 Task: Find connections with filter location Dessau with filter topic #wellness with filter profile language Potuguese with filter current company Sapient with filter school Central Board of Secondary Education with filter industry Wholesale with filter service category Outsourcing with filter keywords title Accounting Director
Action: Mouse moved to (595, 74)
Screenshot: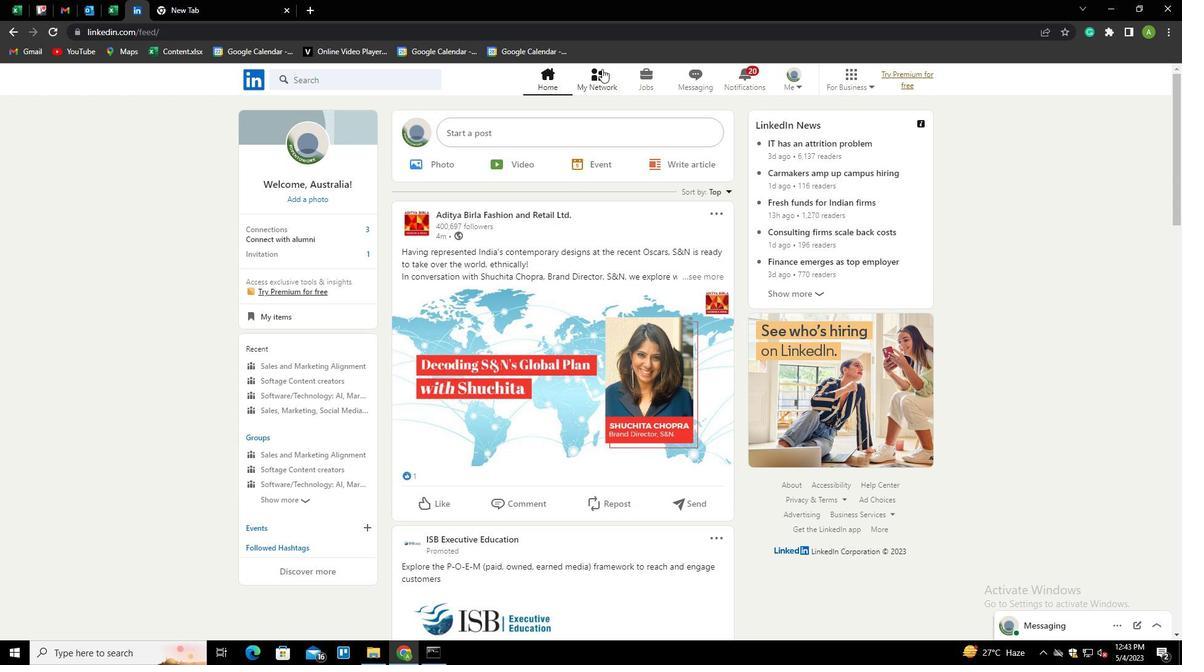 
Action: Mouse pressed left at (595, 74)
Screenshot: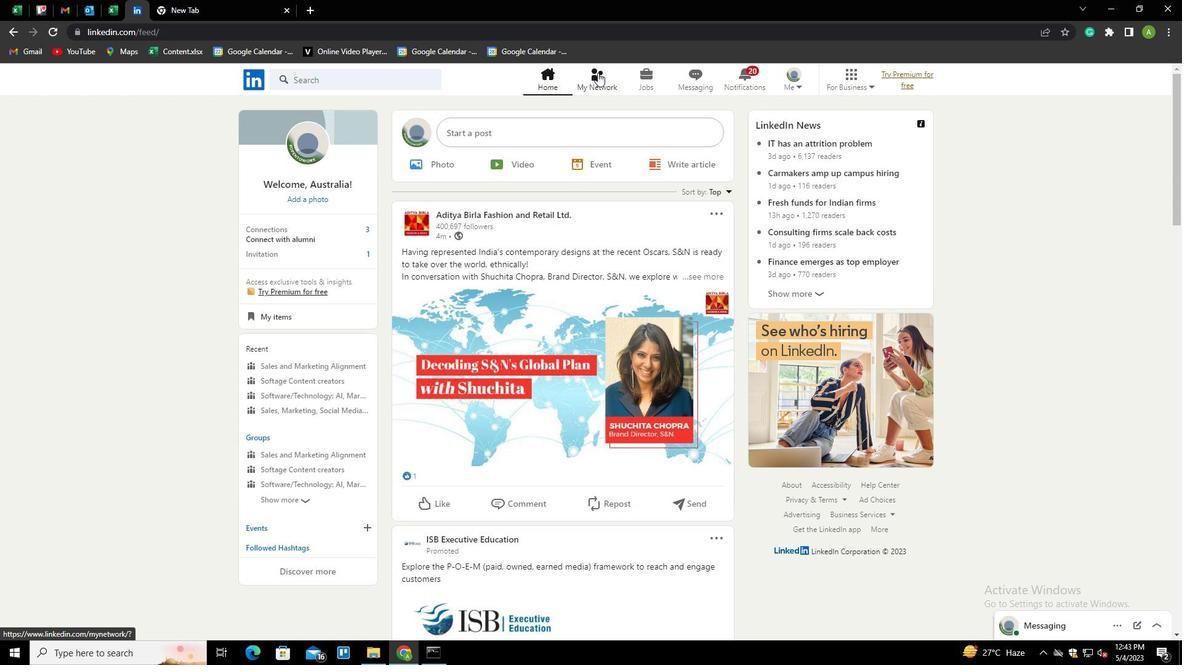 
Action: Mouse moved to (308, 144)
Screenshot: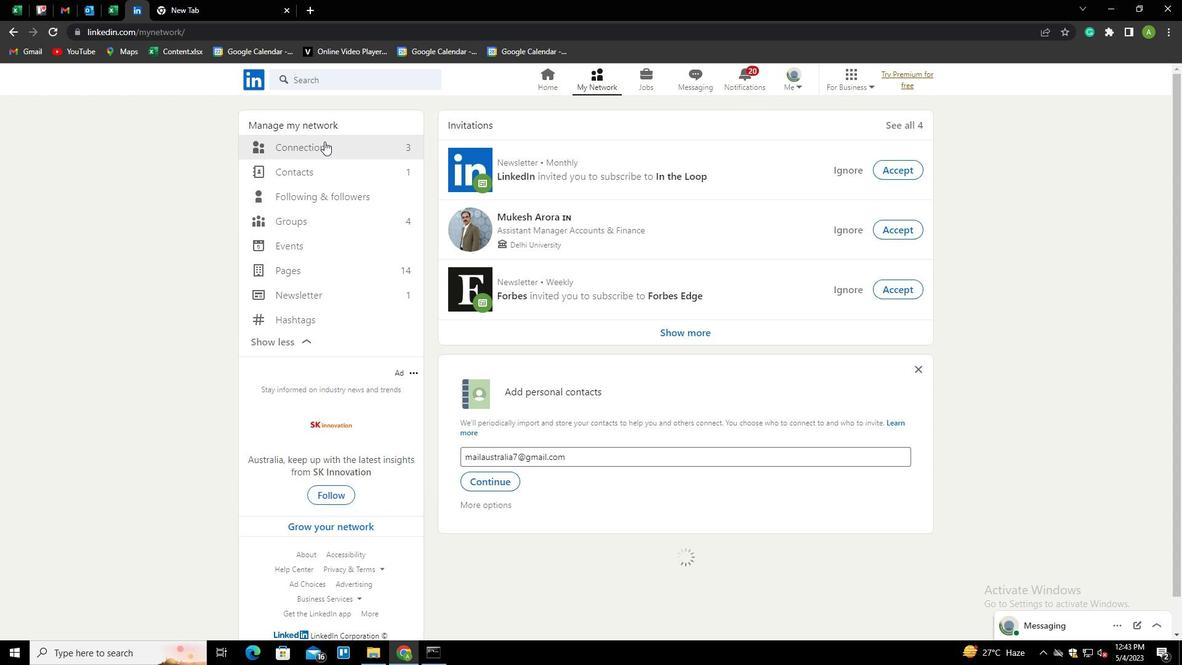 
Action: Mouse pressed left at (308, 144)
Screenshot: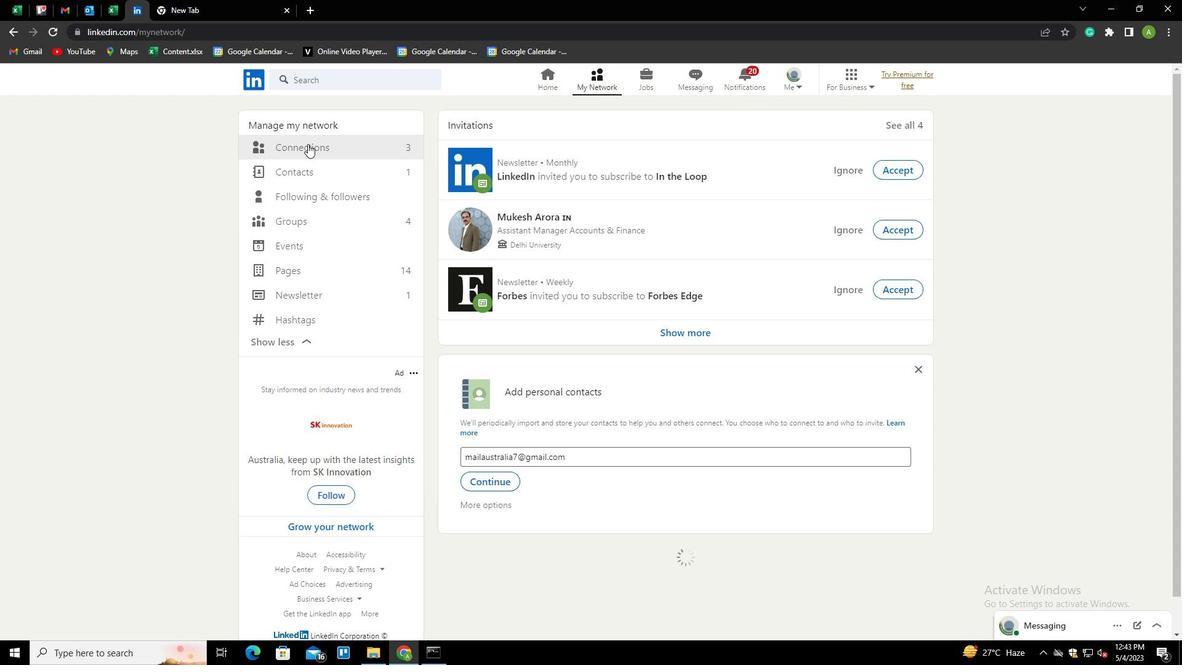 
Action: Mouse moved to (655, 150)
Screenshot: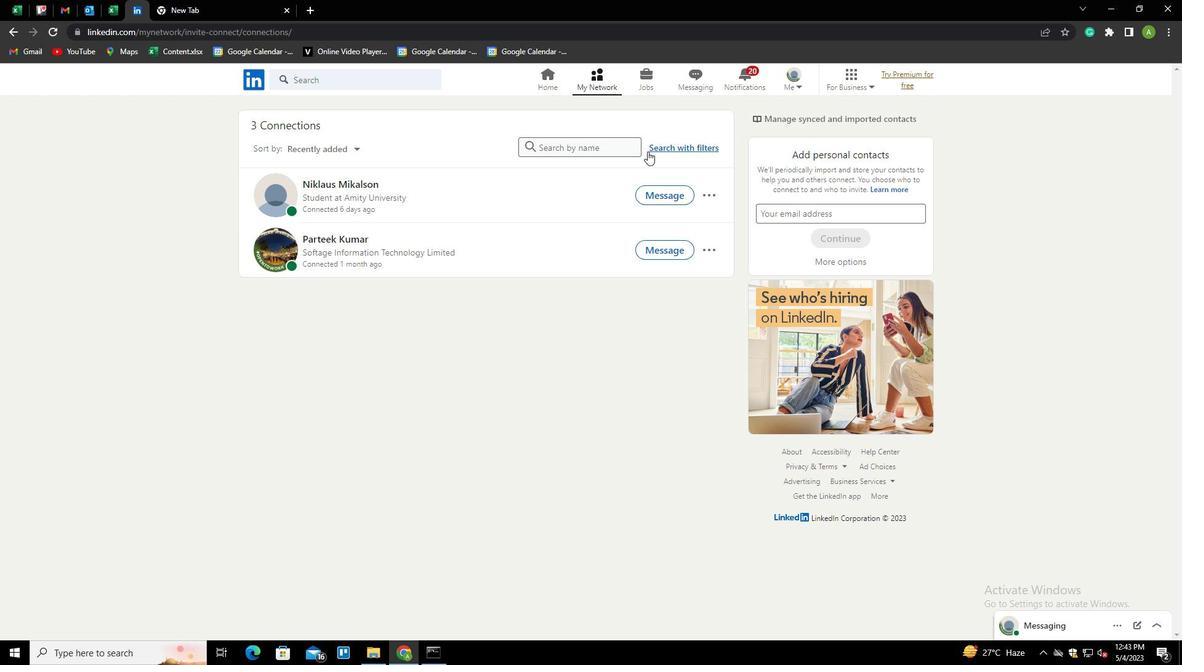 
Action: Mouse pressed left at (655, 150)
Screenshot: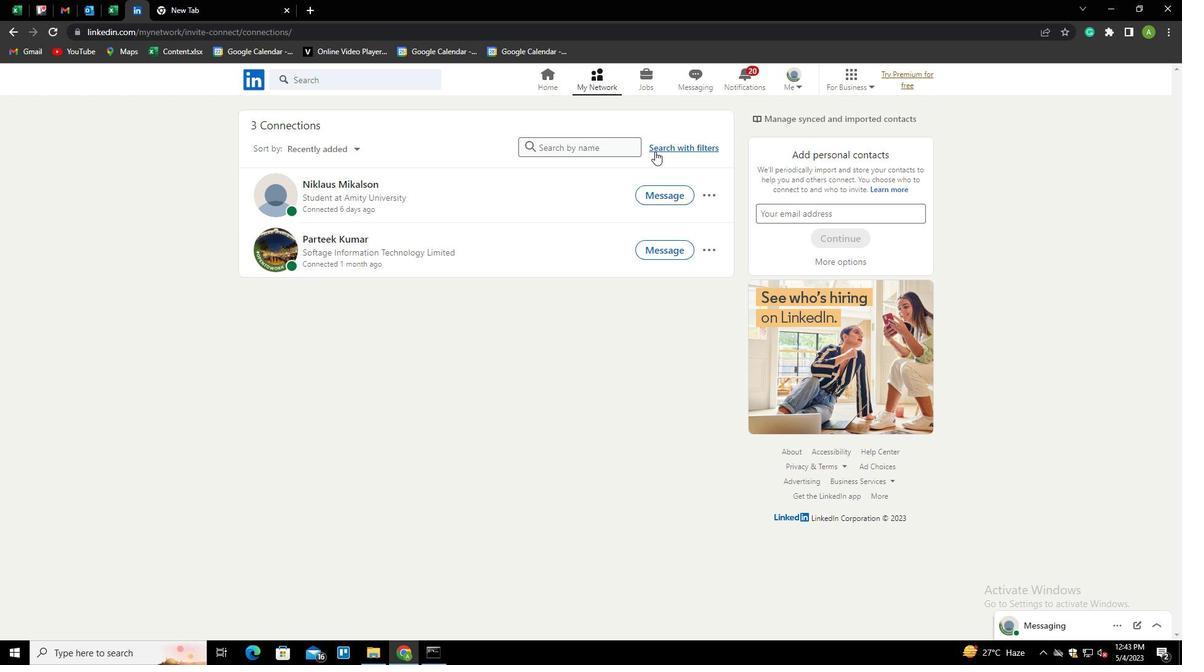
Action: Mouse moved to (632, 107)
Screenshot: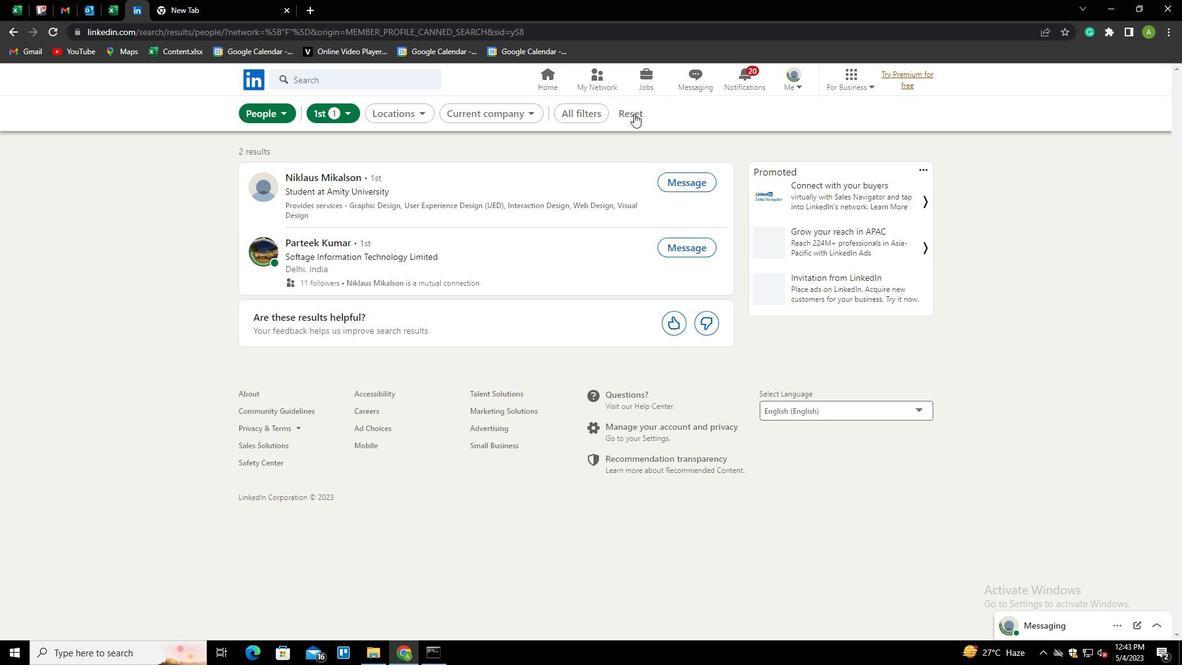 
Action: Mouse pressed left at (632, 107)
Screenshot: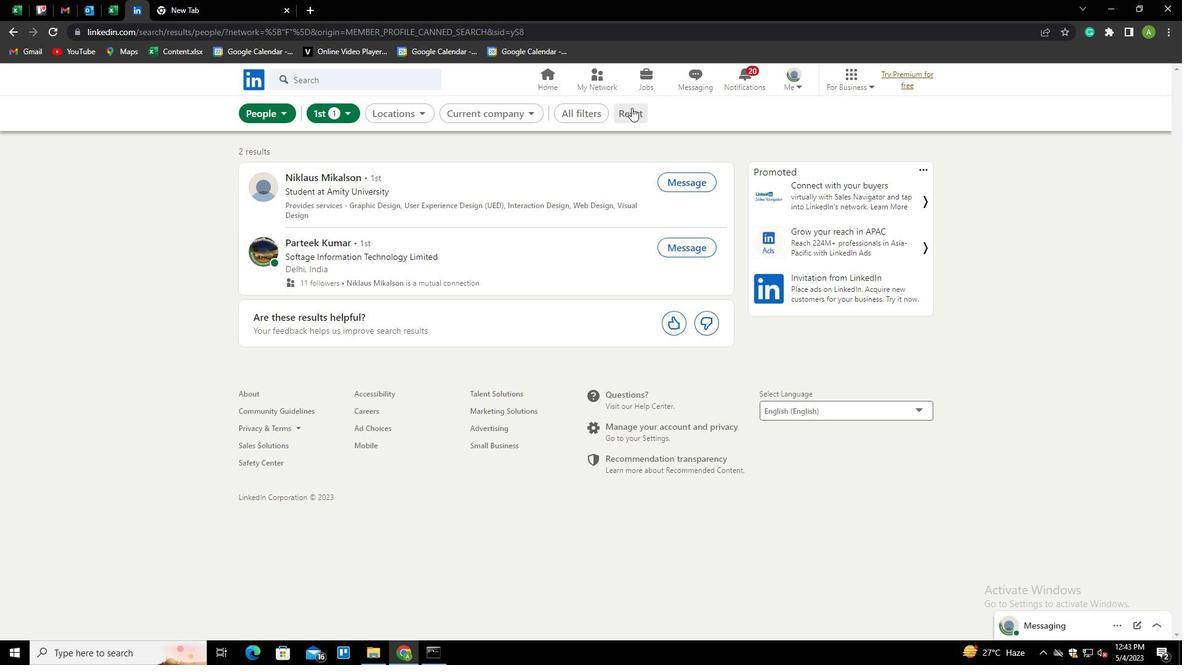 
Action: Mouse moved to (616, 111)
Screenshot: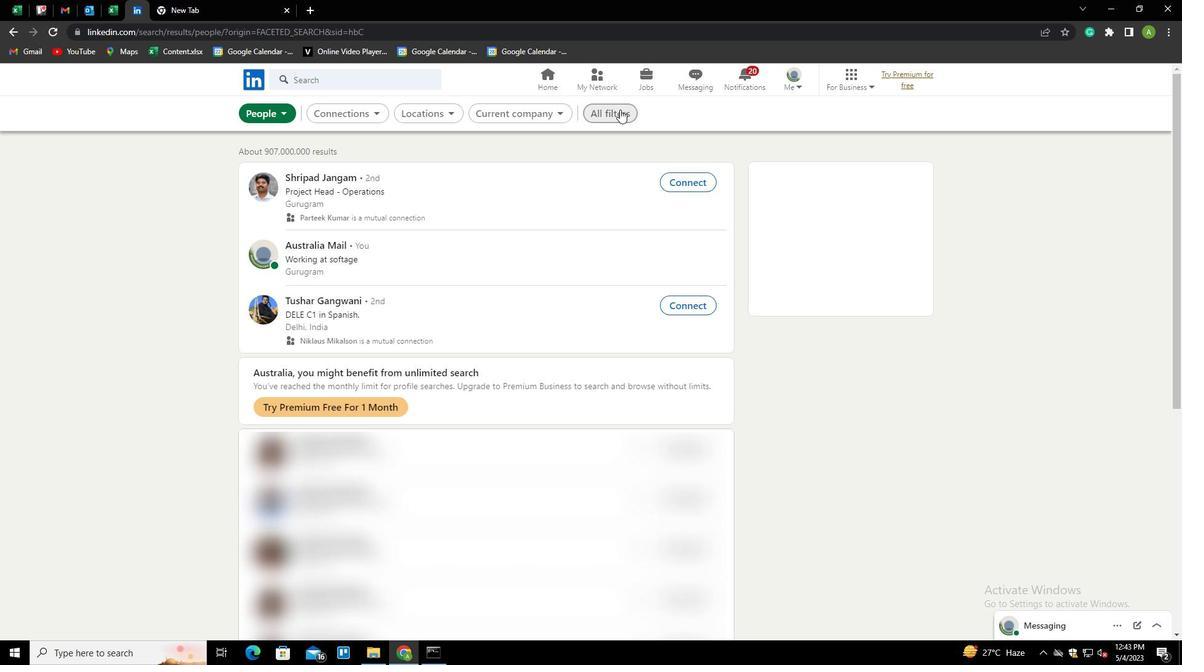 
Action: Mouse pressed left at (616, 111)
Screenshot: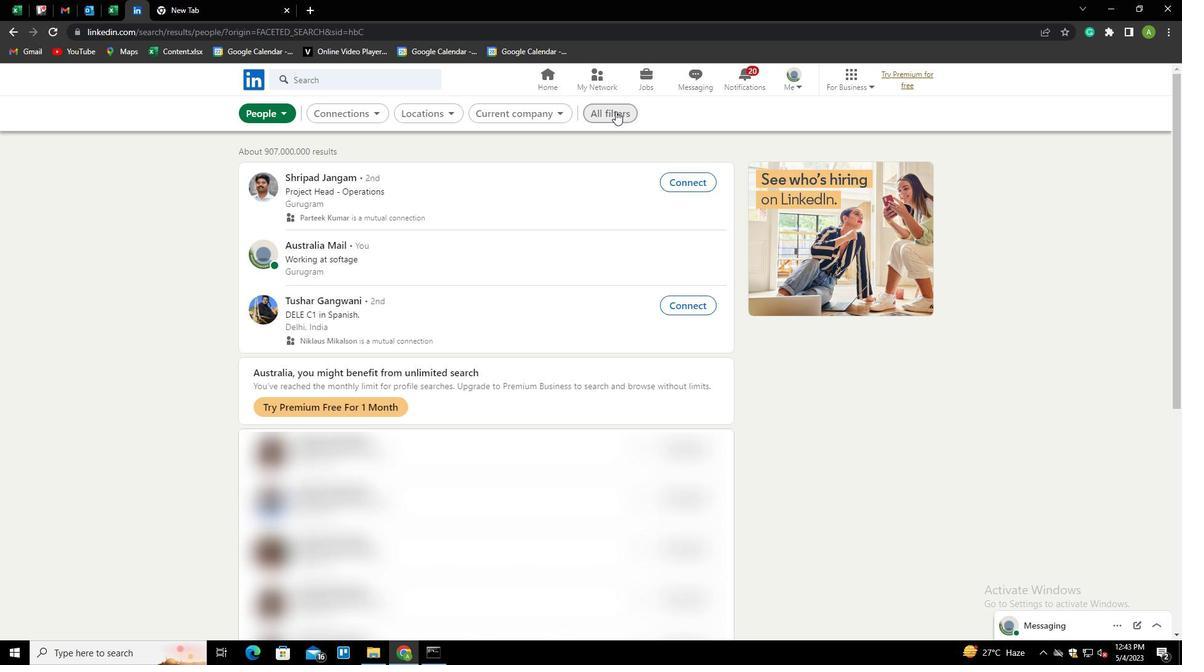 
Action: Mouse moved to (964, 314)
Screenshot: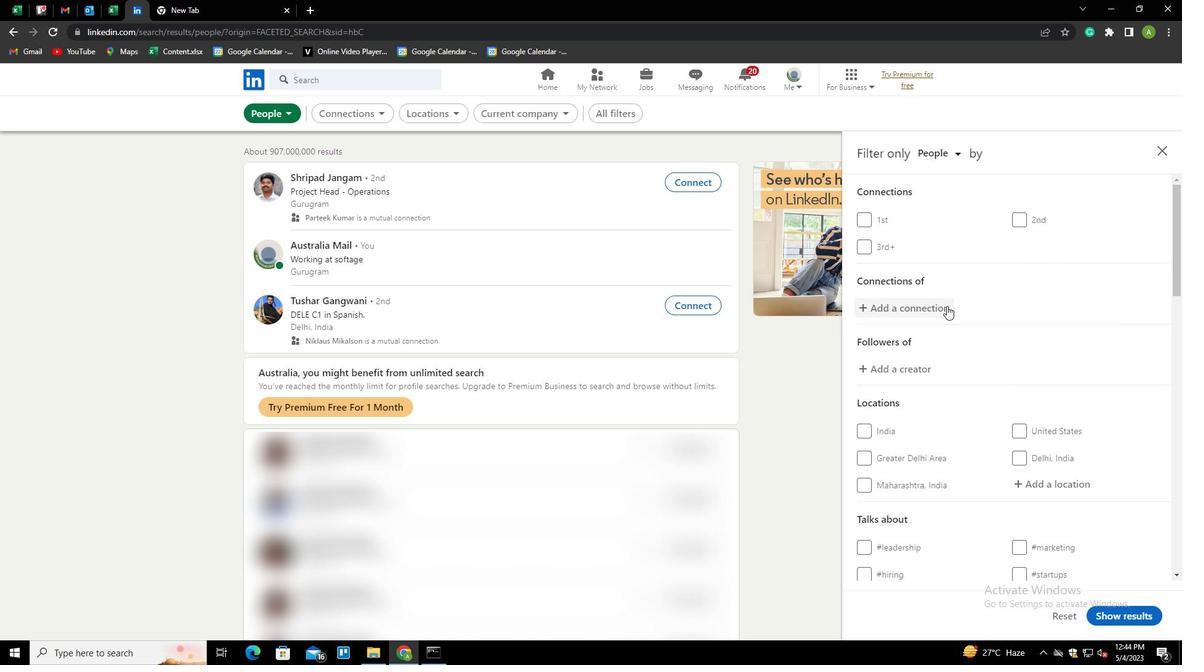 
Action: Mouse scrolled (964, 314) with delta (0, 0)
Screenshot: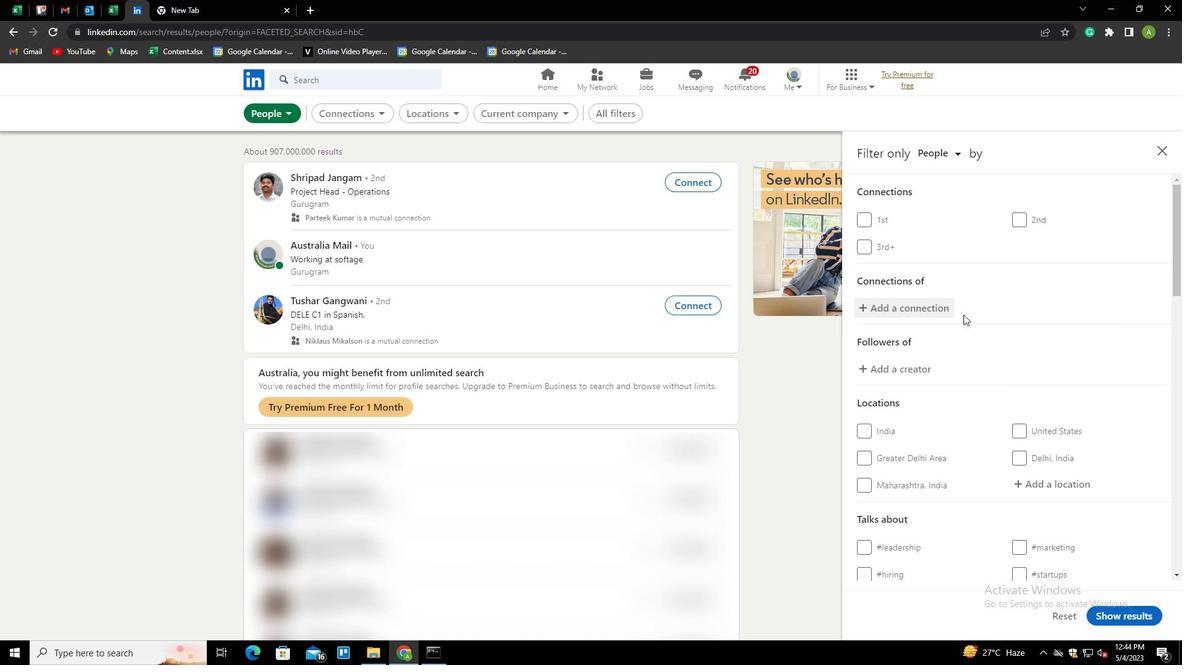 
Action: Mouse scrolled (964, 314) with delta (0, 0)
Screenshot: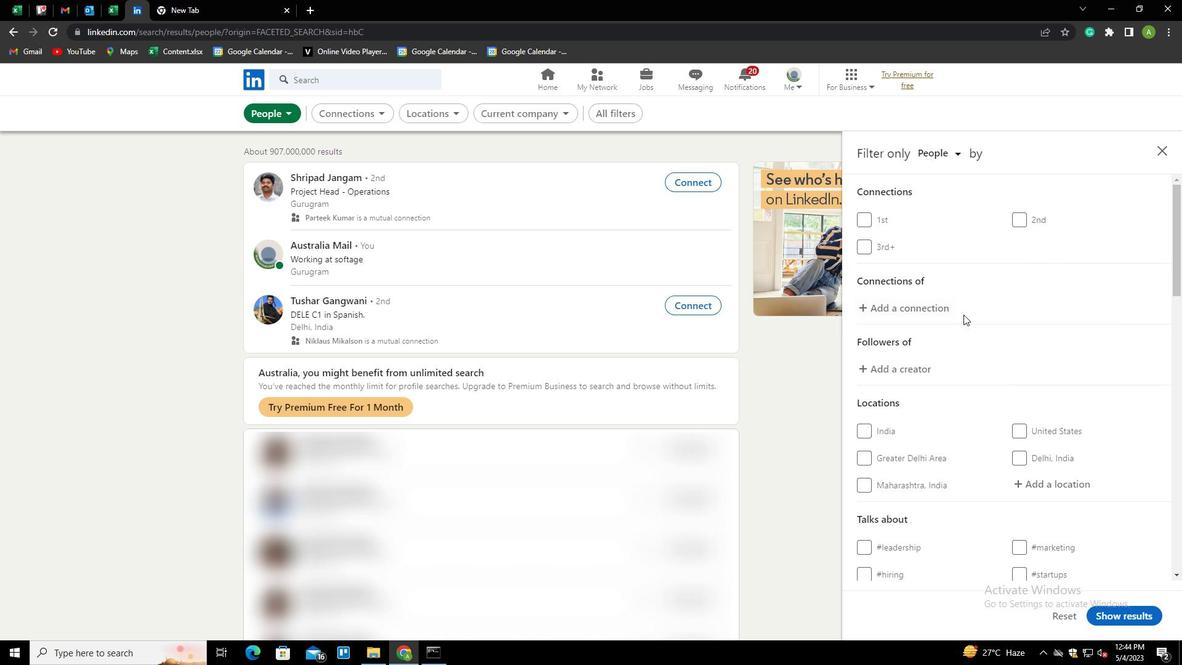 
Action: Mouse moved to (1035, 362)
Screenshot: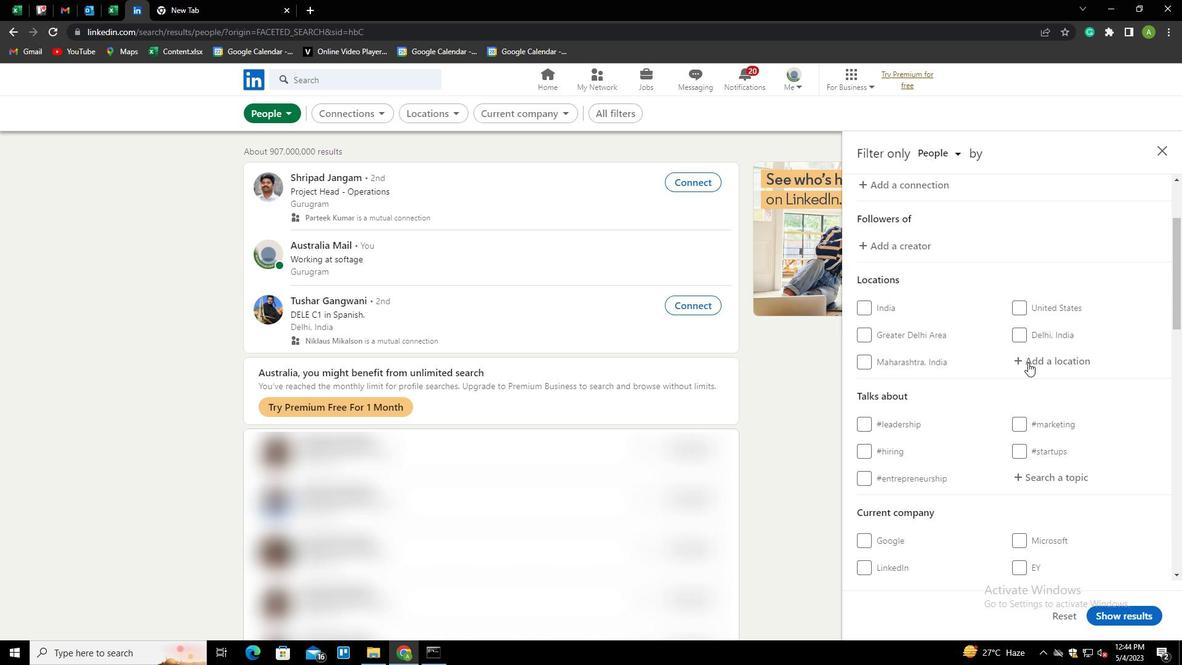 
Action: Mouse pressed left at (1035, 362)
Screenshot: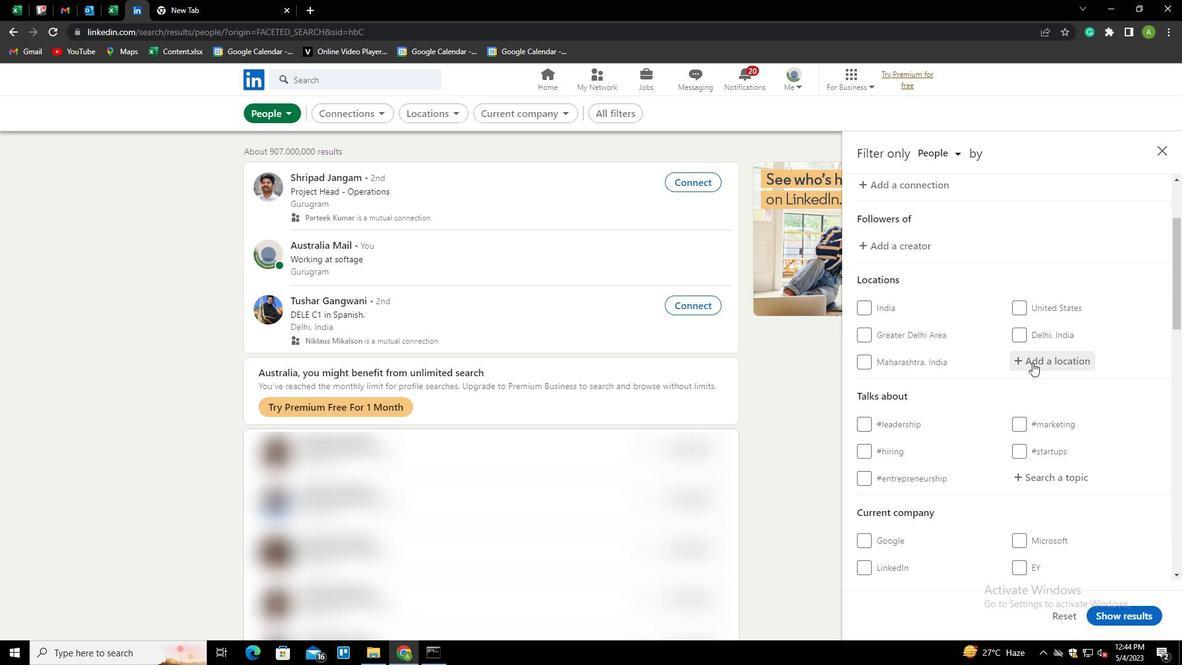 
Action: Mouse moved to (994, 330)
Screenshot: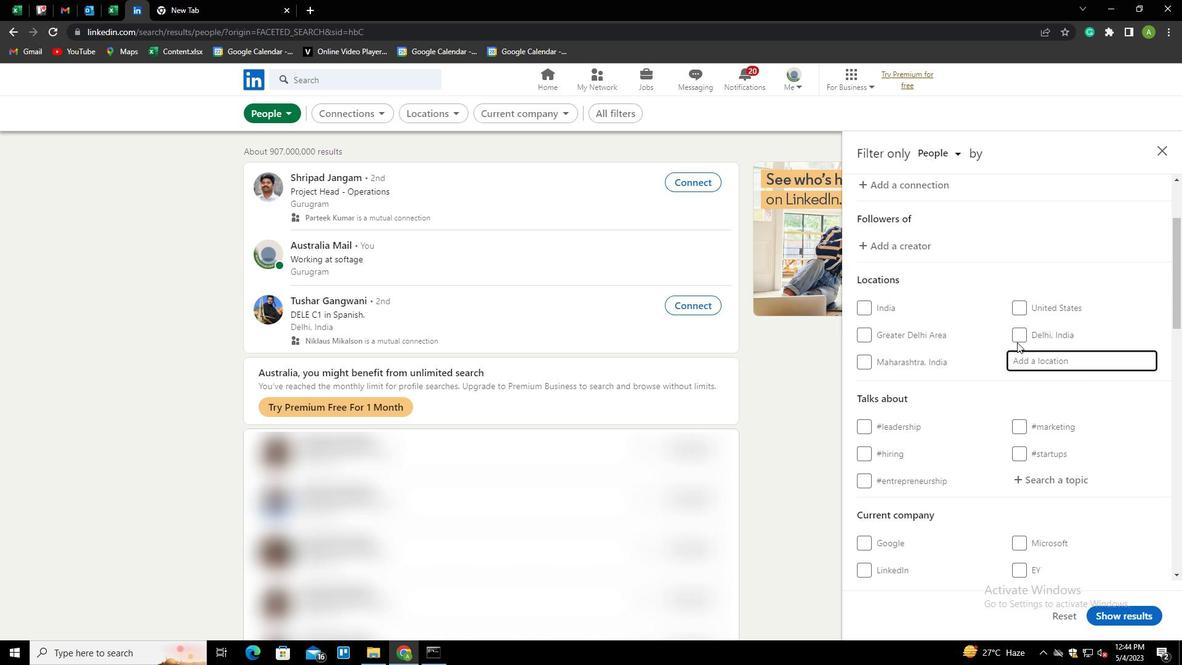 
Action: Key pressed <Key.shift>DESSAU<Key.down><Key.enter>
Screenshot: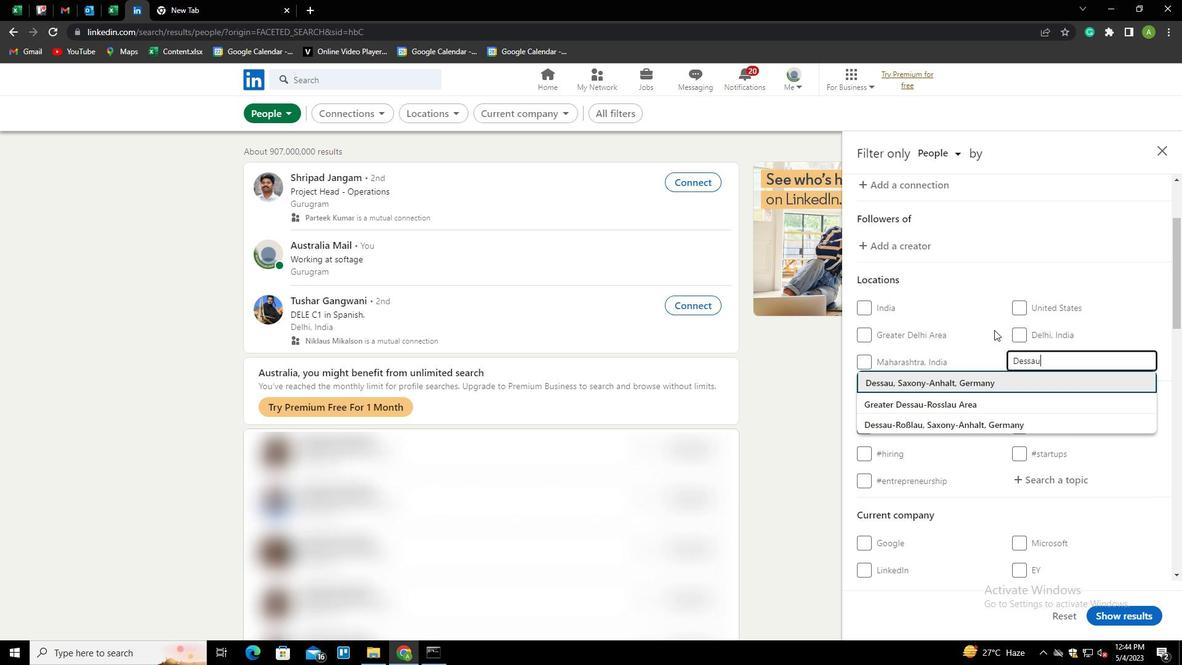 
Action: Mouse scrolled (994, 329) with delta (0, 0)
Screenshot: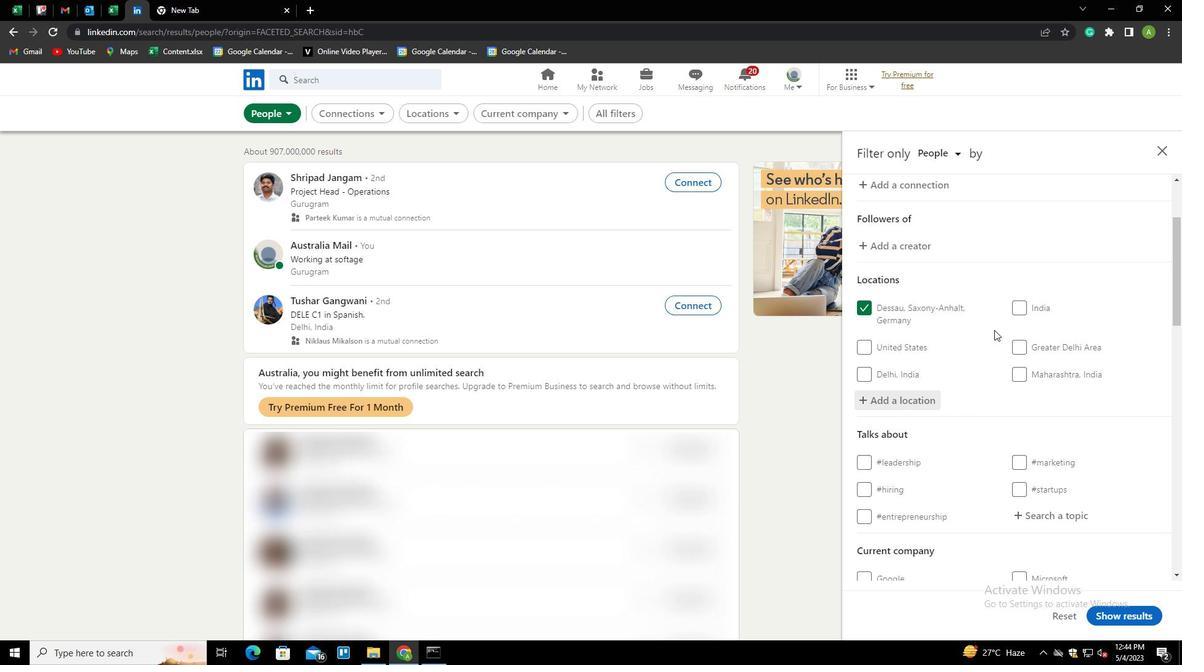
Action: Mouse scrolled (994, 329) with delta (0, 0)
Screenshot: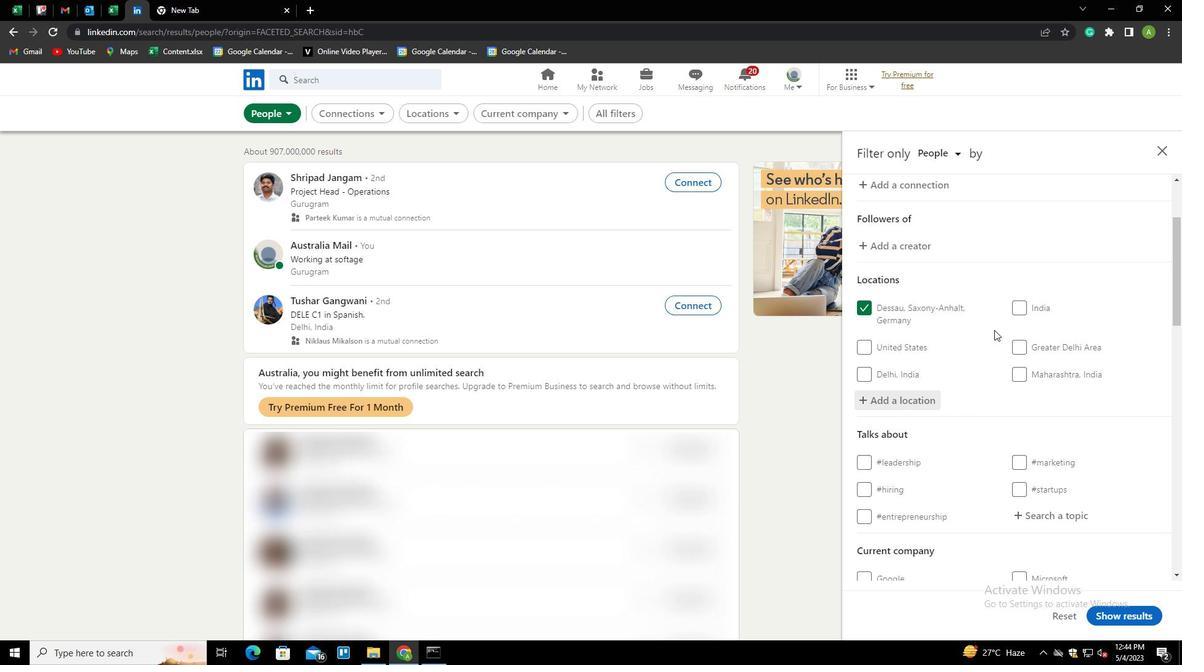 
Action: Mouse scrolled (994, 329) with delta (0, 0)
Screenshot: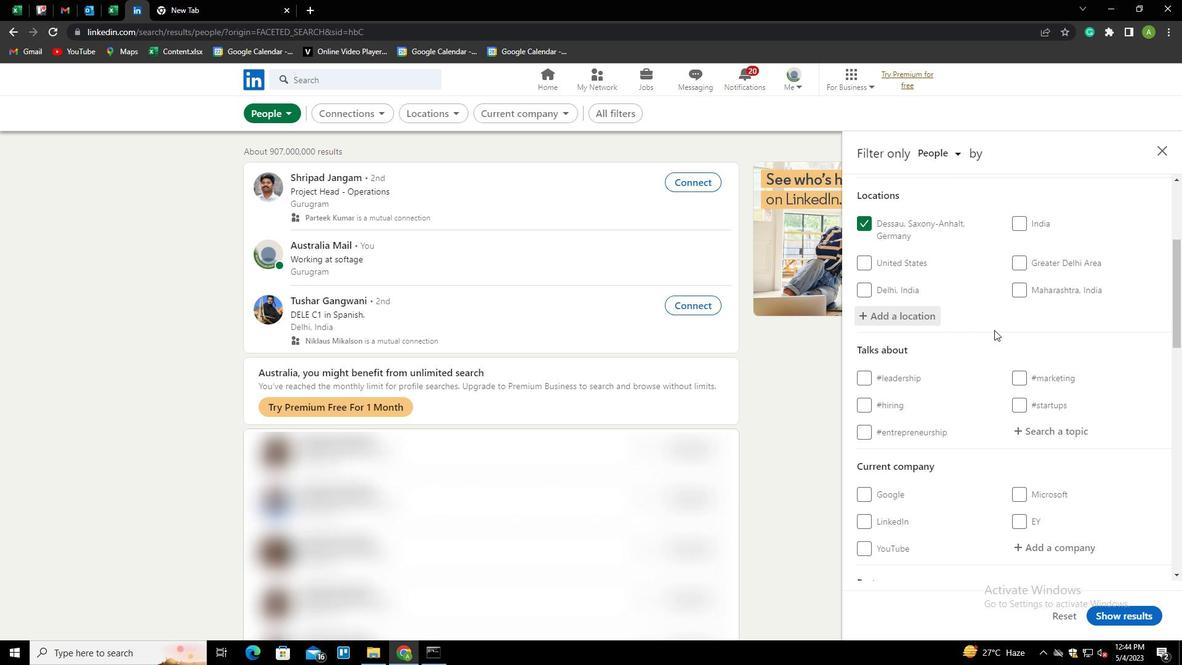 
Action: Mouse moved to (1037, 327)
Screenshot: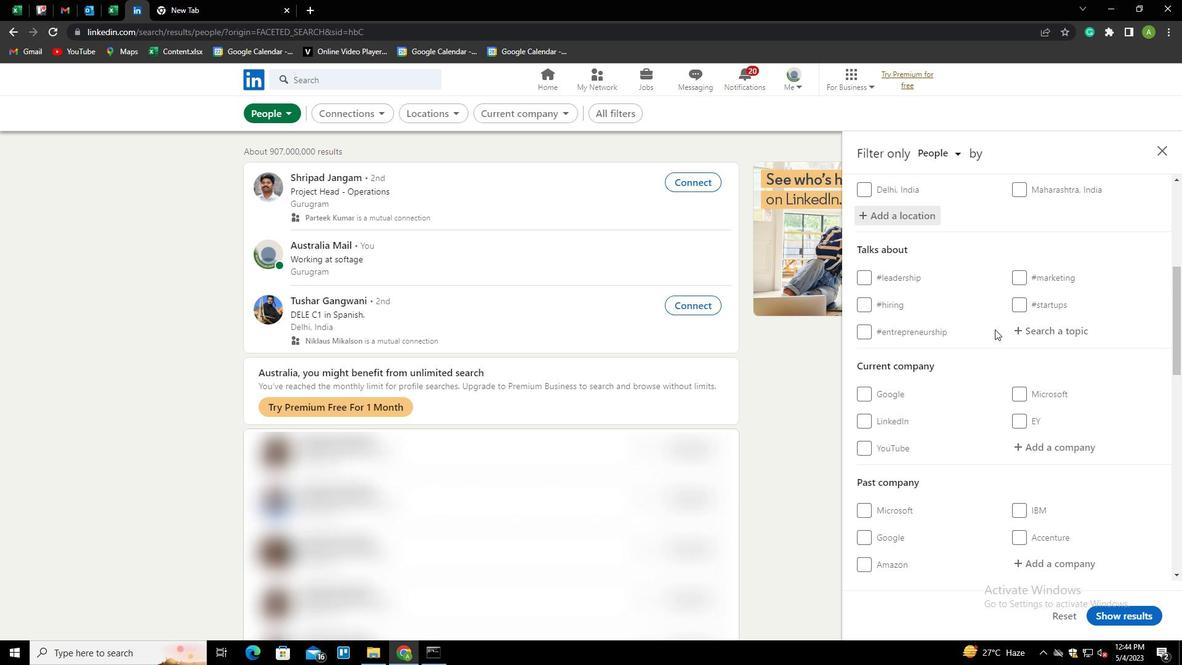 
Action: Mouse pressed left at (1037, 327)
Screenshot: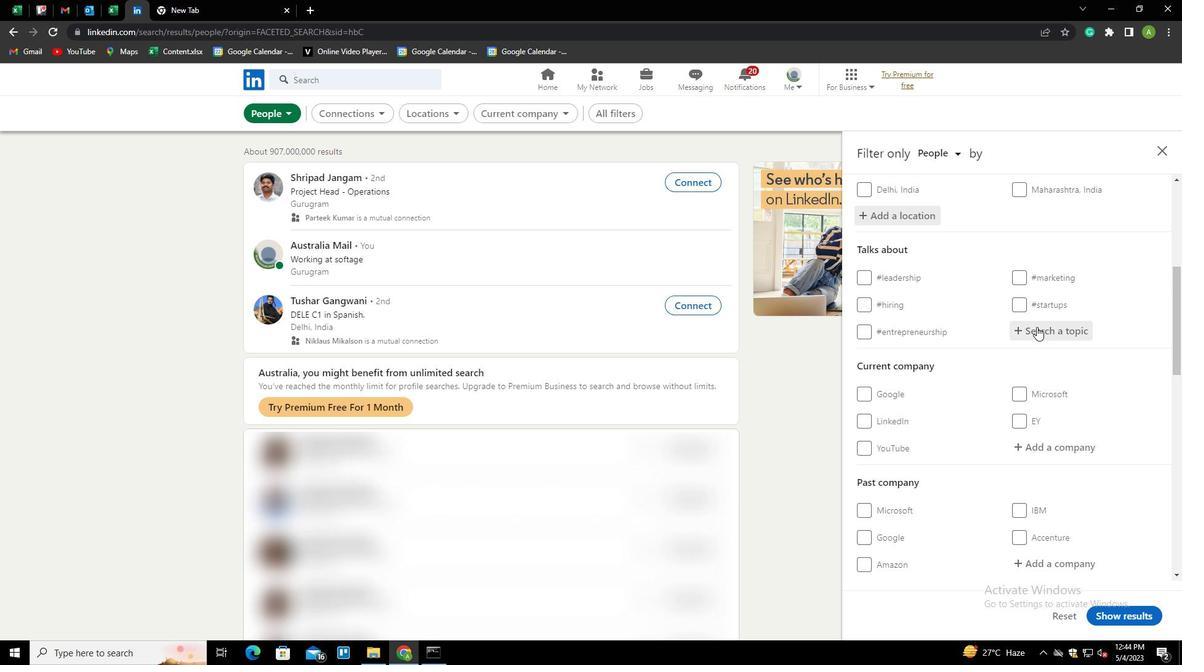 
Action: Mouse moved to (1014, 308)
Screenshot: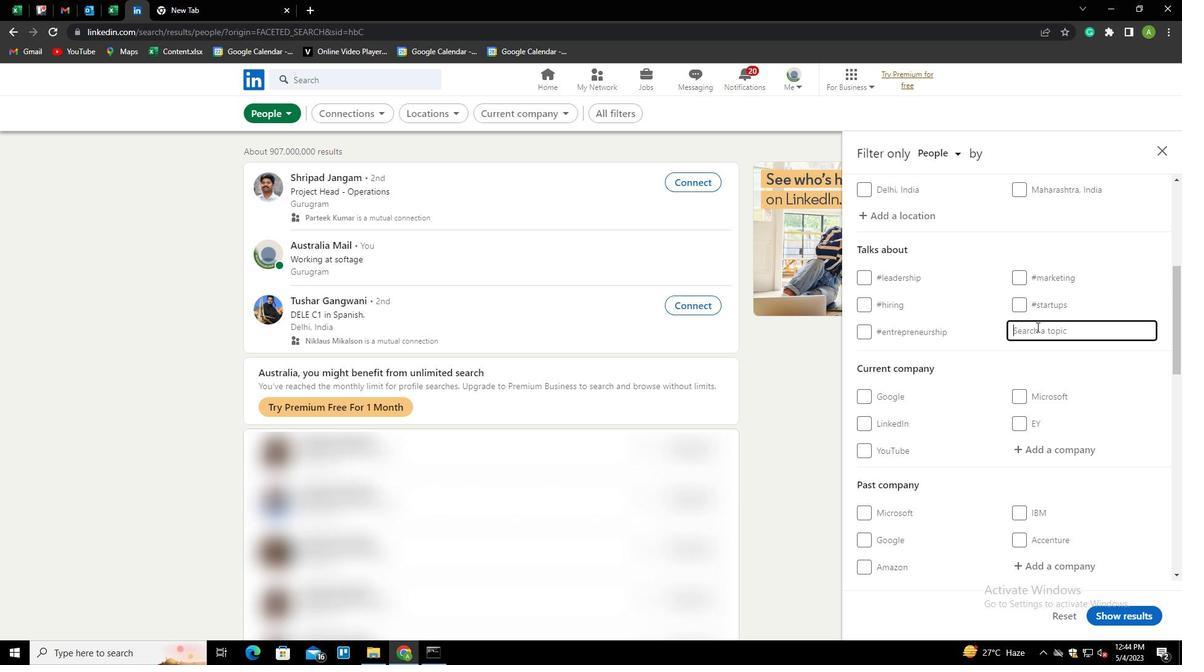 
Action: Key pressed WELLNESS<Key.down><Key.enter>
Screenshot: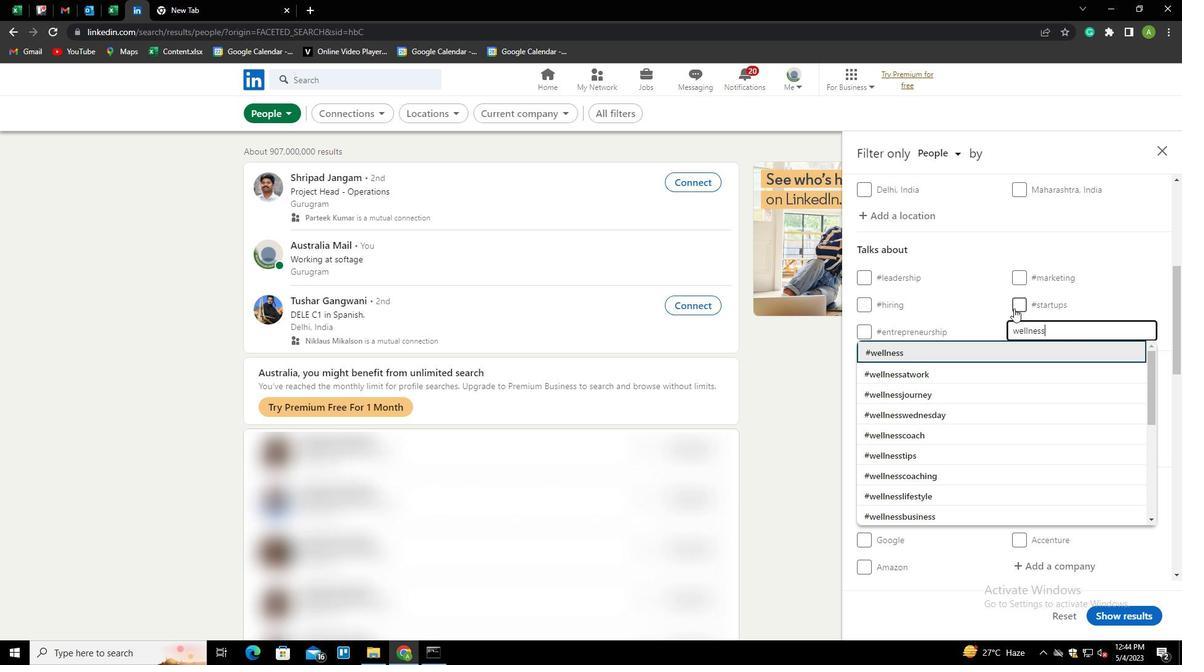 
Action: Mouse scrolled (1014, 308) with delta (0, 0)
Screenshot: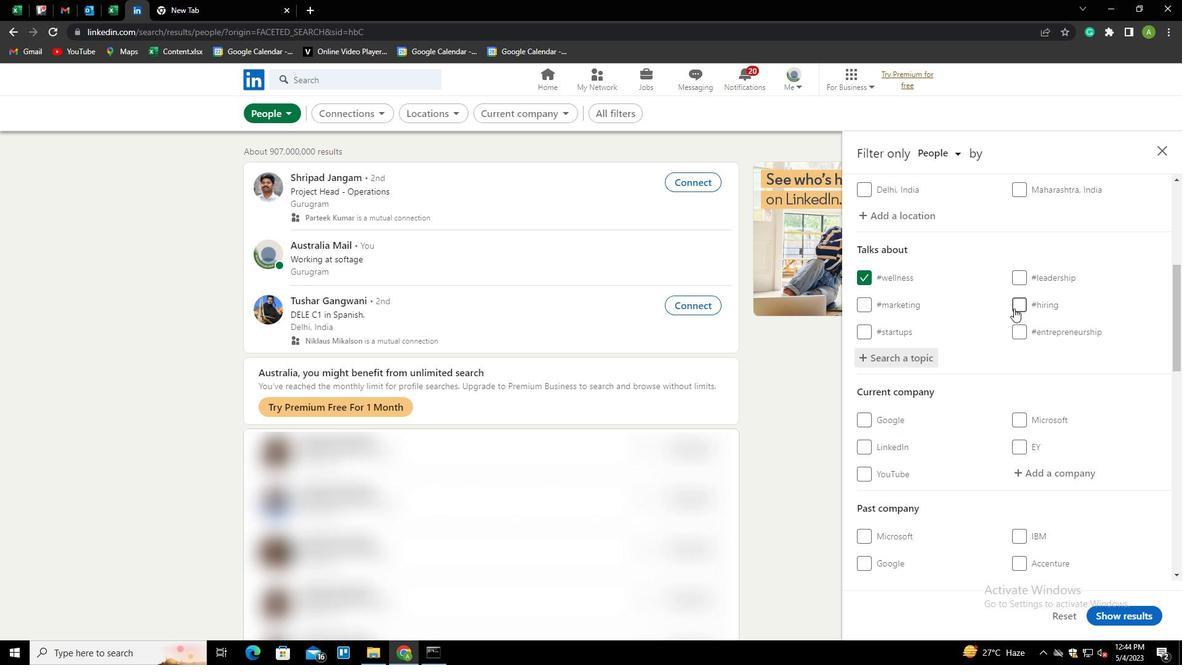 
Action: Mouse scrolled (1014, 308) with delta (0, 0)
Screenshot: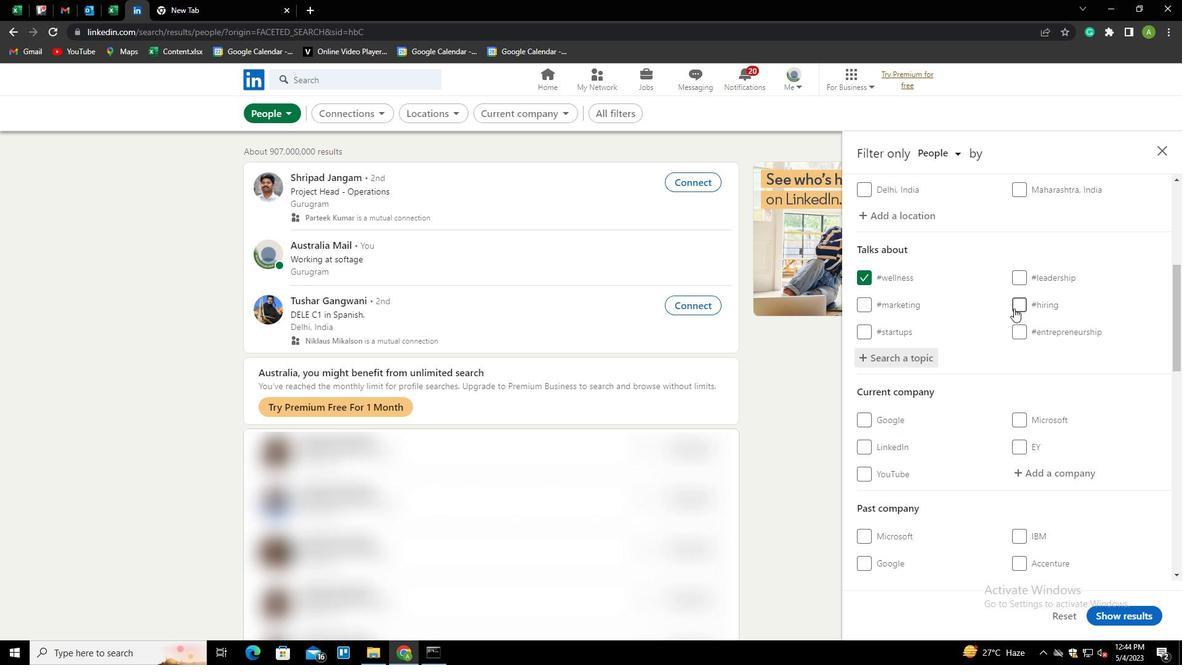 
Action: Mouse scrolled (1014, 308) with delta (0, 0)
Screenshot: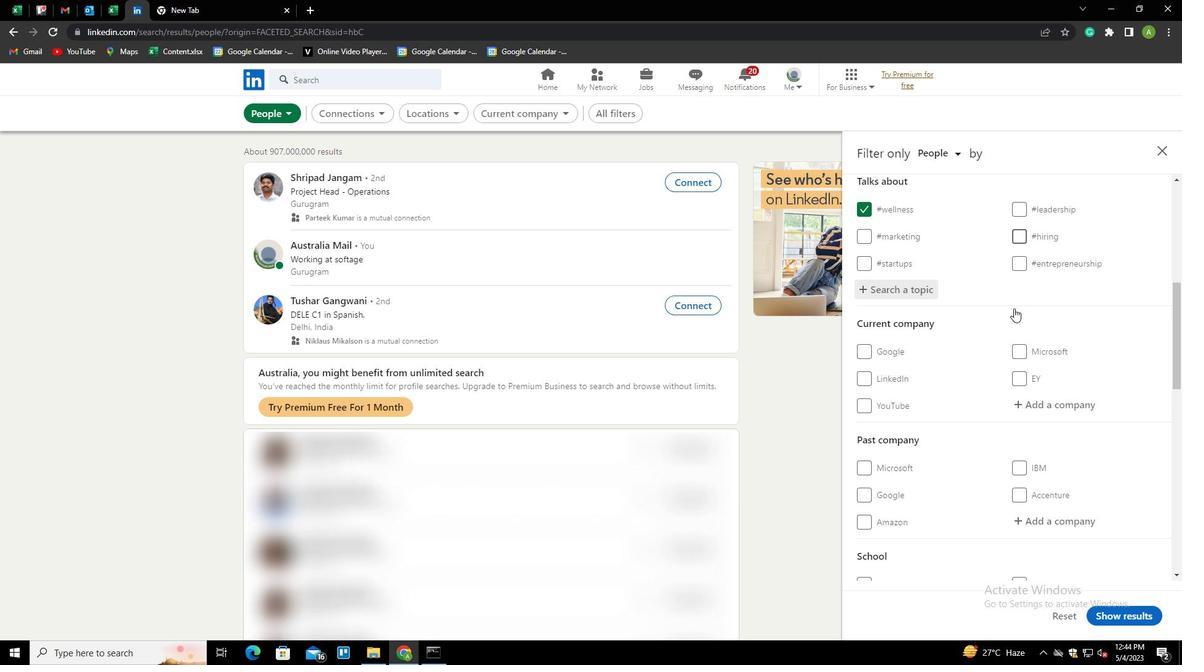 
Action: Mouse scrolled (1014, 308) with delta (0, 0)
Screenshot: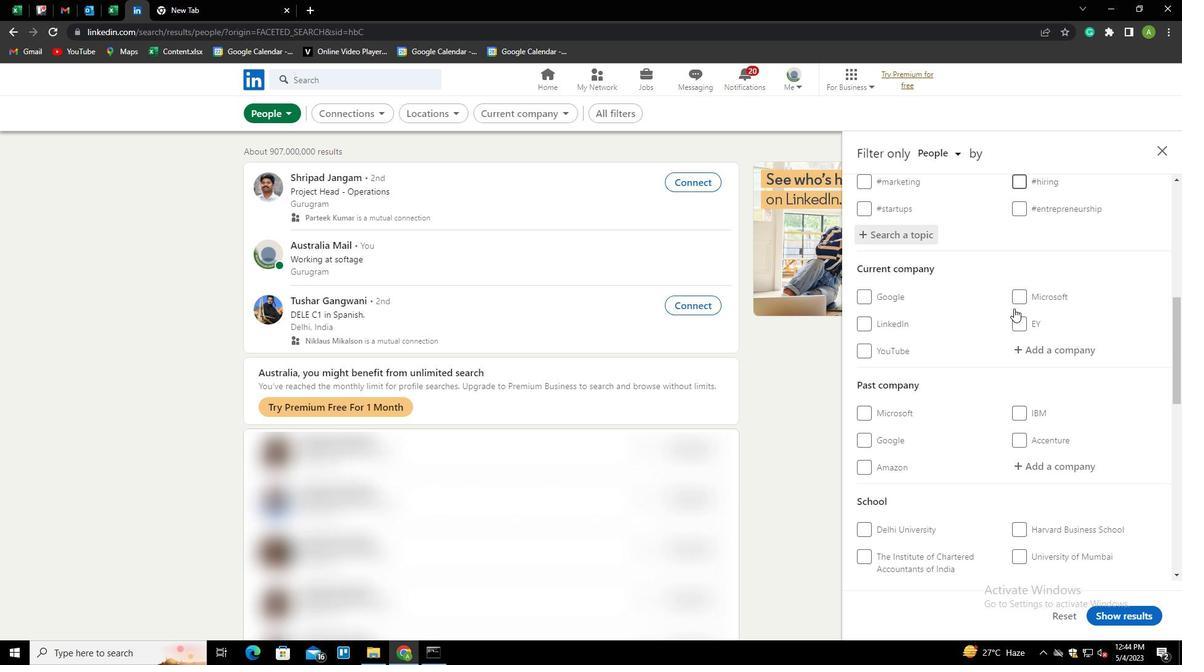 
Action: Mouse scrolled (1014, 308) with delta (0, 0)
Screenshot: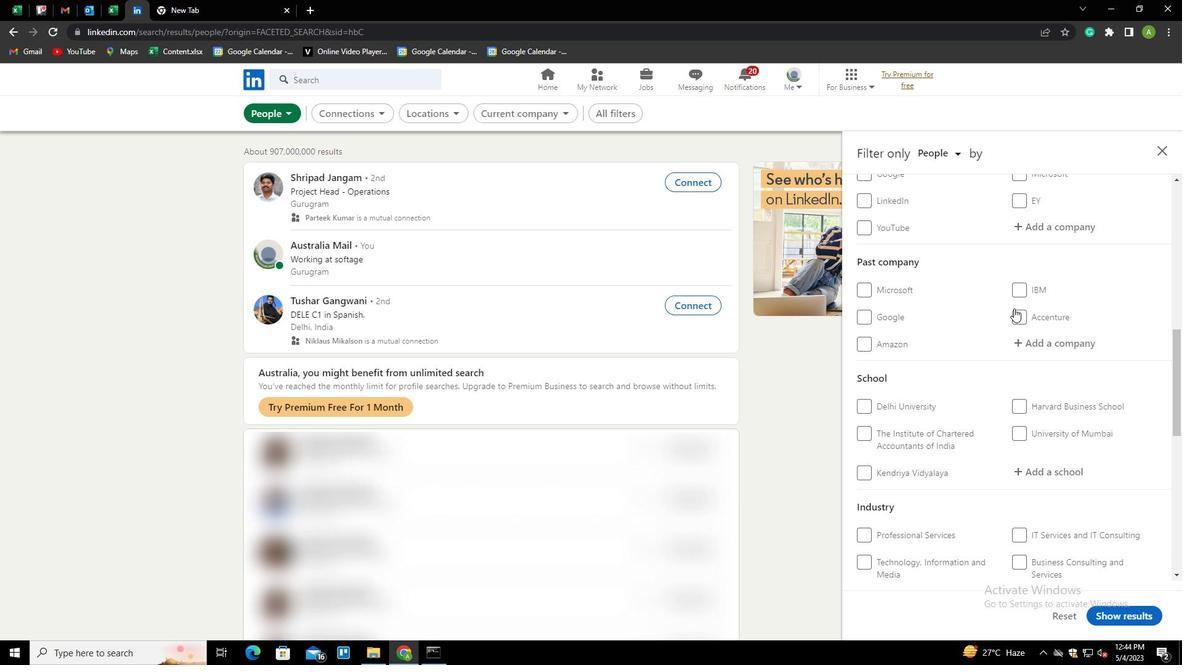 
Action: Mouse scrolled (1014, 308) with delta (0, 0)
Screenshot: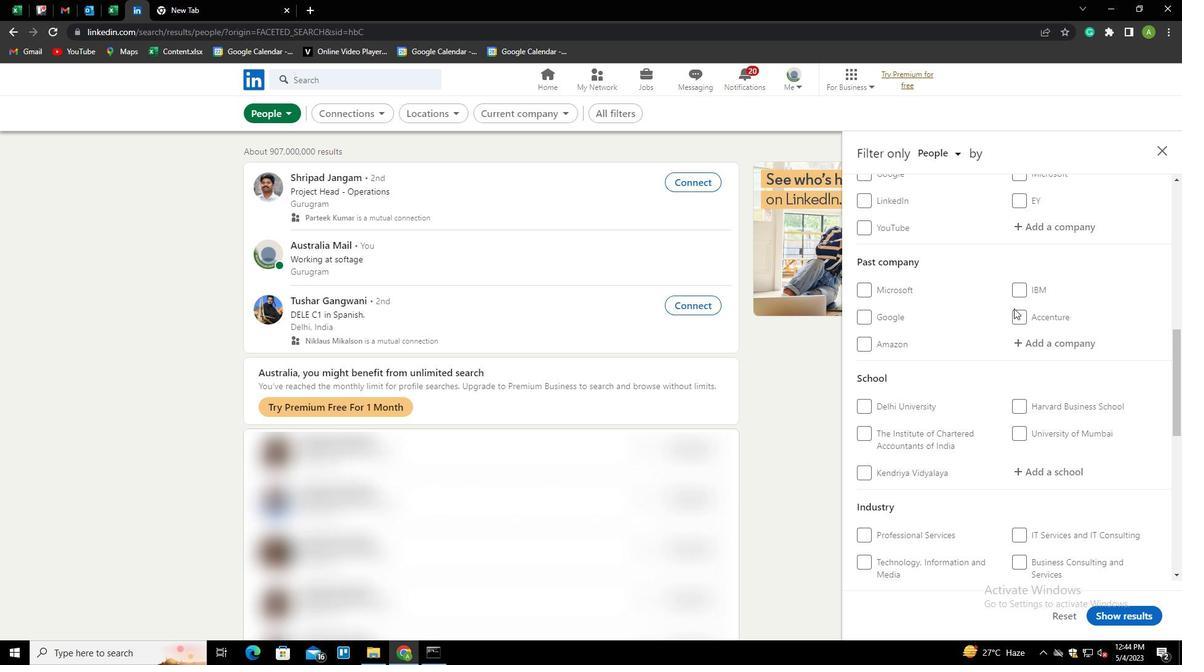 
Action: Mouse scrolled (1014, 308) with delta (0, 0)
Screenshot: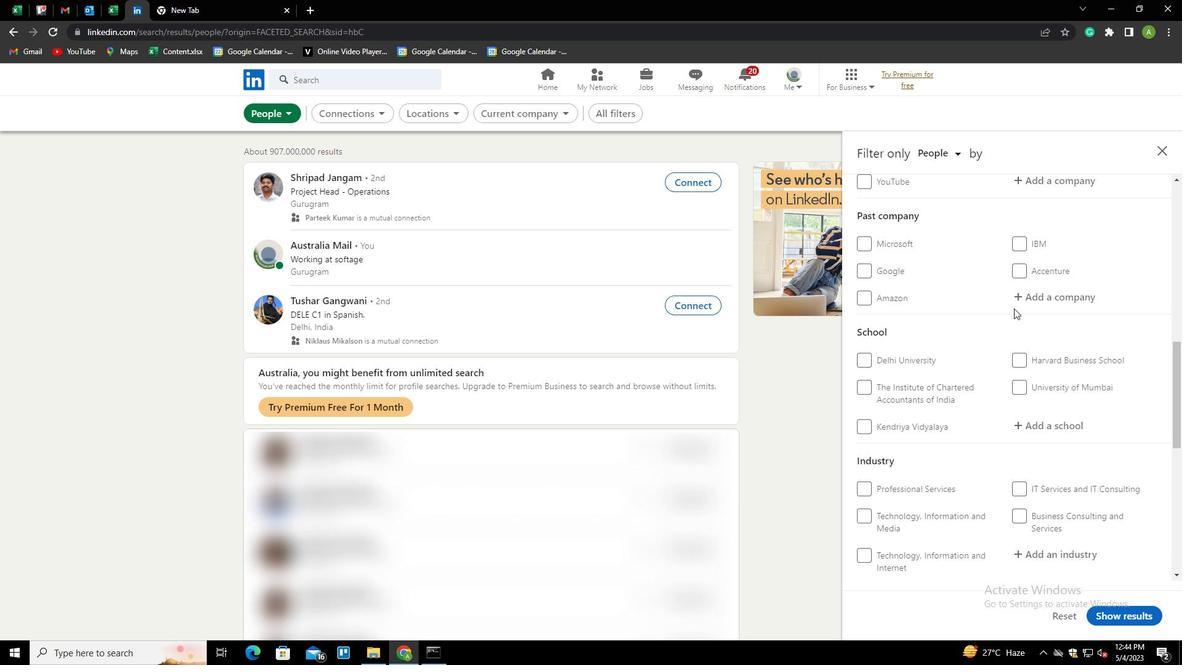 
Action: Mouse scrolled (1014, 308) with delta (0, 0)
Screenshot: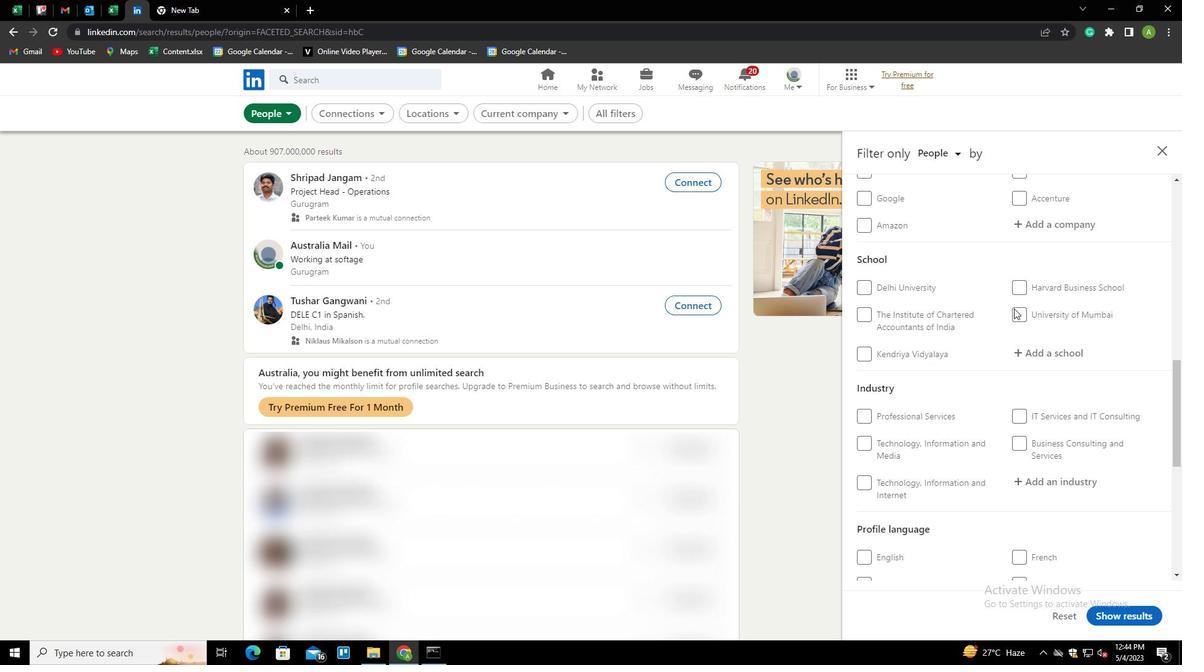 
Action: Mouse scrolled (1014, 308) with delta (0, 0)
Screenshot: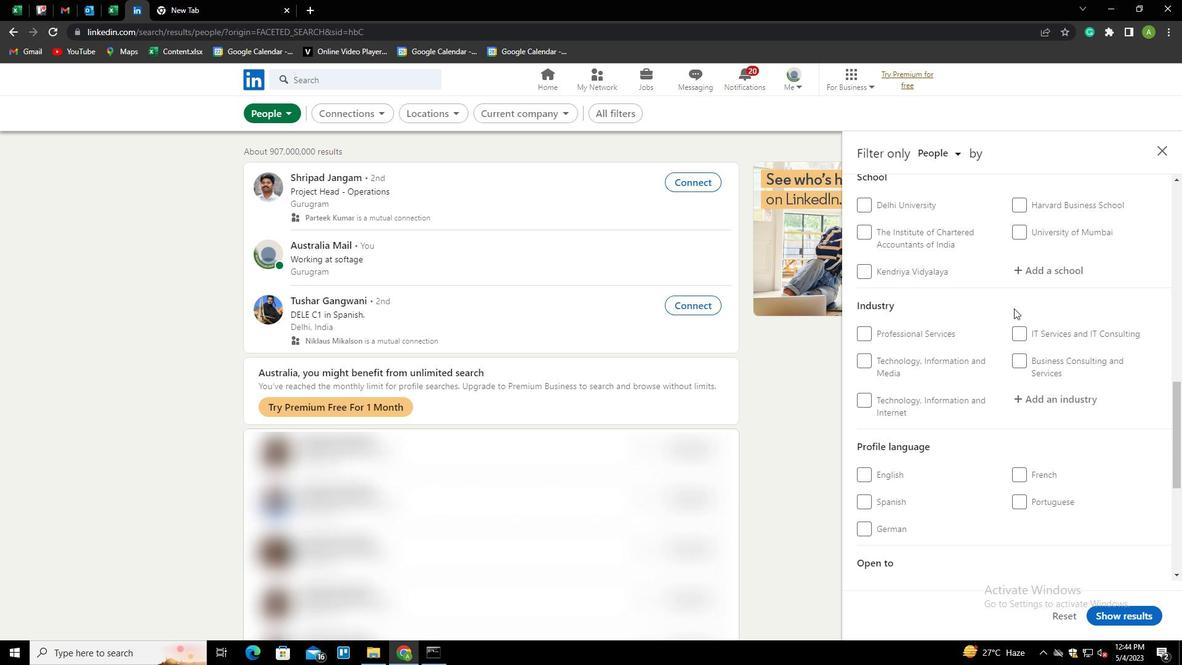 
Action: Mouse moved to (1027, 393)
Screenshot: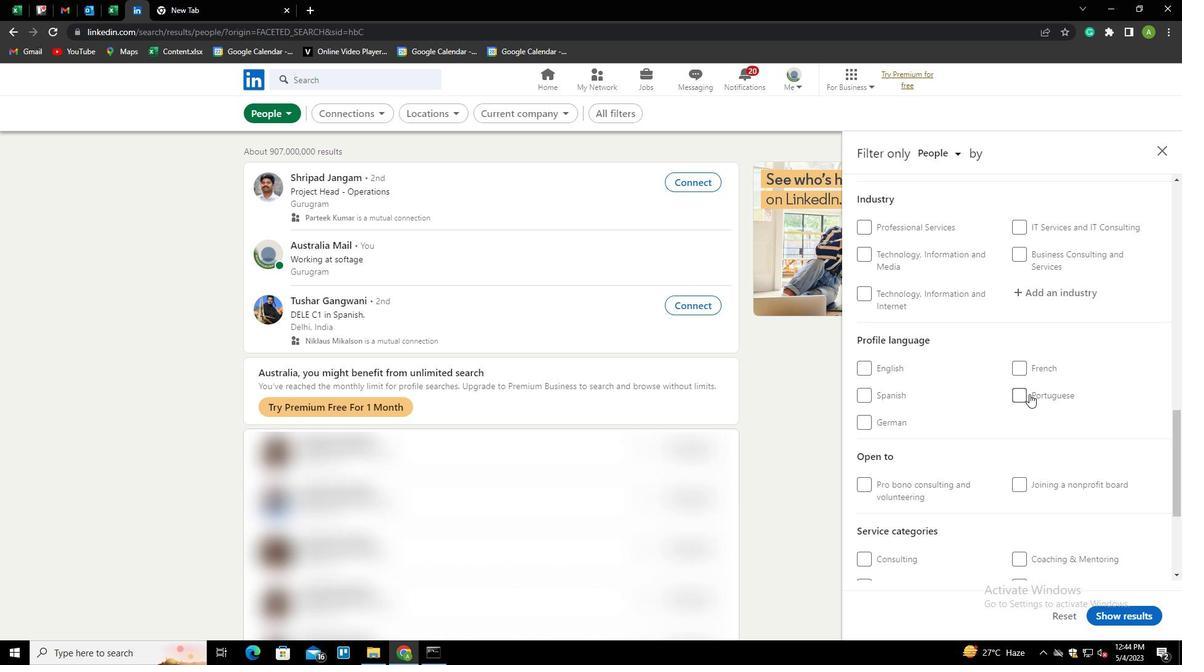 
Action: Mouse pressed left at (1027, 393)
Screenshot: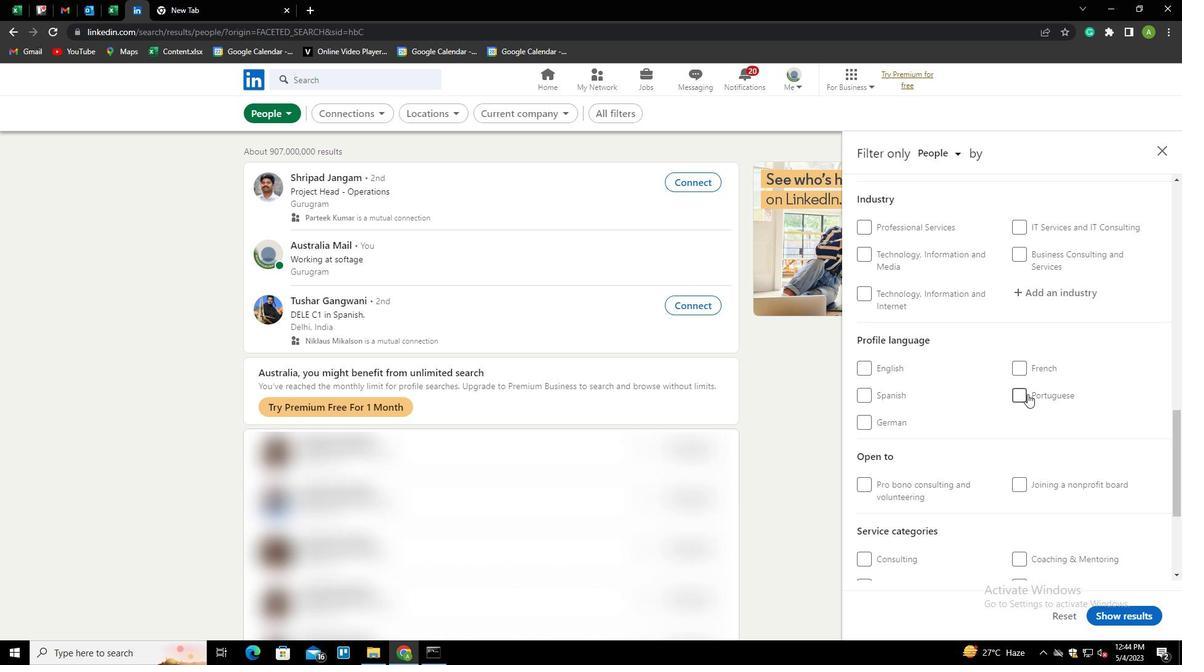 
Action: Mouse moved to (1094, 376)
Screenshot: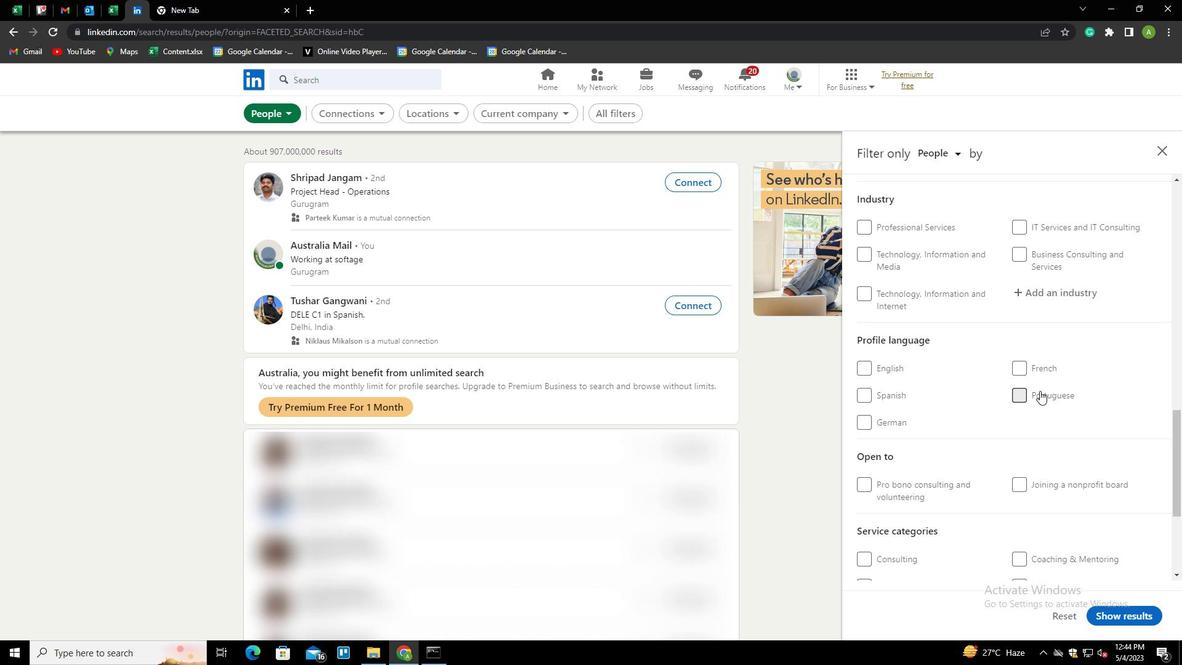 
Action: Mouse scrolled (1094, 377) with delta (0, 0)
Screenshot: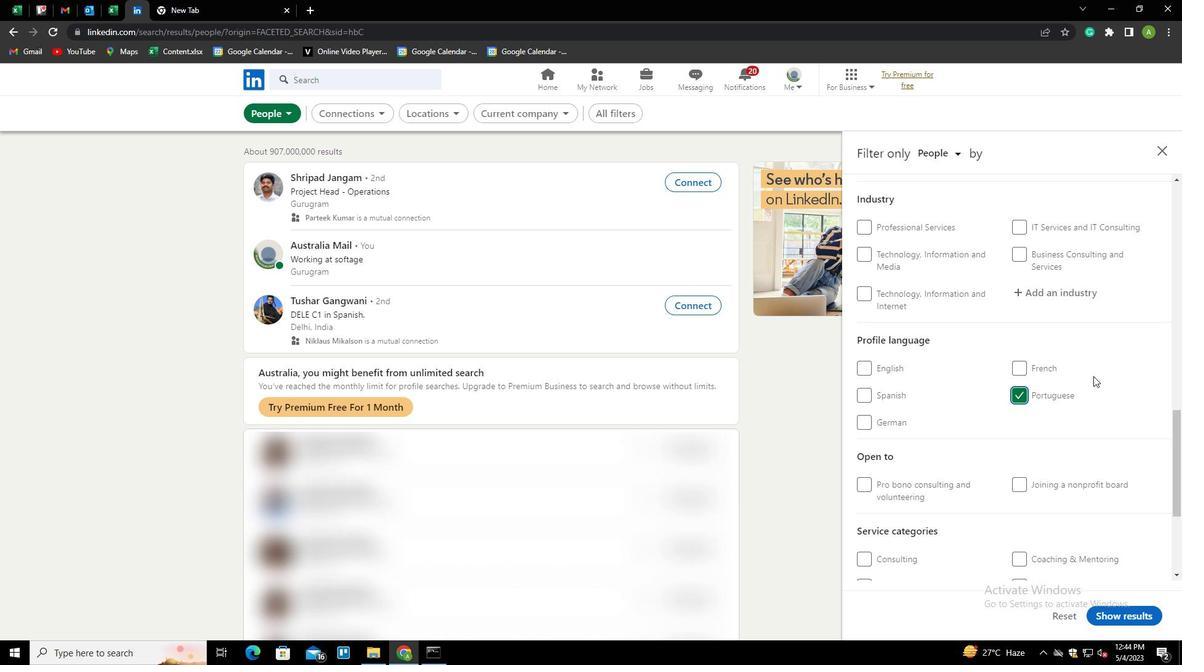 
Action: Mouse scrolled (1094, 377) with delta (0, 0)
Screenshot: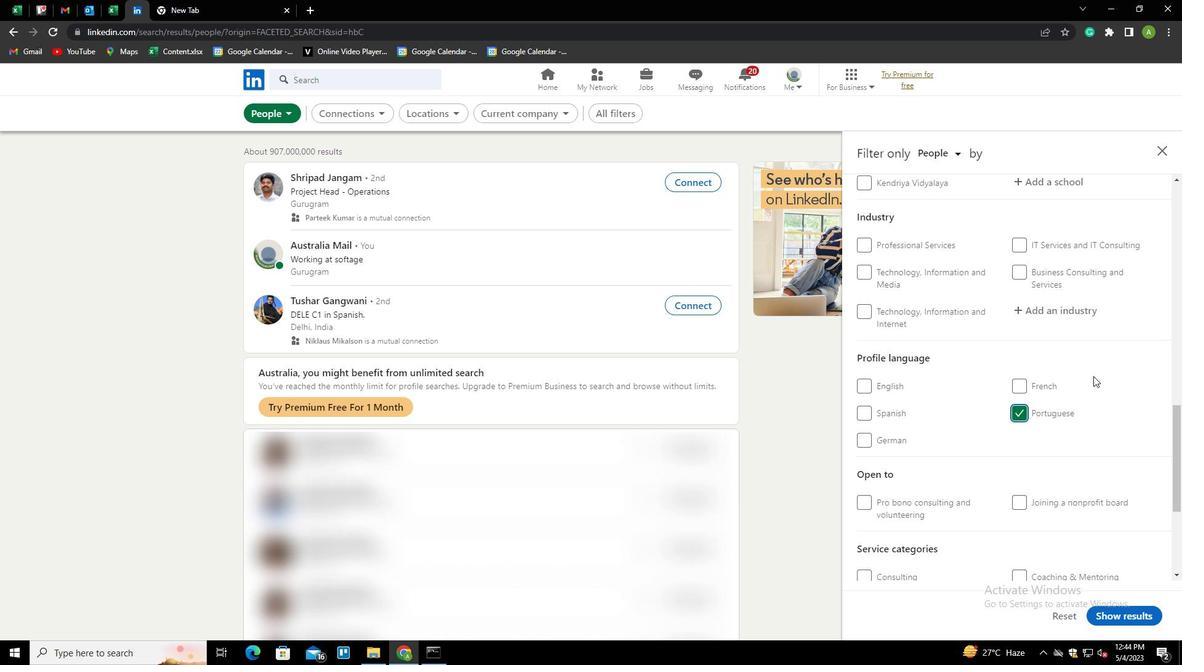 
Action: Mouse scrolled (1094, 377) with delta (0, 0)
Screenshot: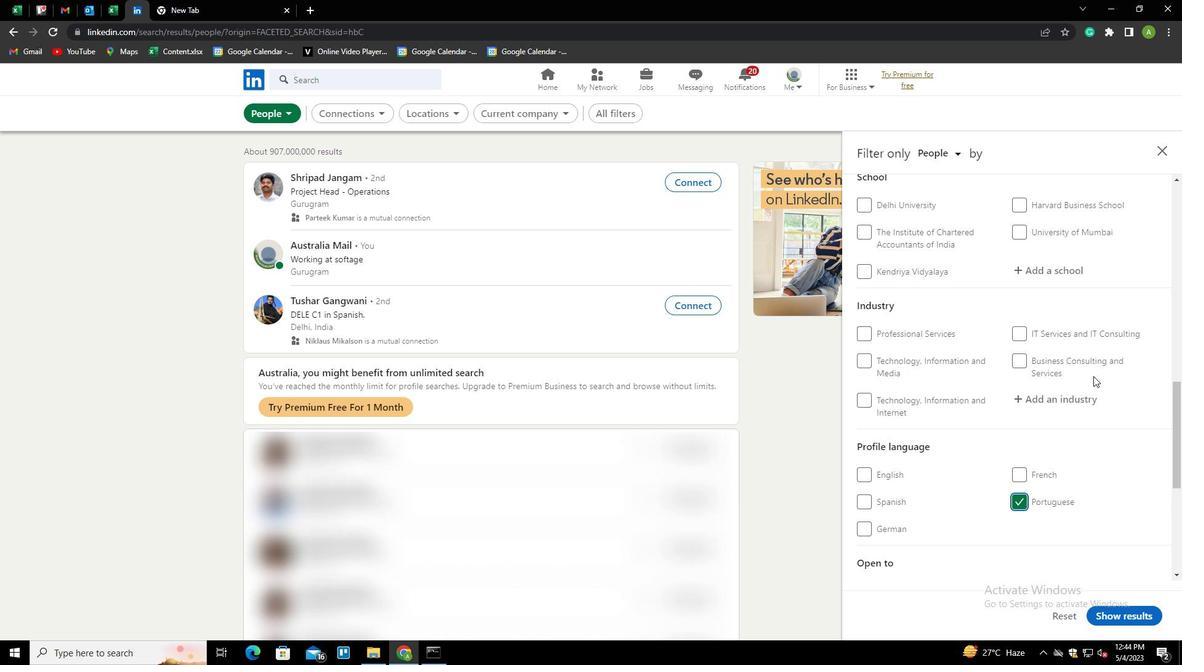 
Action: Mouse scrolled (1094, 377) with delta (0, 0)
Screenshot: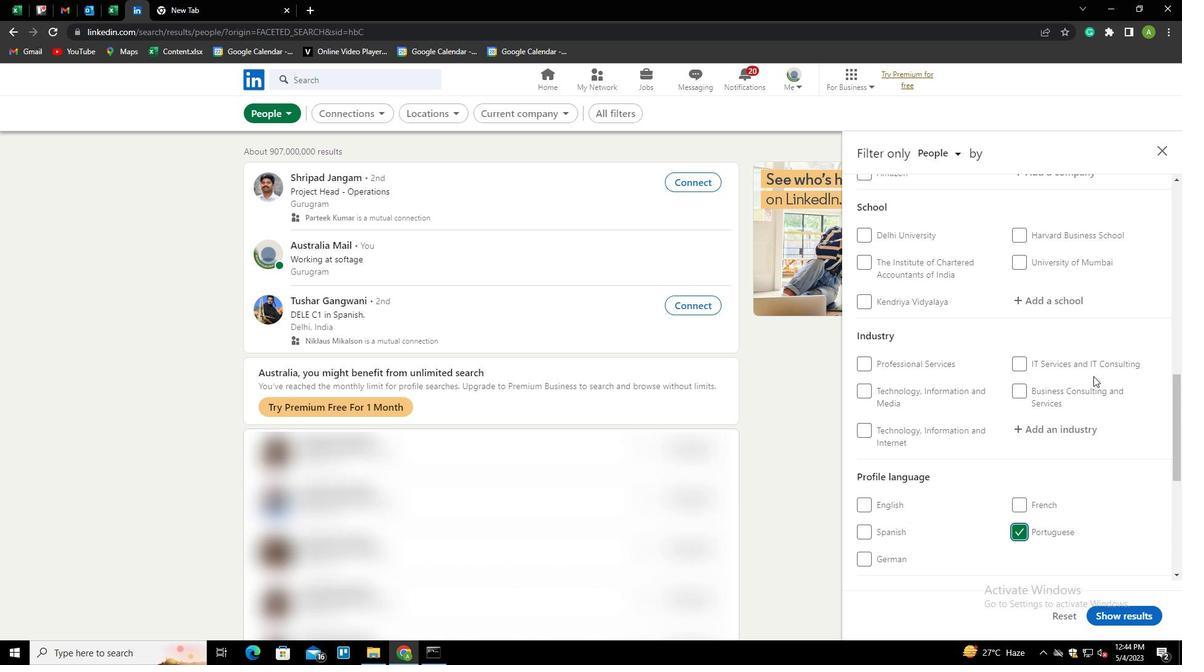 
Action: Mouse scrolled (1094, 377) with delta (0, 0)
Screenshot: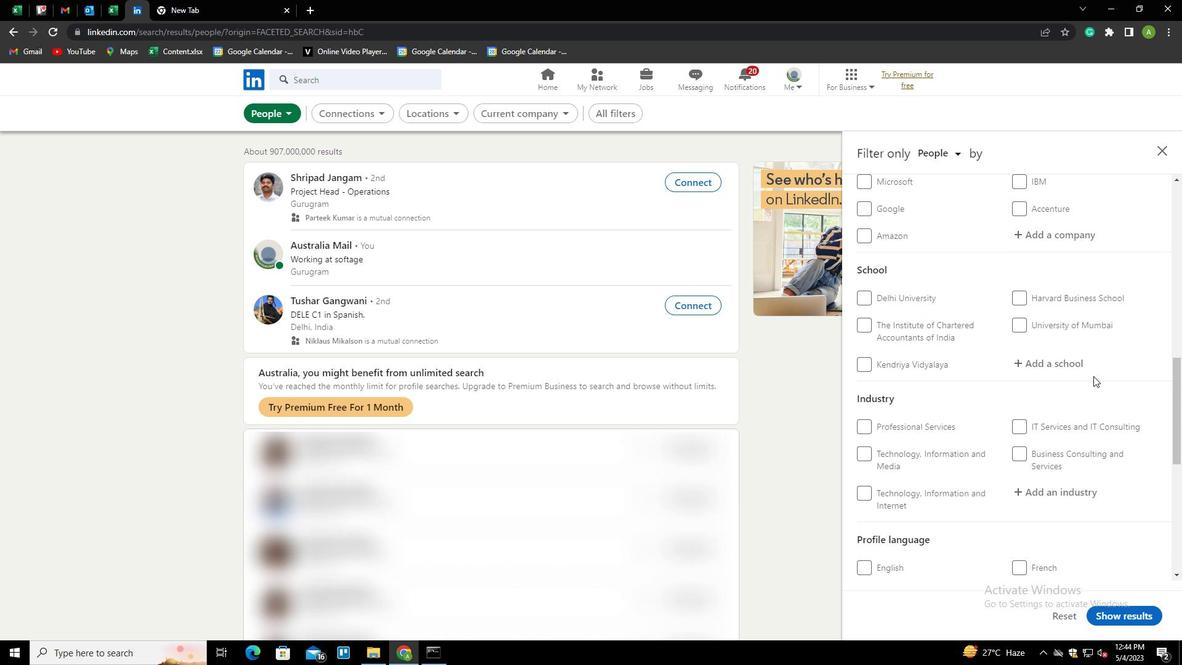 
Action: Mouse scrolled (1094, 377) with delta (0, 0)
Screenshot: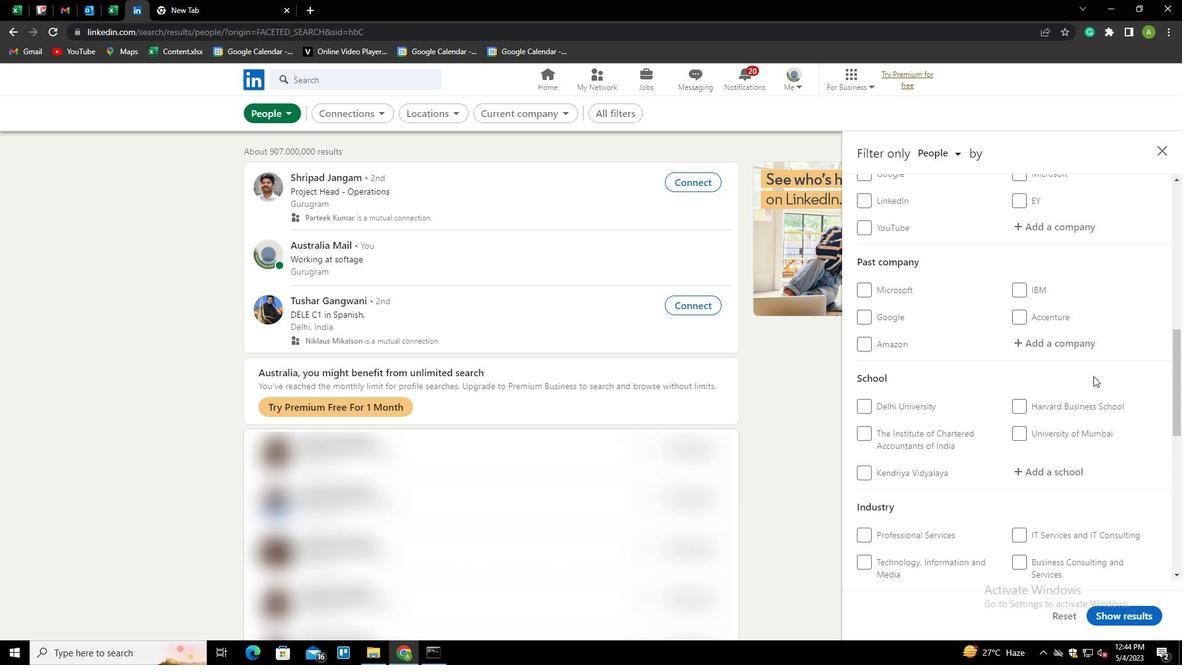 
Action: Mouse scrolled (1094, 377) with delta (0, 0)
Screenshot: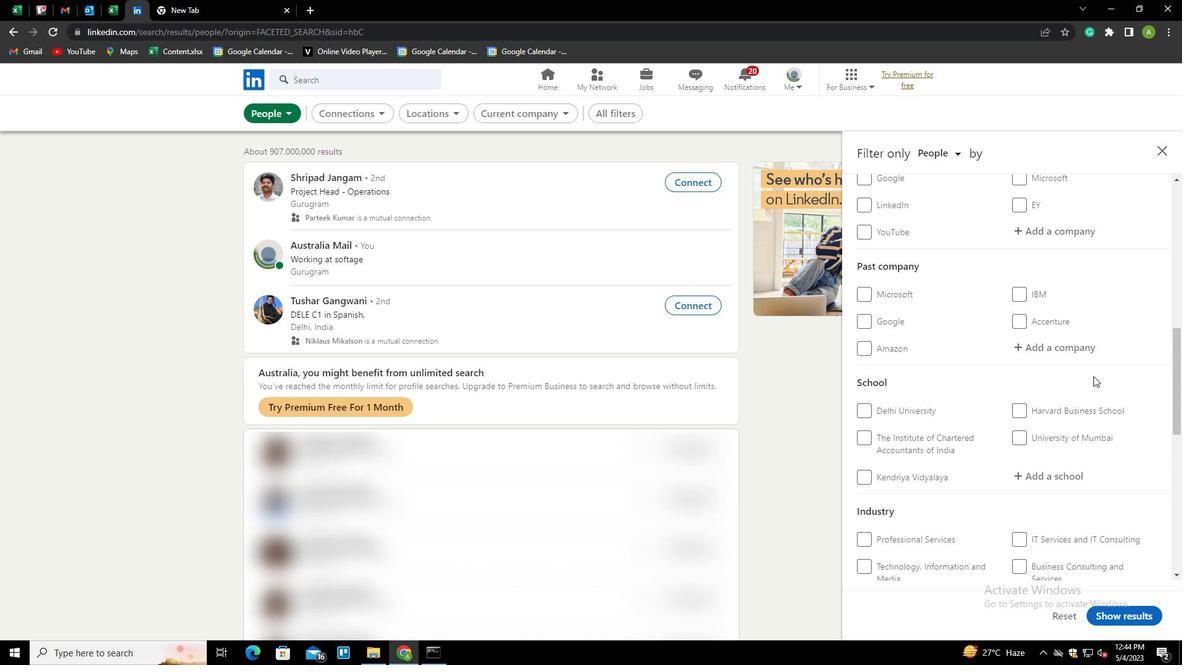 
Action: Mouse moved to (1044, 354)
Screenshot: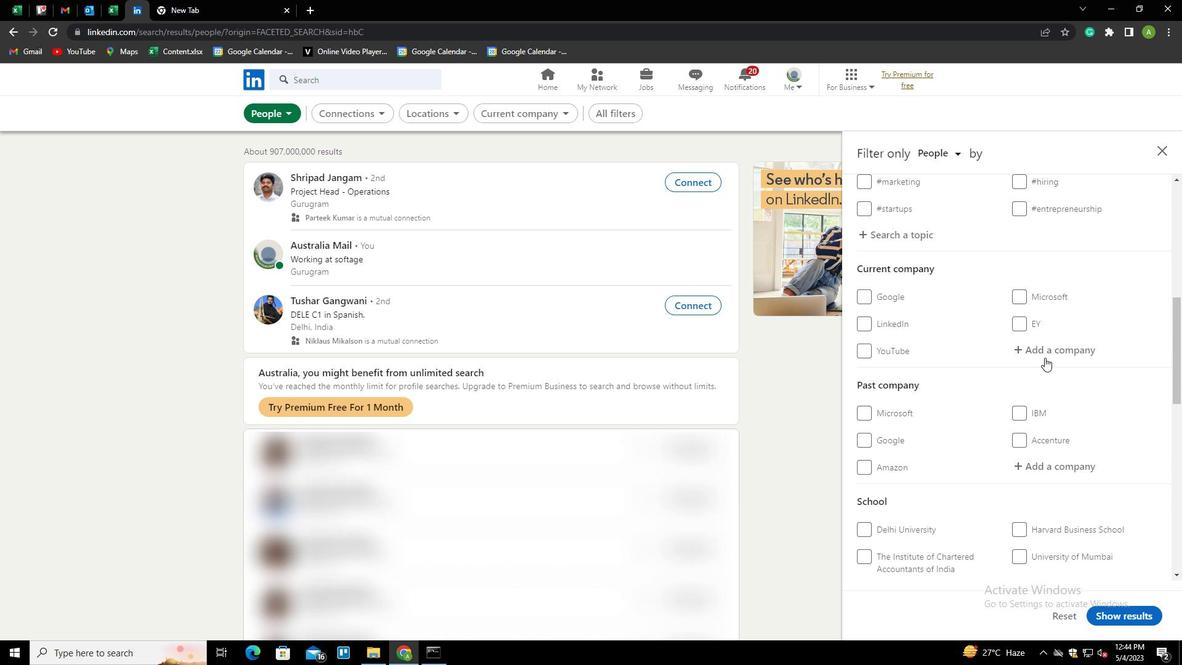 
Action: Mouse pressed left at (1044, 354)
Screenshot: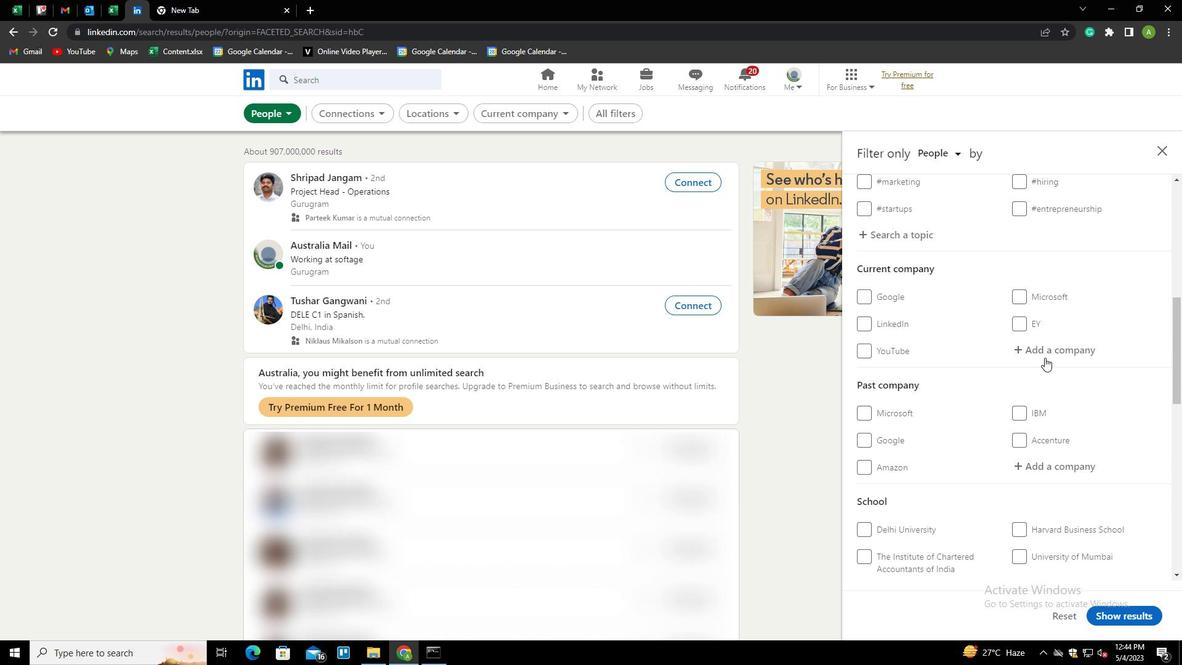 
Action: Key pressed <Key.shift>SAPIENT<Key.down><Key.enter>
Screenshot: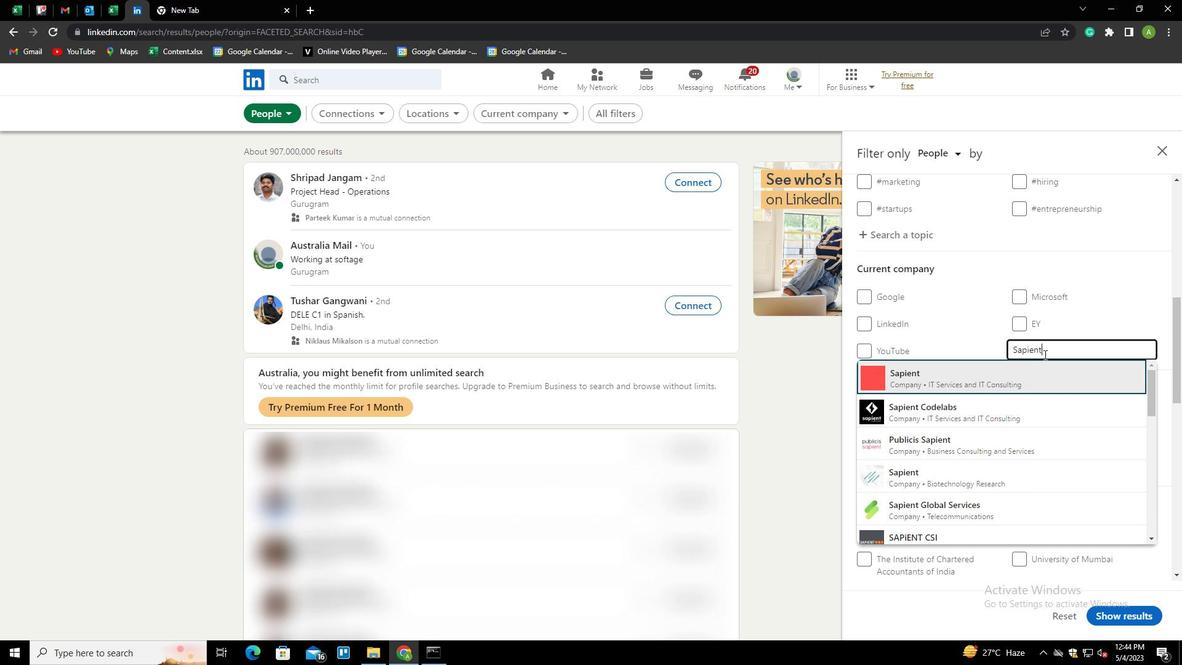 
Action: Mouse moved to (1036, 354)
Screenshot: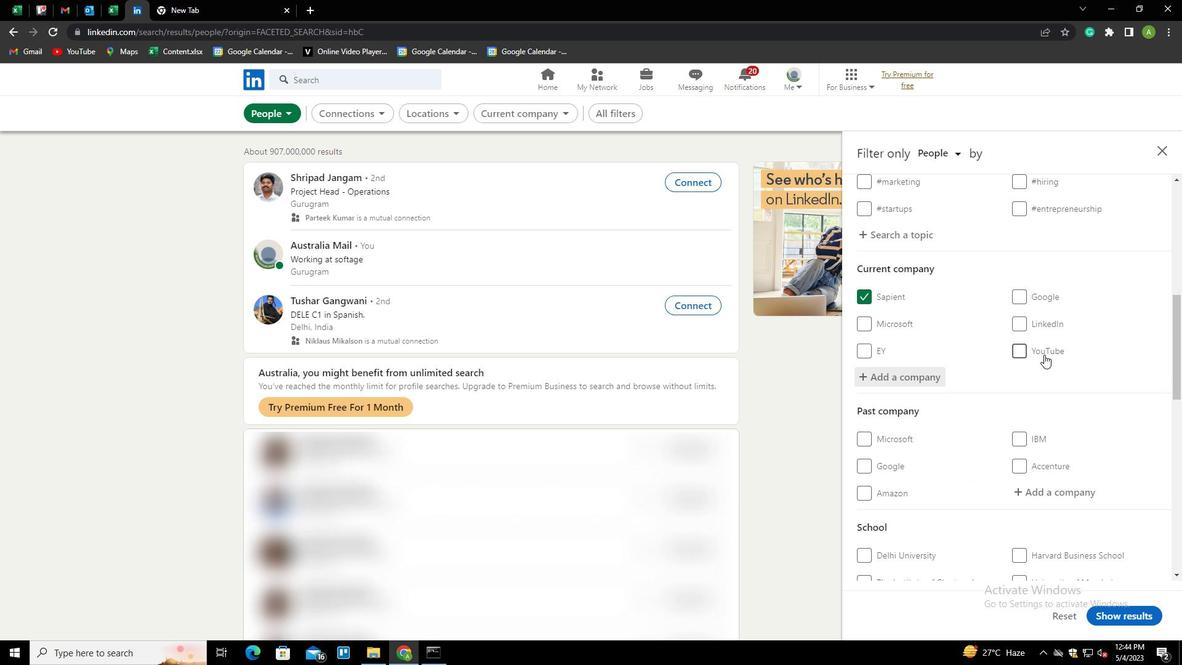 
Action: Mouse scrolled (1036, 354) with delta (0, 0)
Screenshot: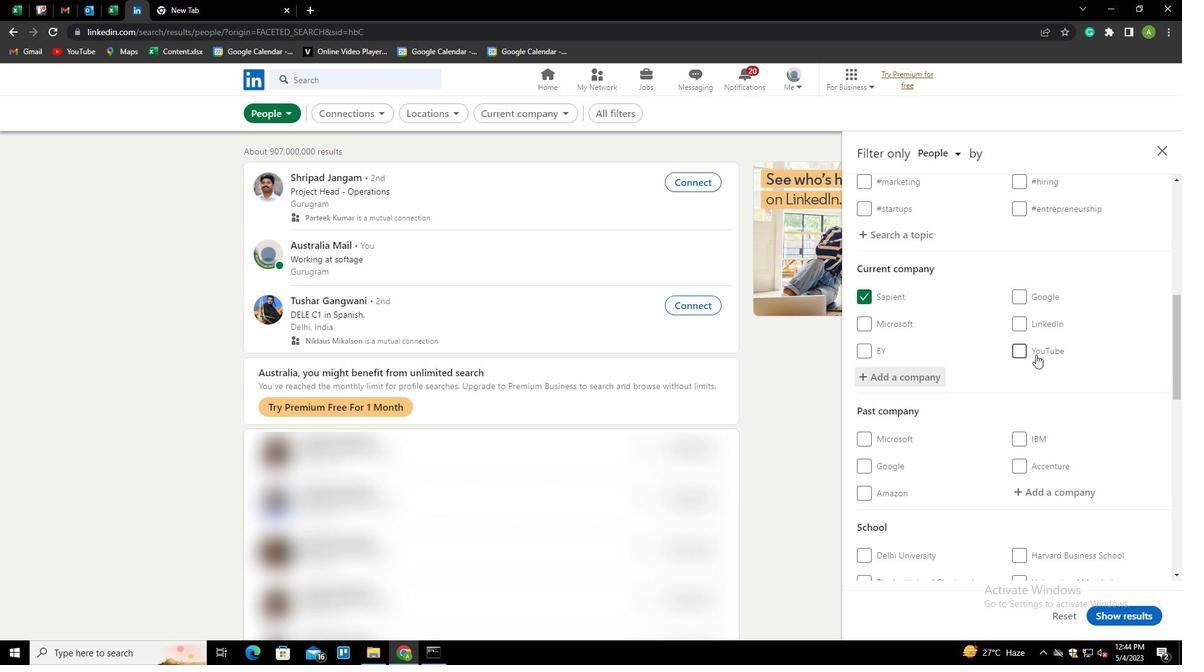 
Action: Mouse scrolled (1036, 354) with delta (0, 0)
Screenshot: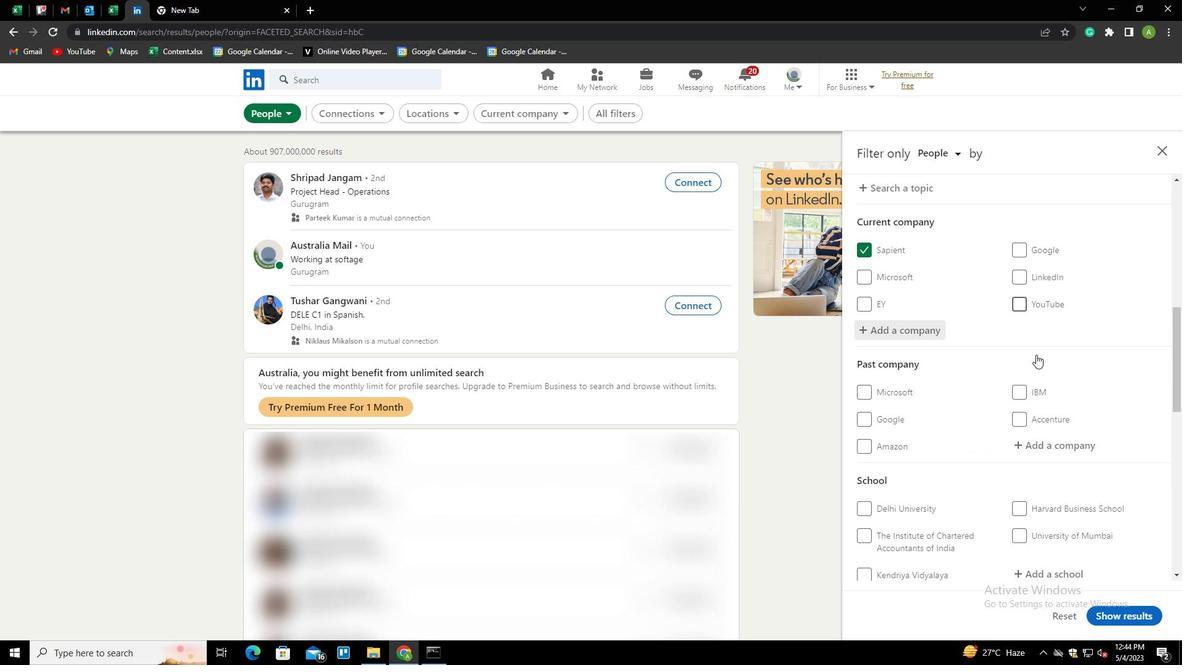 
Action: Mouse scrolled (1036, 354) with delta (0, 0)
Screenshot: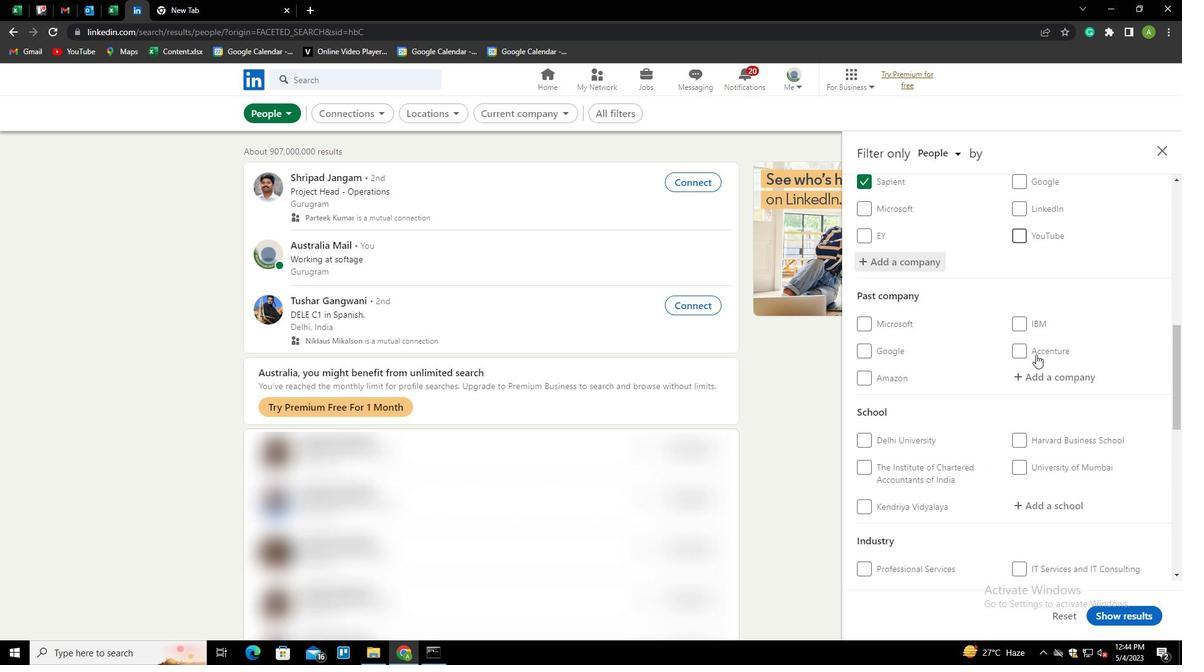 
Action: Mouse scrolled (1036, 354) with delta (0, 0)
Screenshot: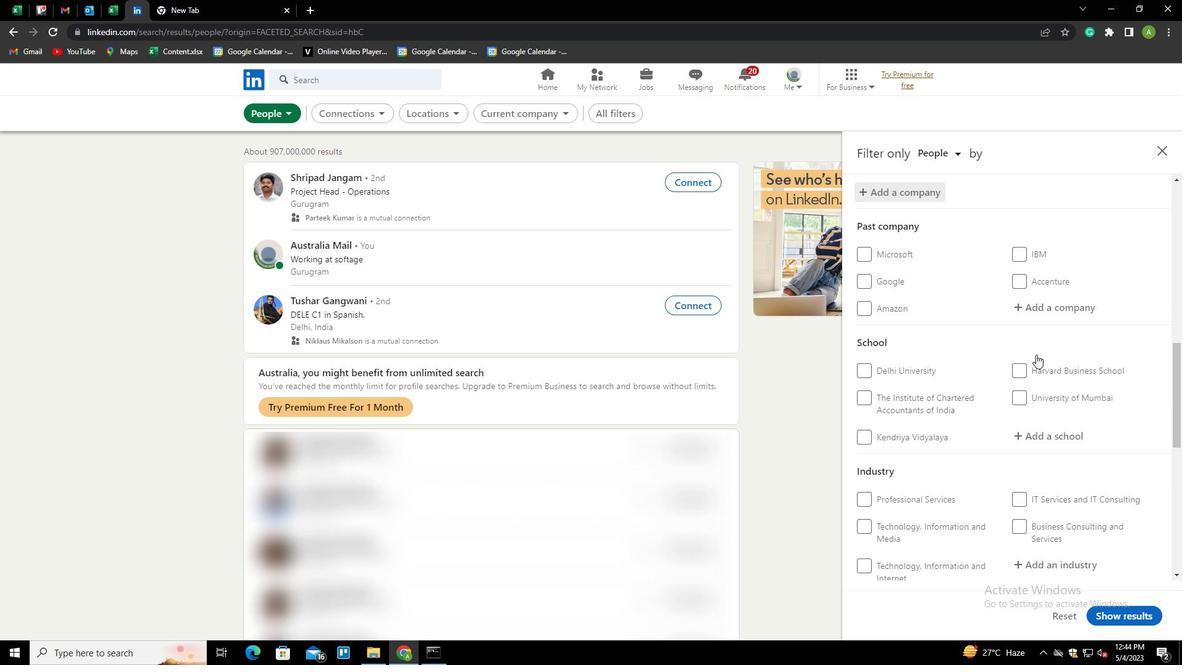 
Action: Mouse scrolled (1036, 354) with delta (0, 0)
Screenshot: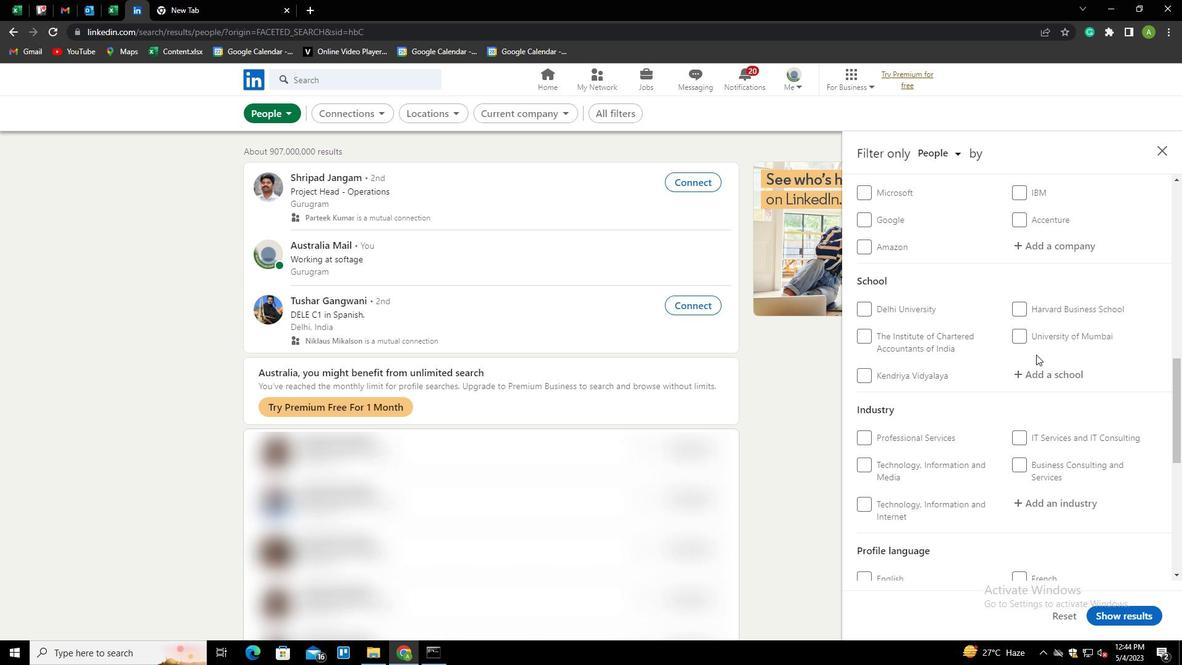 
Action: Mouse moved to (1045, 315)
Screenshot: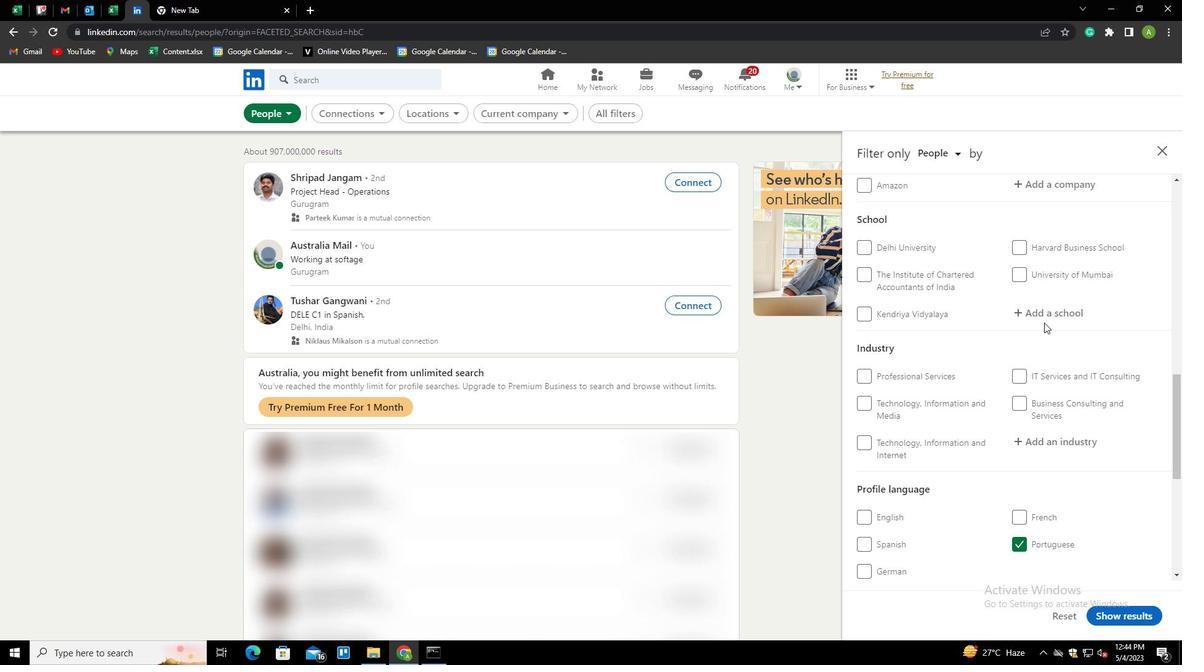 
Action: Mouse pressed left at (1045, 315)
Screenshot: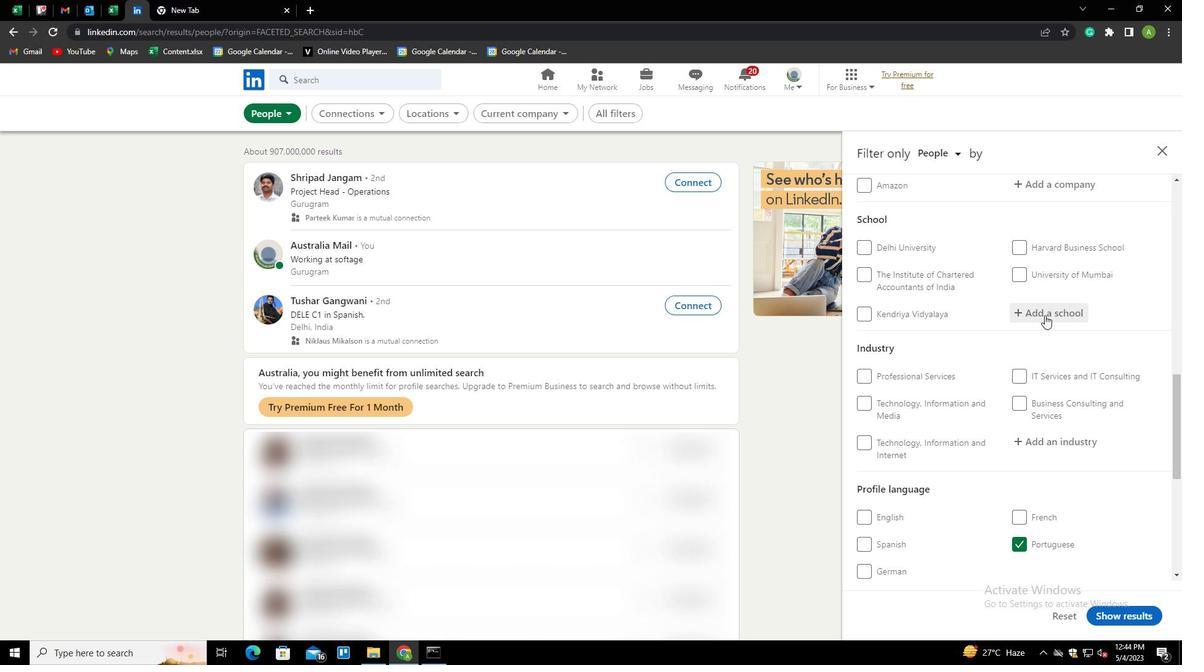 
Action: Mouse moved to (1048, 312)
Screenshot: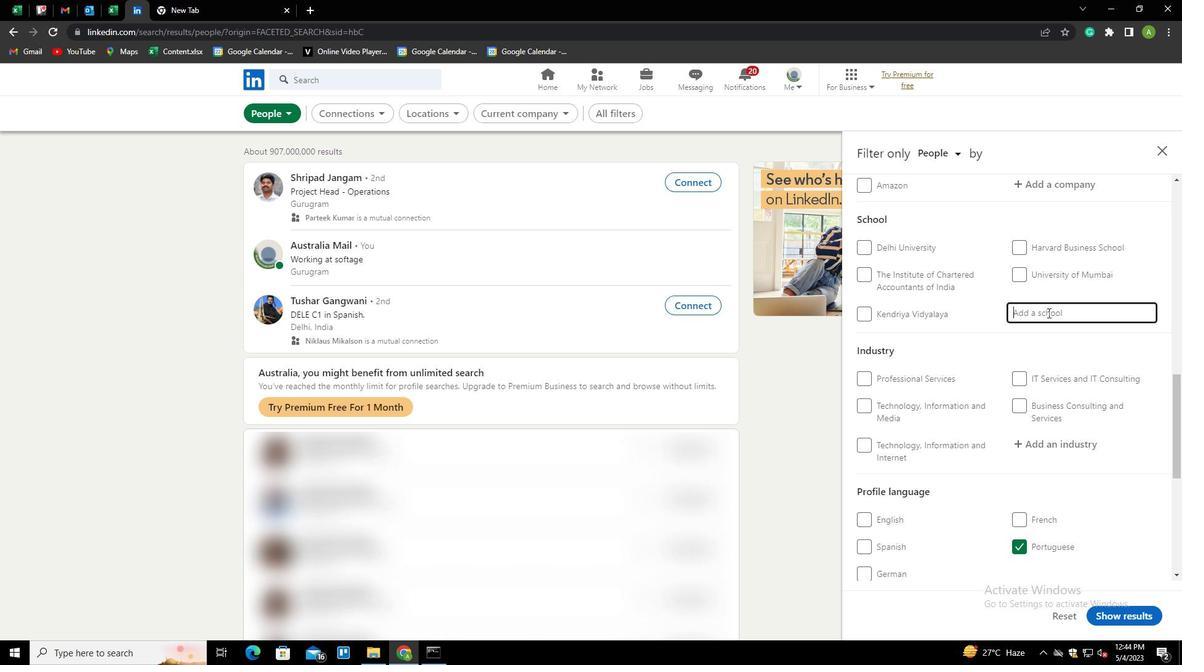 
Action: Mouse pressed left at (1048, 312)
Screenshot: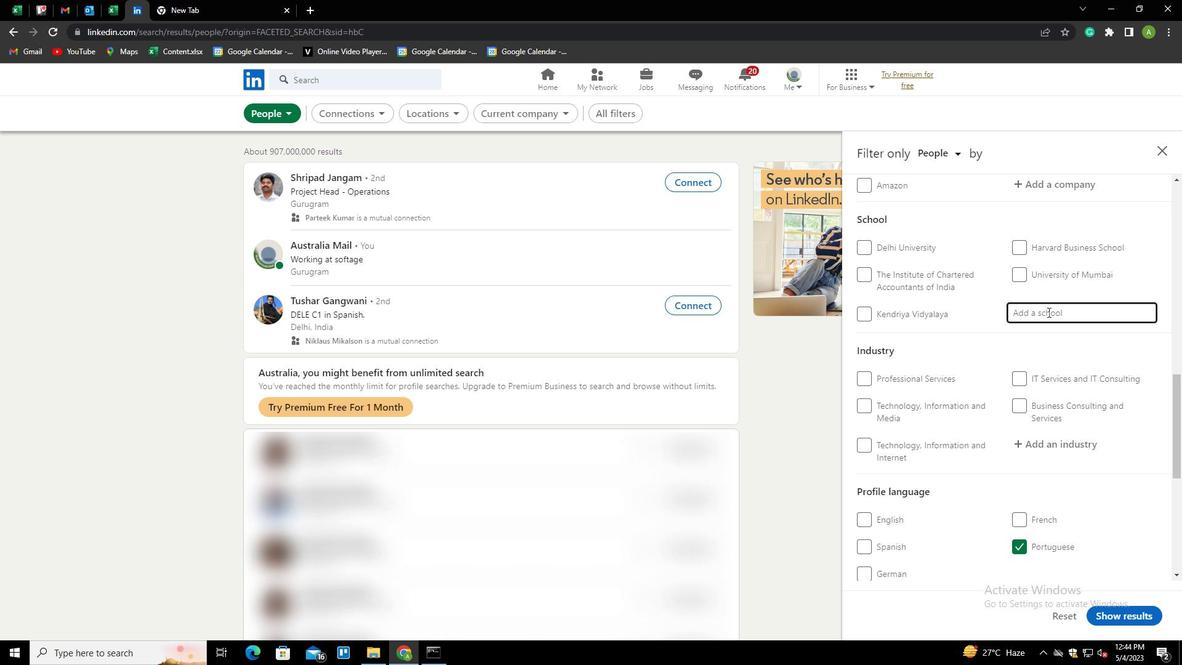 
Action: Key pressed <Key.shift>CENTRAL<Key.space><Key.shift>BOARD<Key.space>OF<Key.down><Key.enter>
Screenshot: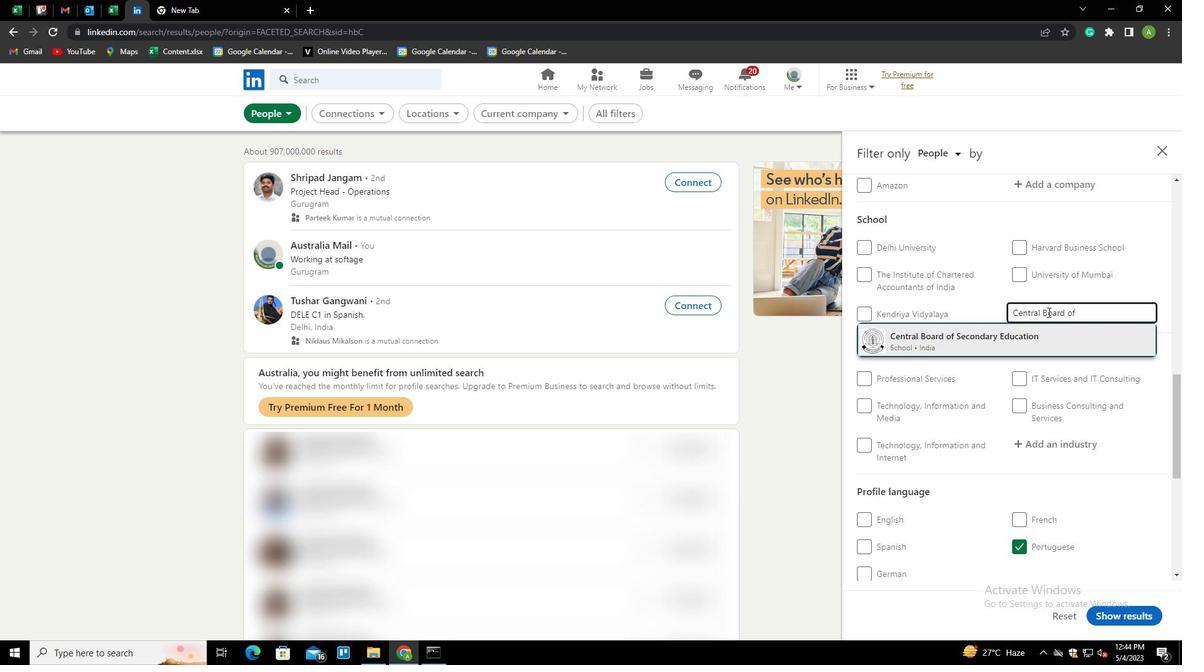 
Action: Mouse scrolled (1048, 311) with delta (0, 0)
Screenshot: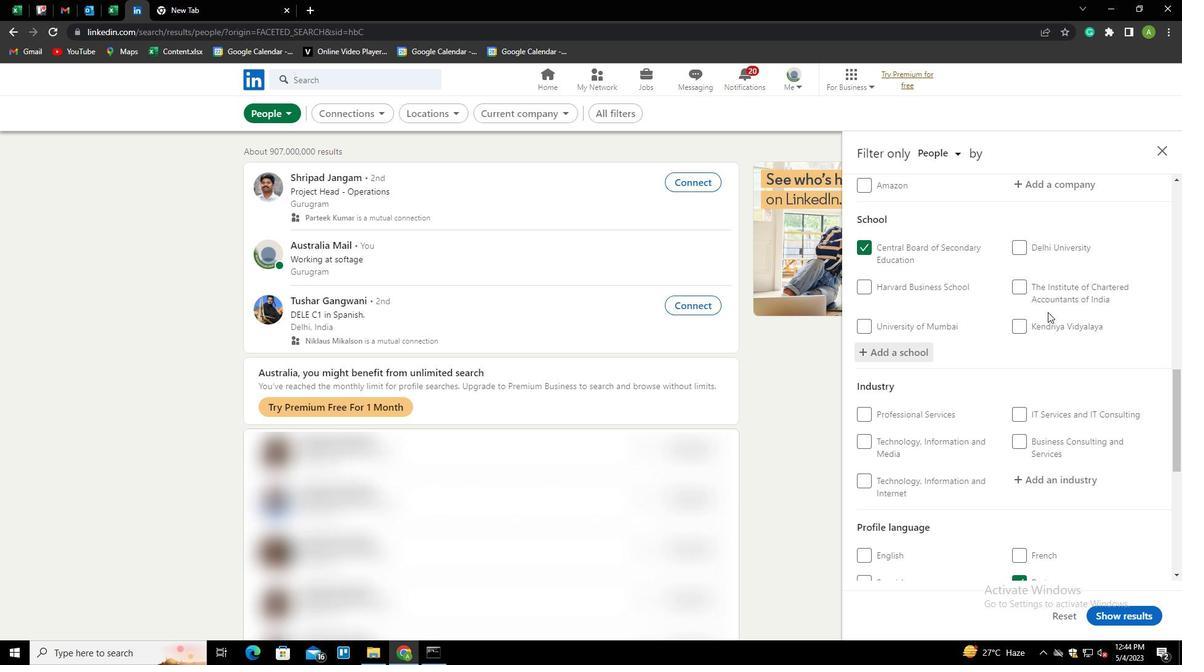 
Action: Mouse moved to (1045, 316)
Screenshot: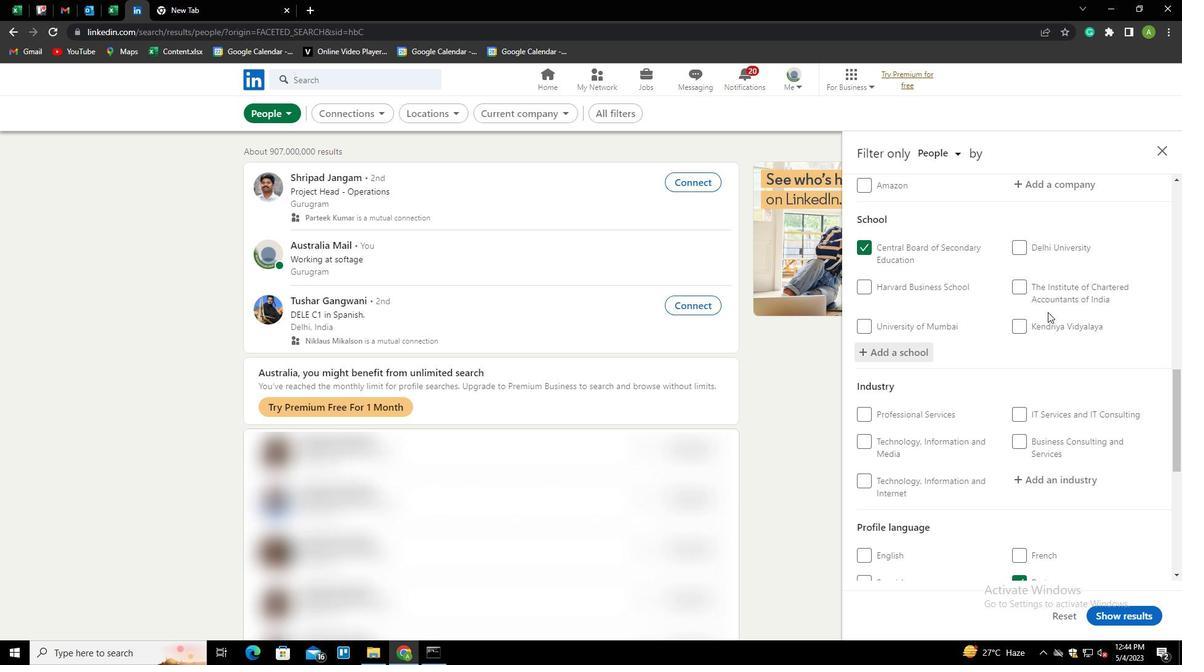 
Action: Mouse scrolled (1045, 316) with delta (0, 0)
Screenshot: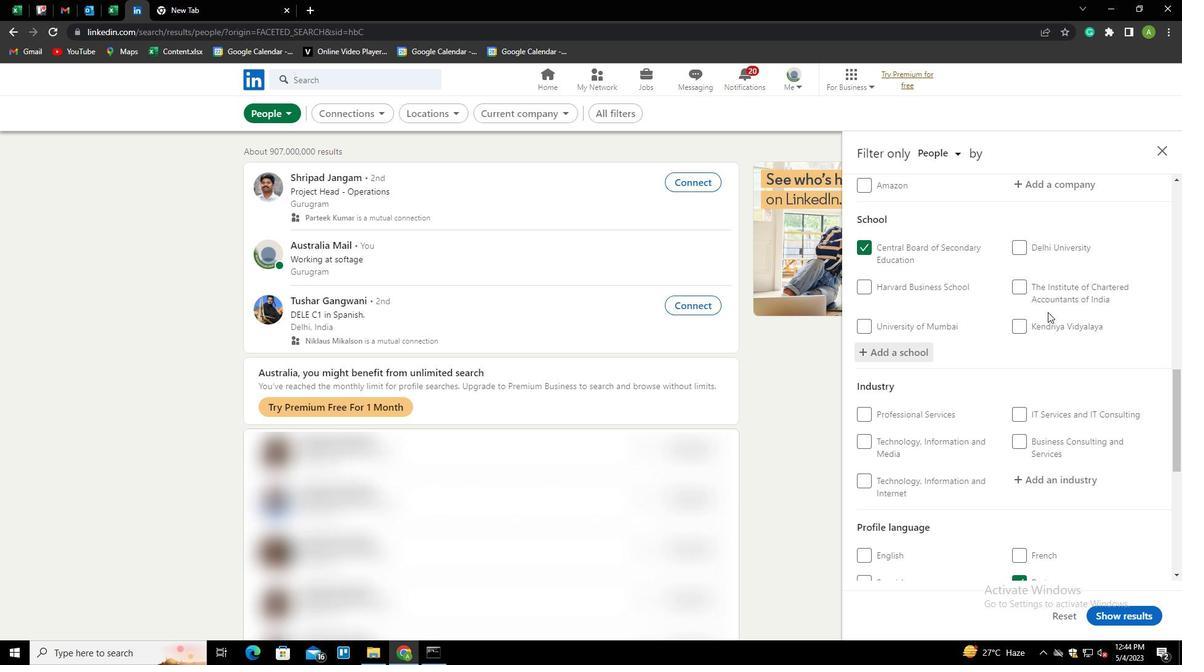 
Action: Mouse moved to (1042, 324)
Screenshot: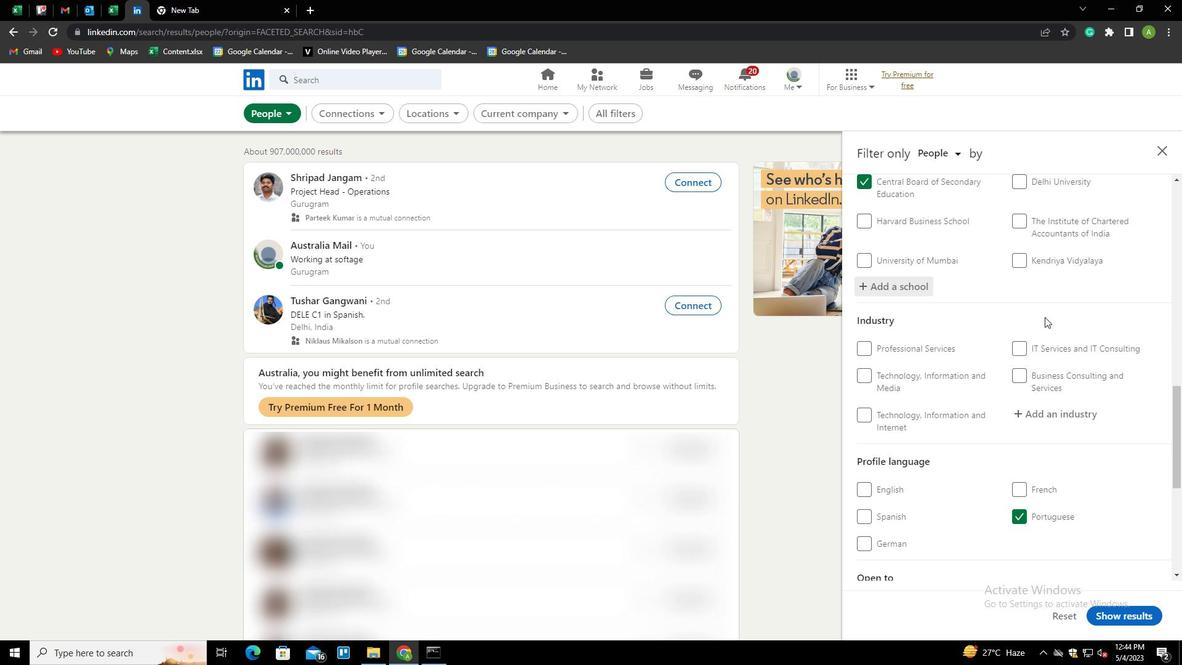 
Action: Mouse scrolled (1042, 324) with delta (0, 0)
Screenshot: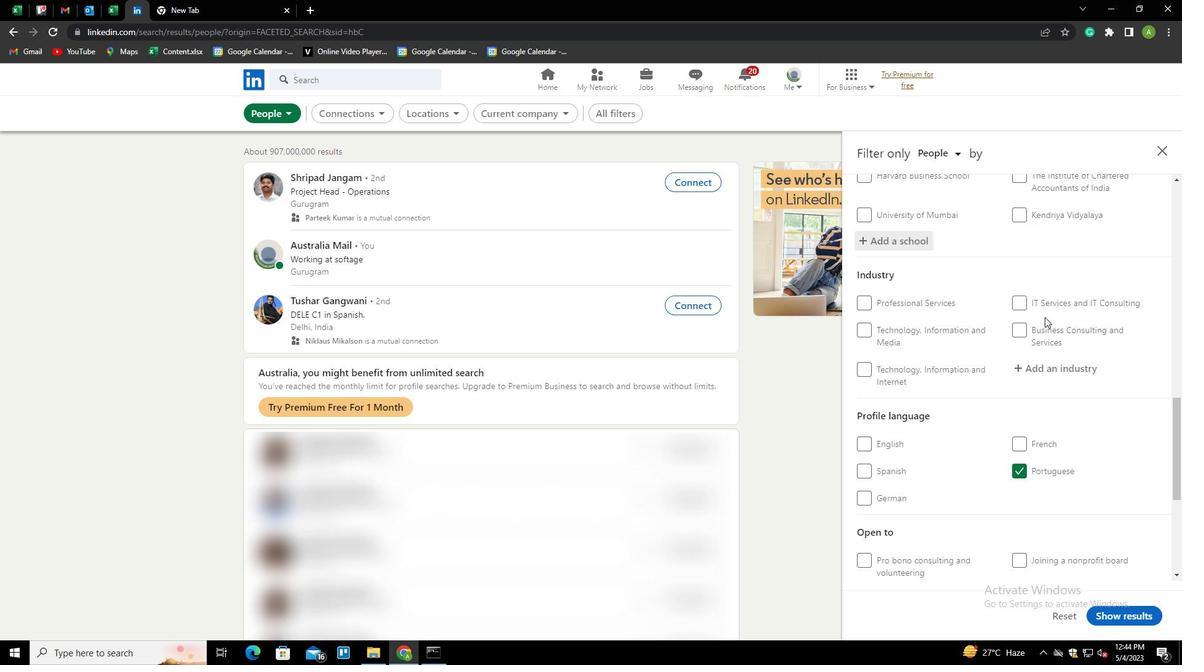 
Action: Mouse moved to (1041, 296)
Screenshot: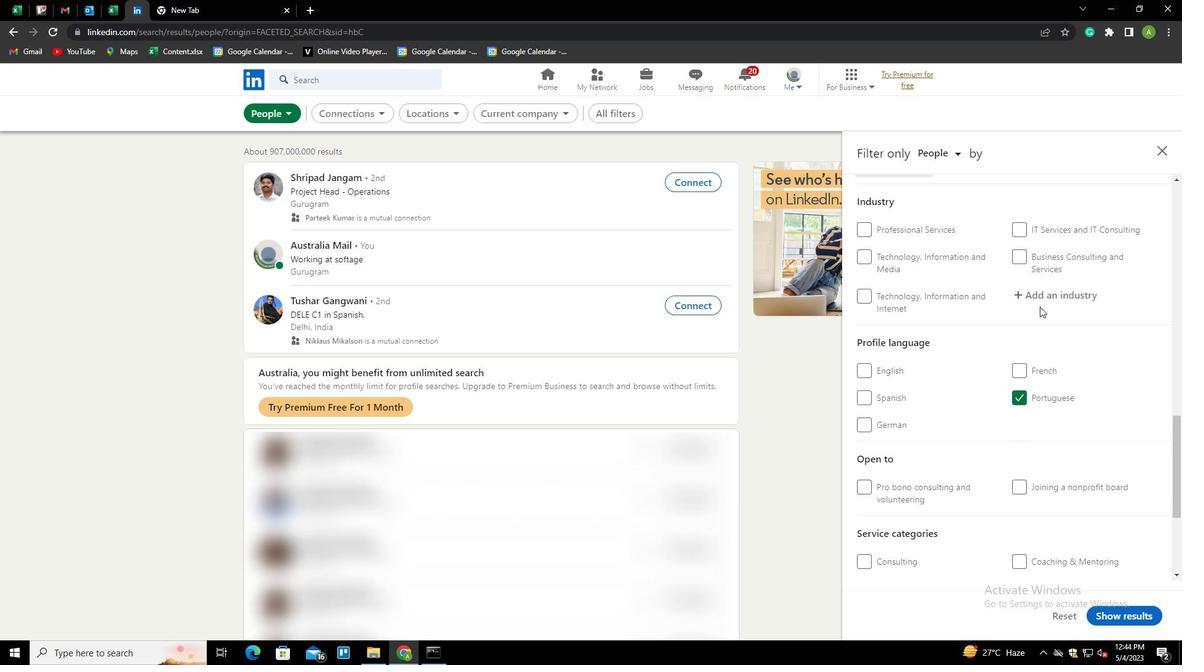 
Action: Mouse pressed left at (1041, 296)
Screenshot: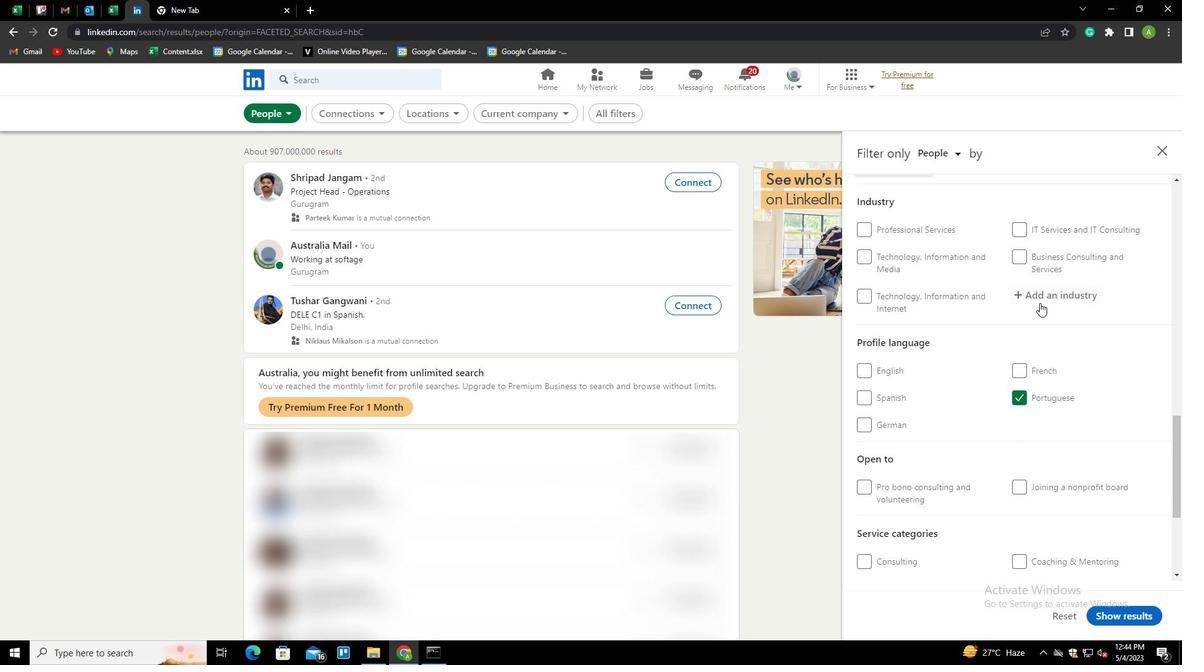 
Action: Mouse moved to (1041, 296)
Screenshot: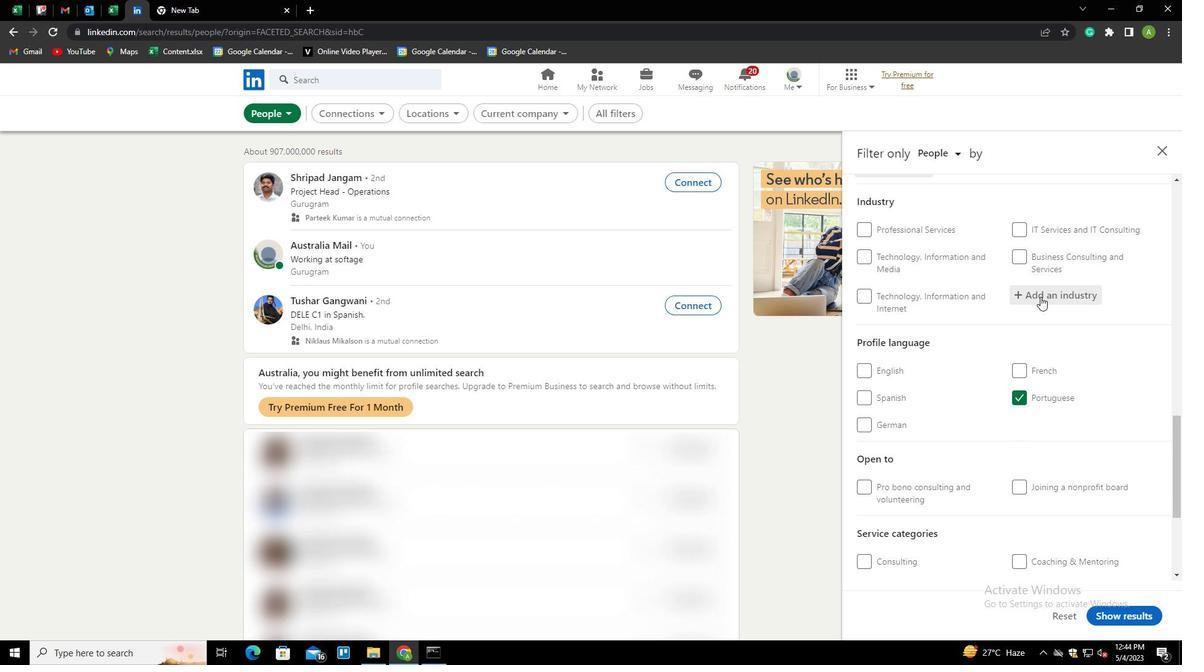 
Action: Key pressed <Key.shift>WHOLESALE<Key.down><Key.enter>
Screenshot: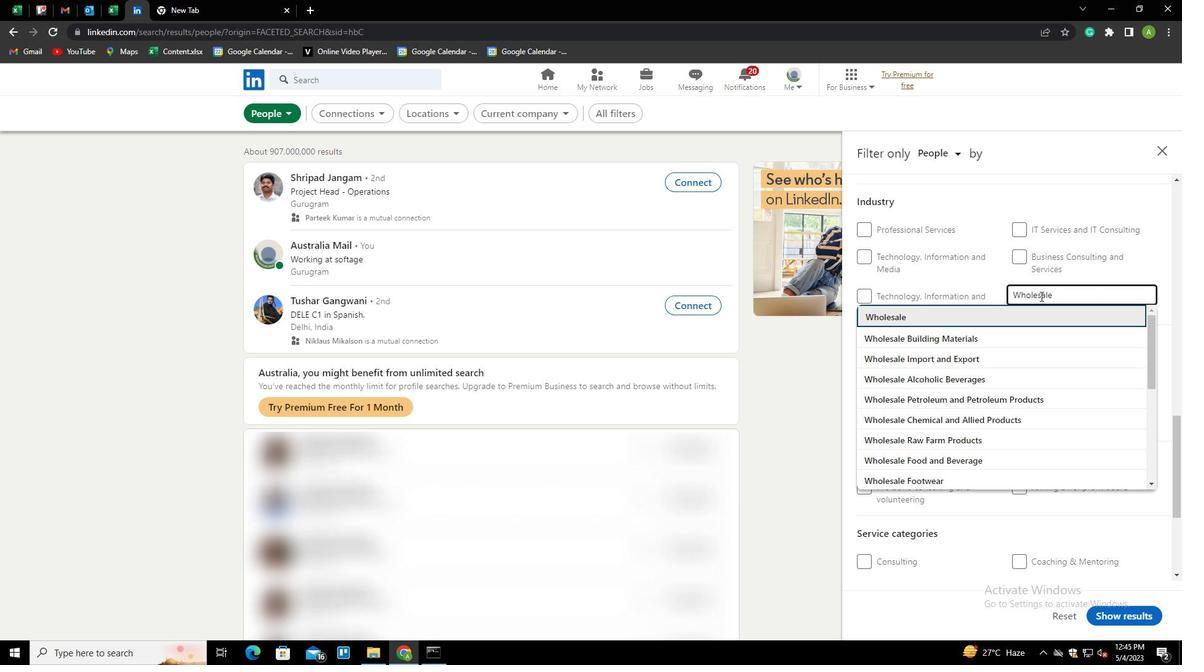 
Action: Mouse scrolled (1041, 295) with delta (0, 0)
Screenshot: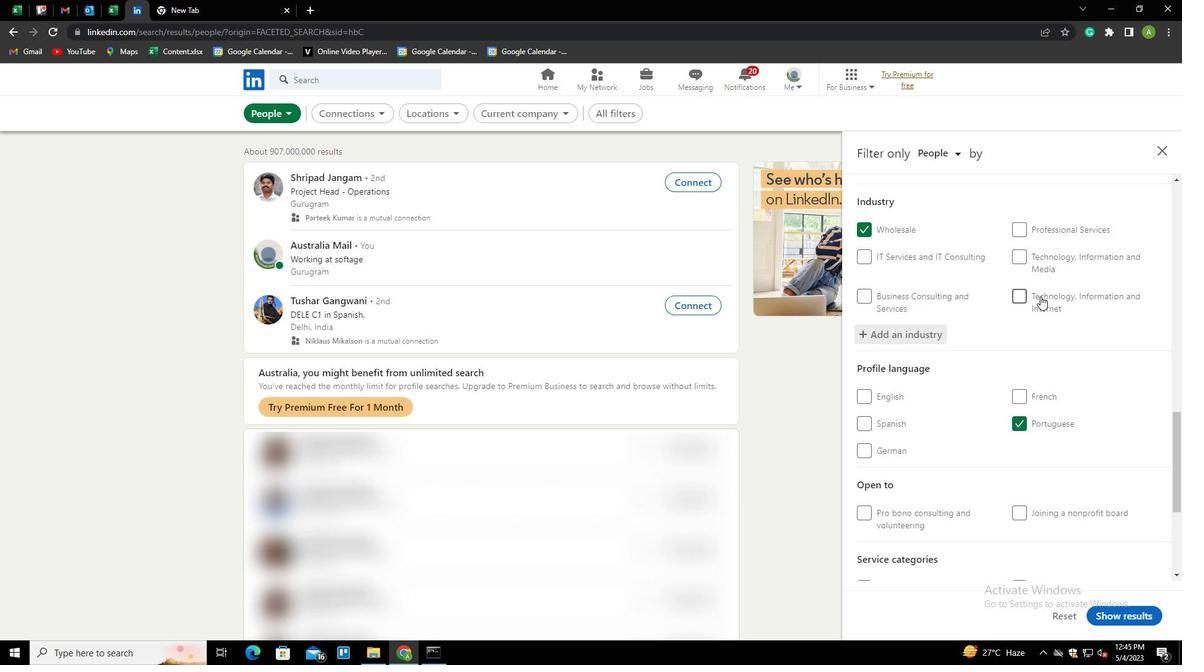 
Action: Mouse scrolled (1041, 295) with delta (0, 0)
Screenshot: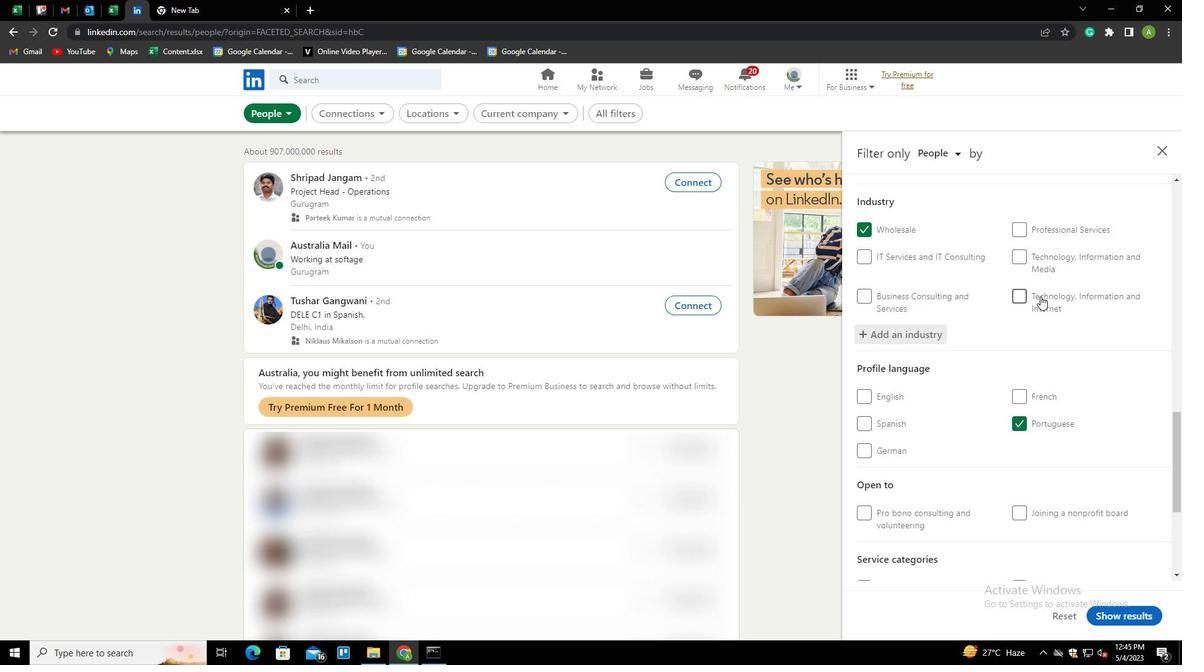 
Action: Mouse moved to (1036, 298)
Screenshot: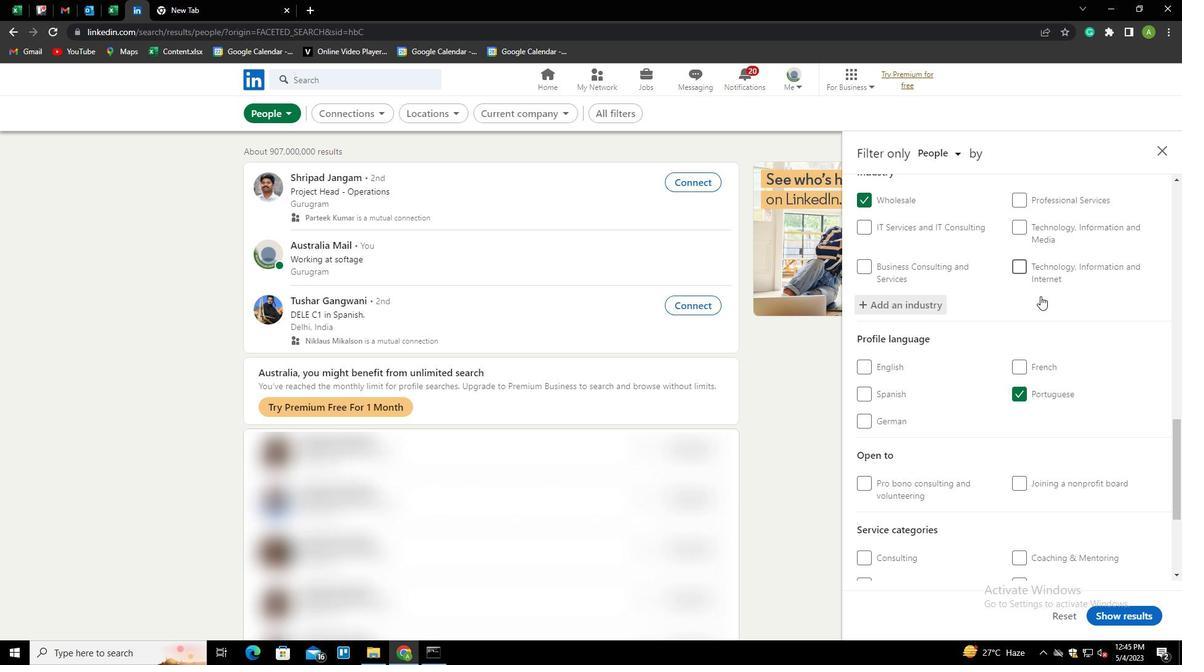 
Action: Mouse scrolled (1036, 297) with delta (0, 0)
Screenshot: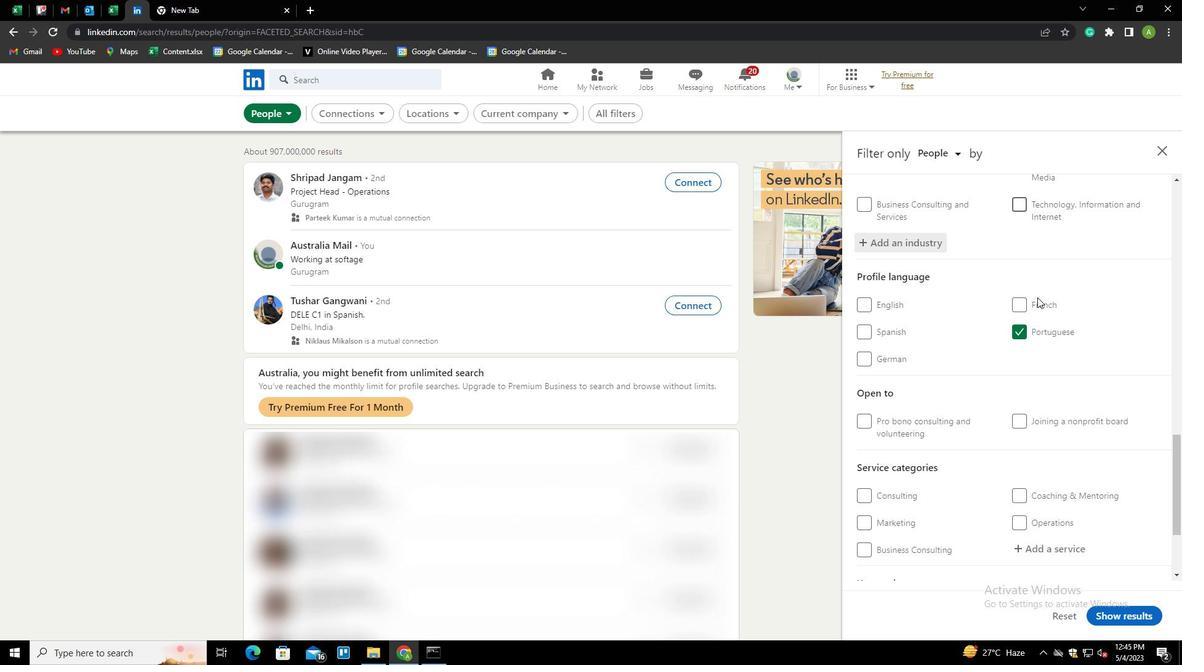 
Action: Mouse moved to (1031, 301)
Screenshot: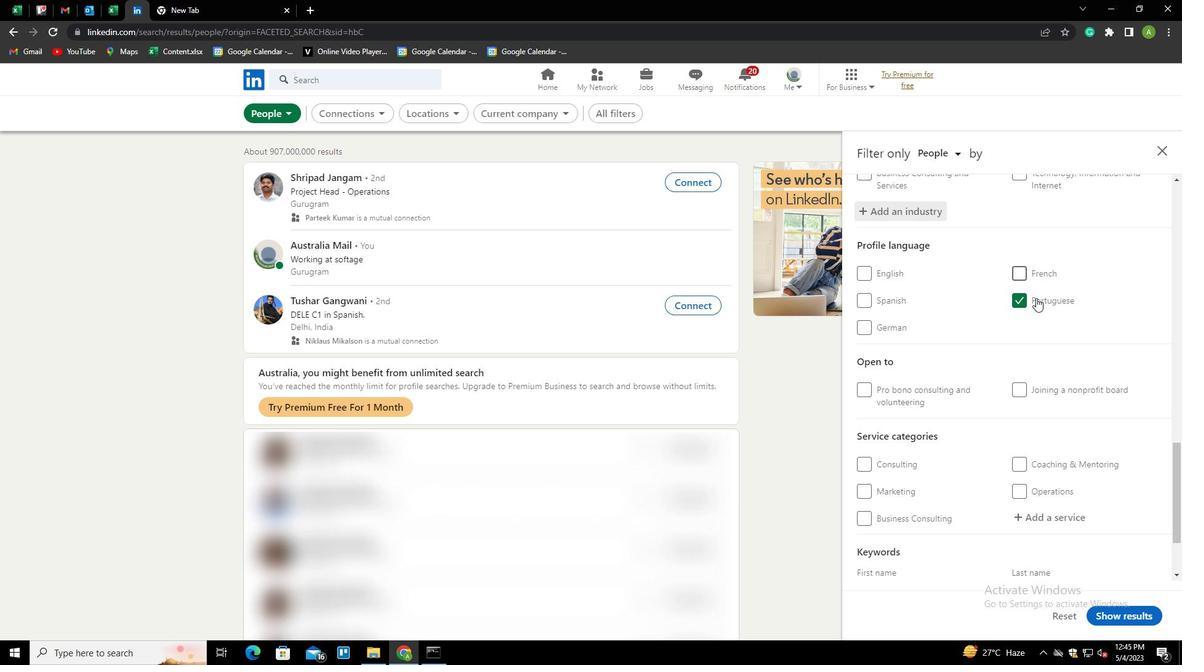 
Action: Mouse scrolled (1031, 300) with delta (0, 0)
Screenshot: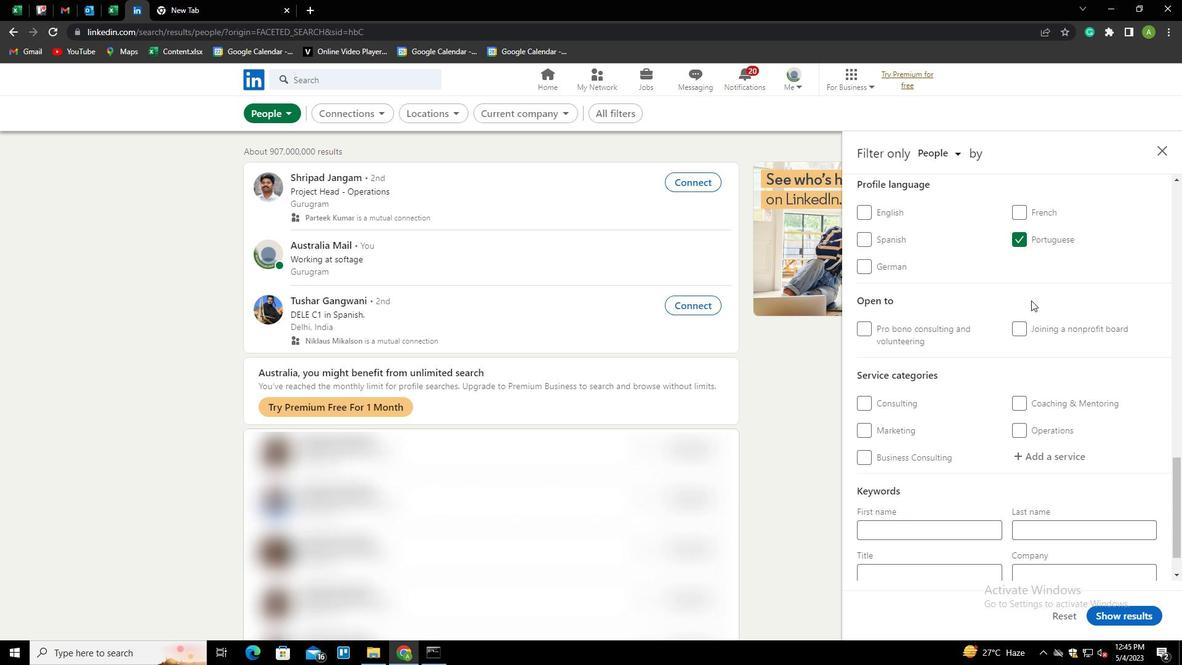 
Action: Mouse scrolled (1031, 300) with delta (0, 0)
Screenshot: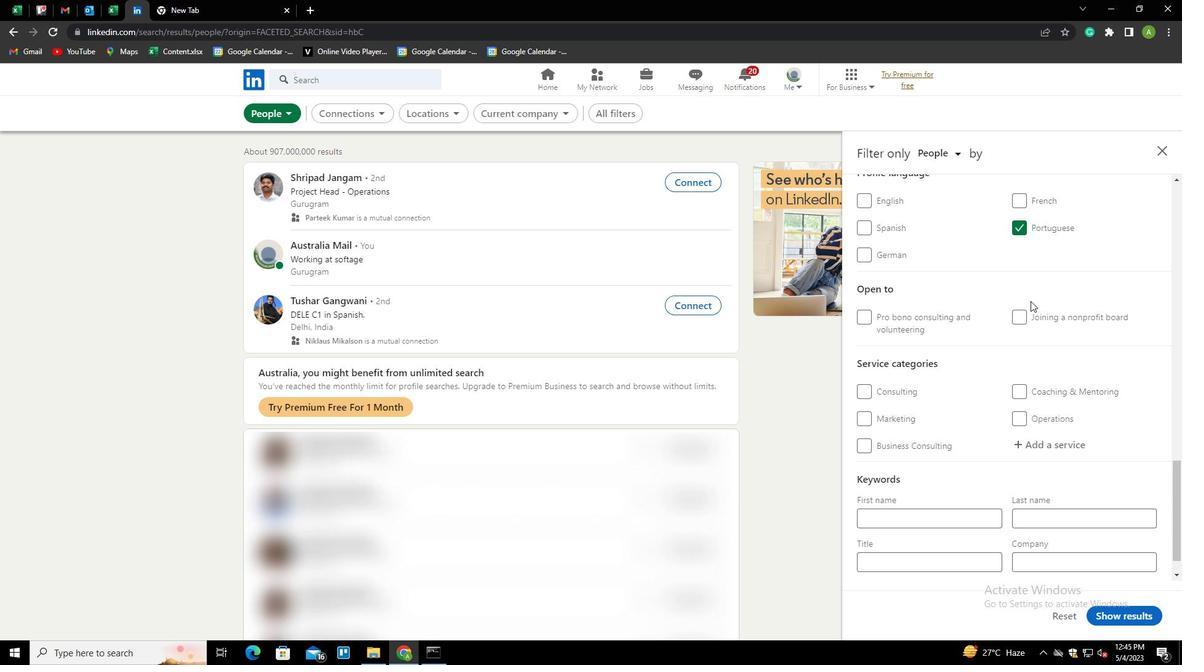 
Action: Mouse scrolled (1031, 300) with delta (0, 0)
Screenshot: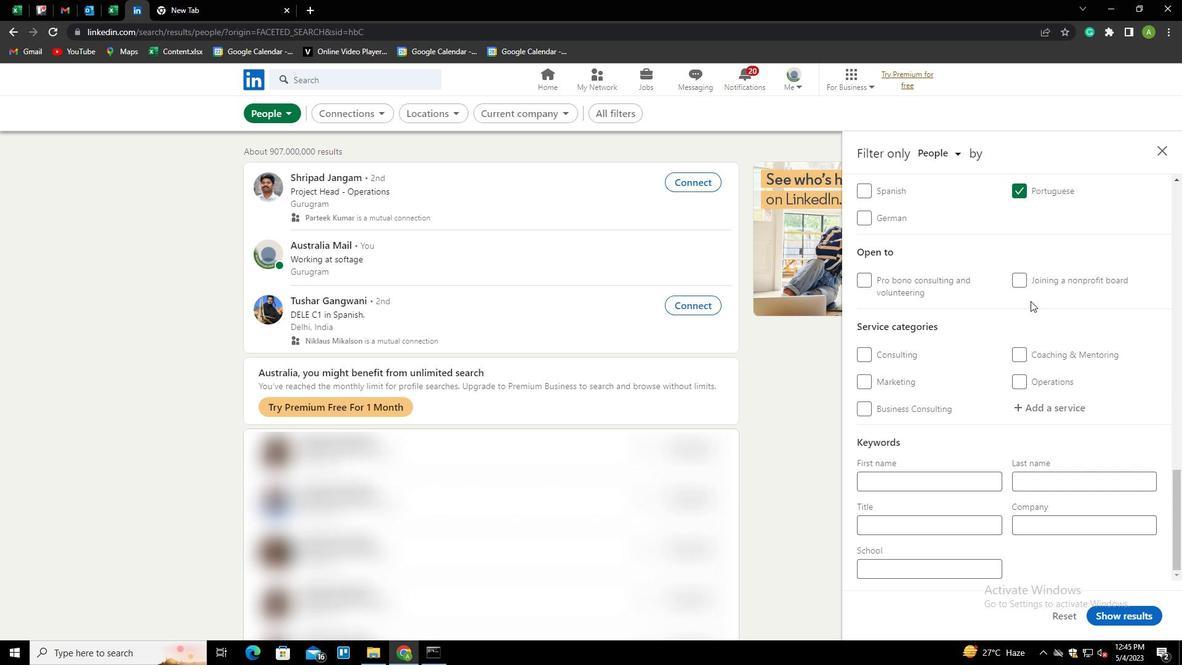
Action: Mouse scrolled (1031, 300) with delta (0, 0)
Screenshot: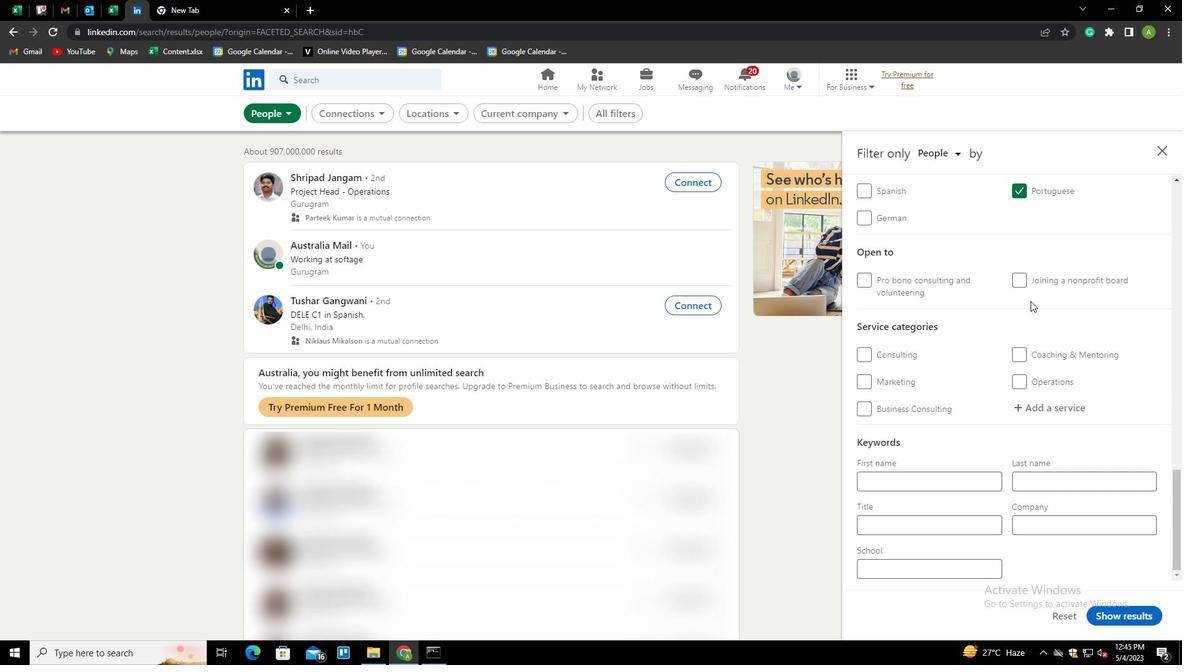 
Action: Mouse moved to (1038, 409)
Screenshot: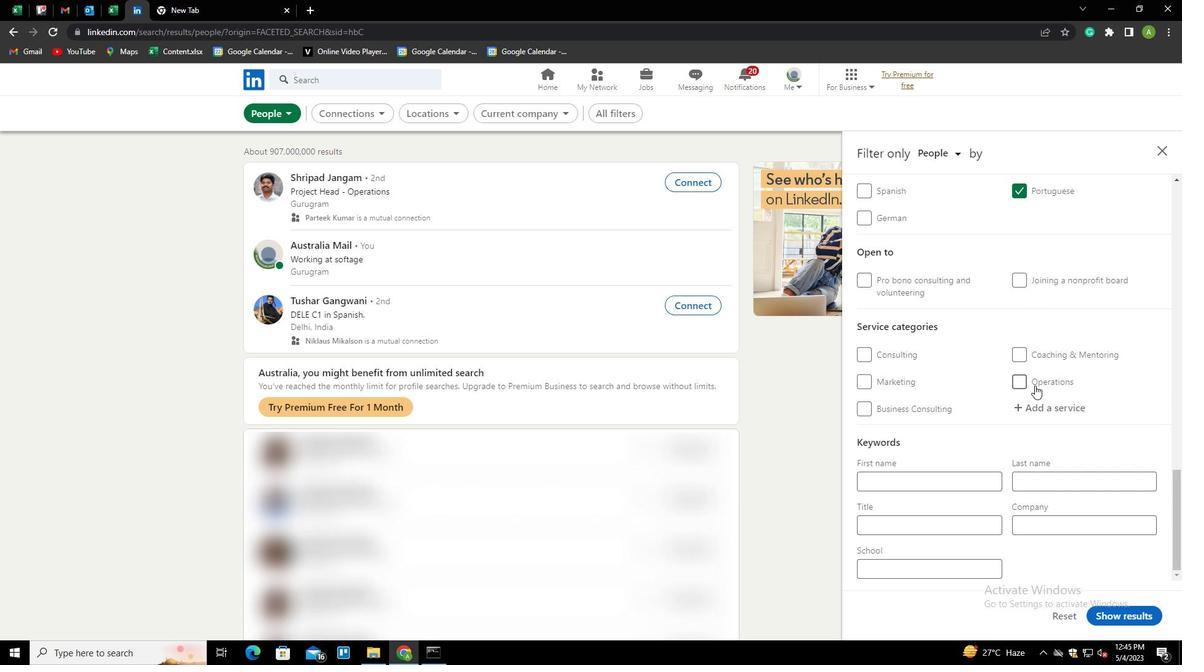 
Action: Mouse pressed left at (1038, 409)
Screenshot: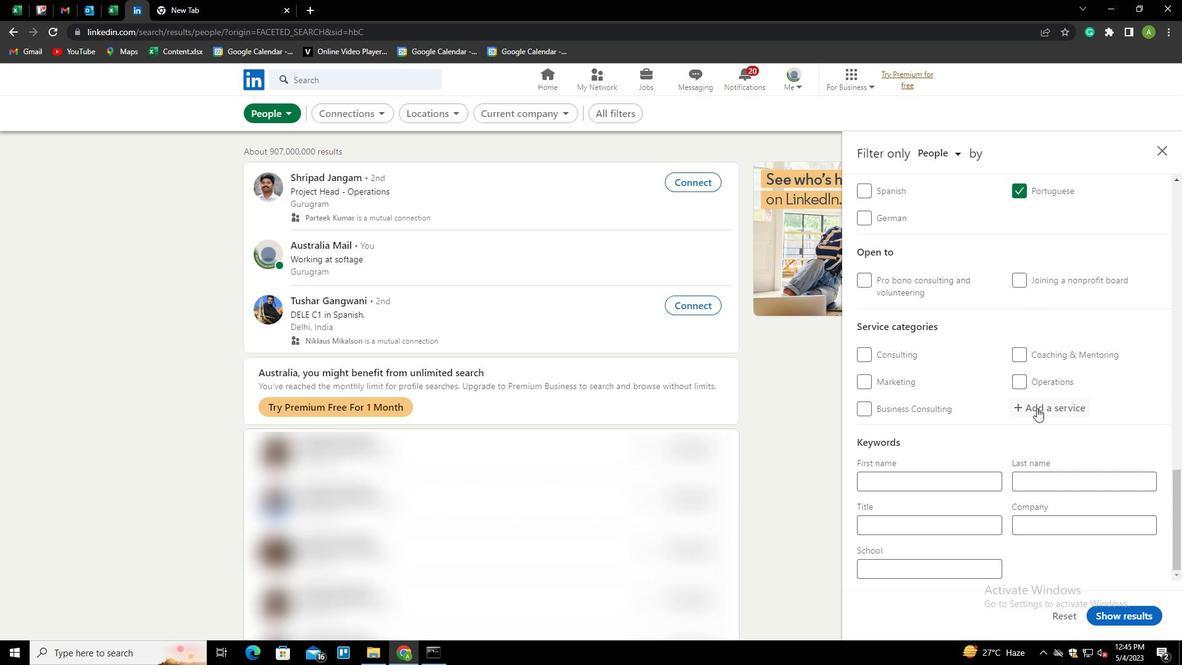 
Action: Key pressed <Key.shift>OUTSOURCING<Key.down><Key.enter>
Screenshot: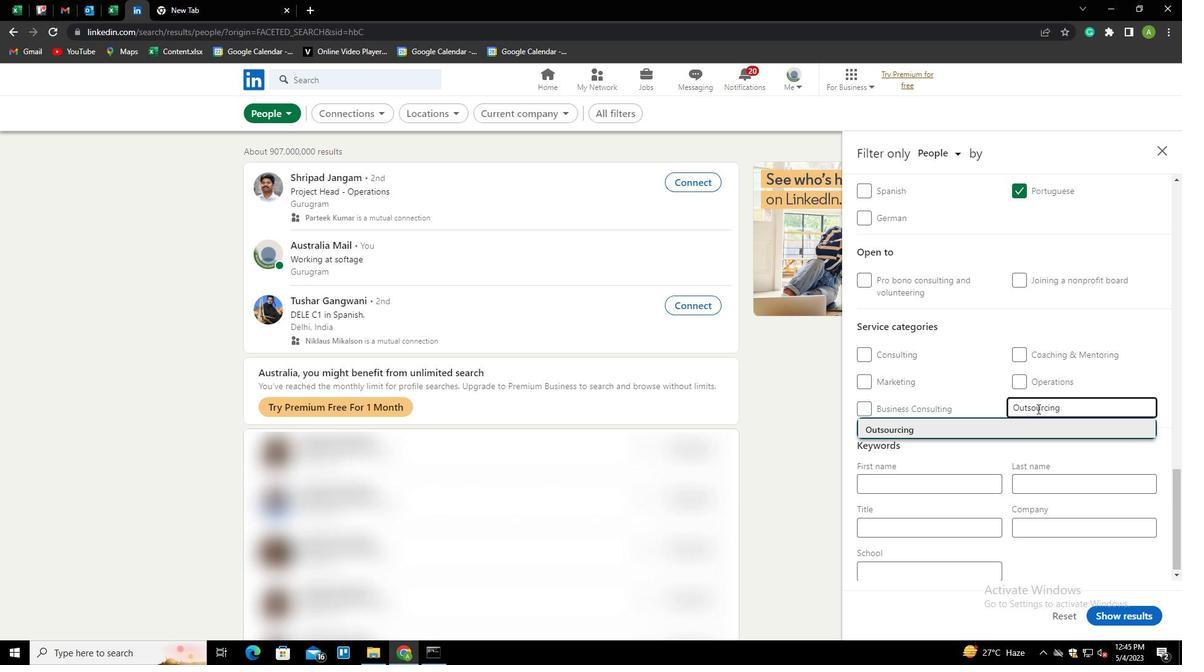 
Action: Mouse scrolled (1038, 408) with delta (0, 0)
Screenshot: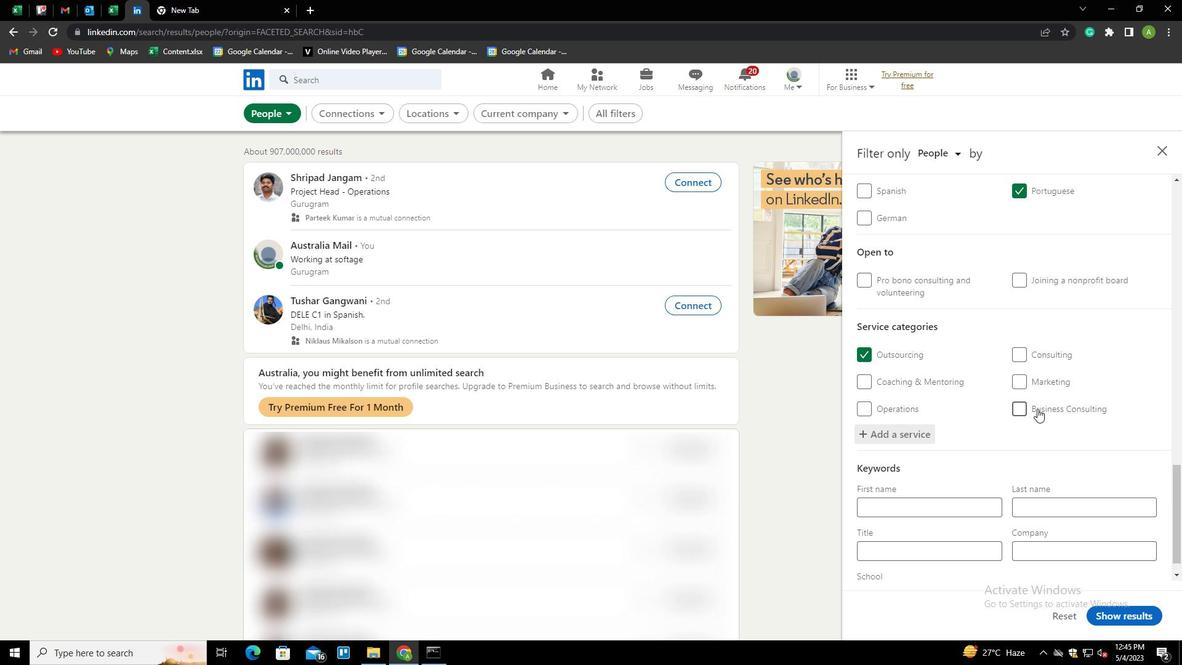 
Action: Mouse scrolled (1038, 408) with delta (0, 0)
Screenshot: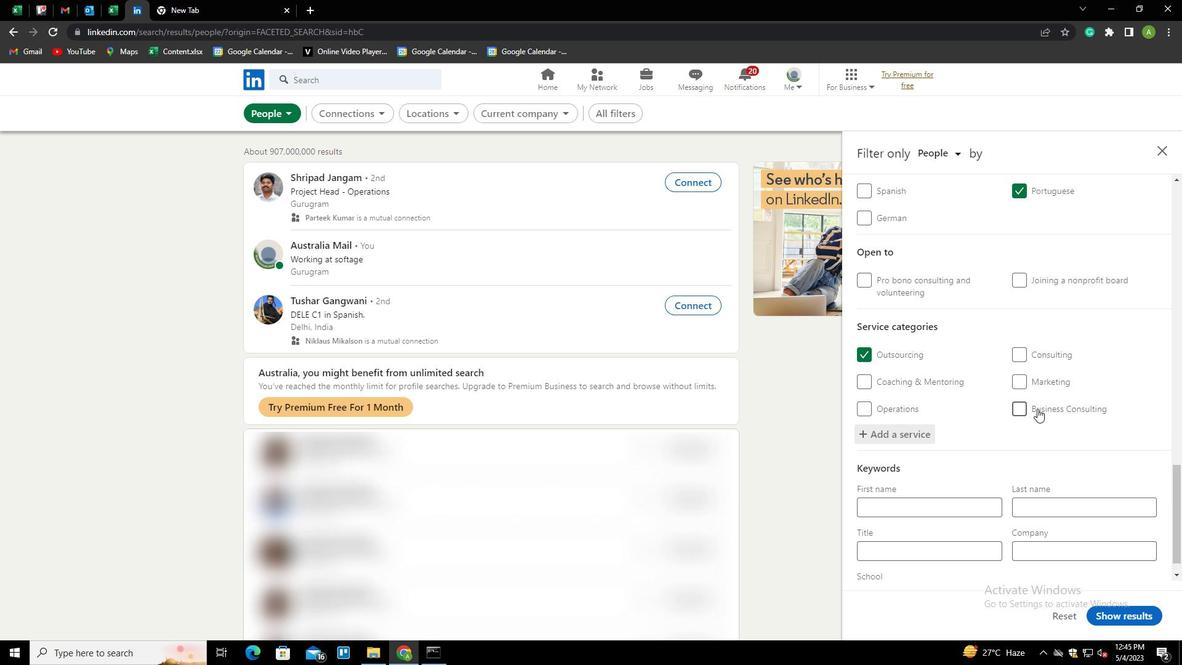 
Action: Mouse scrolled (1038, 408) with delta (0, 0)
Screenshot: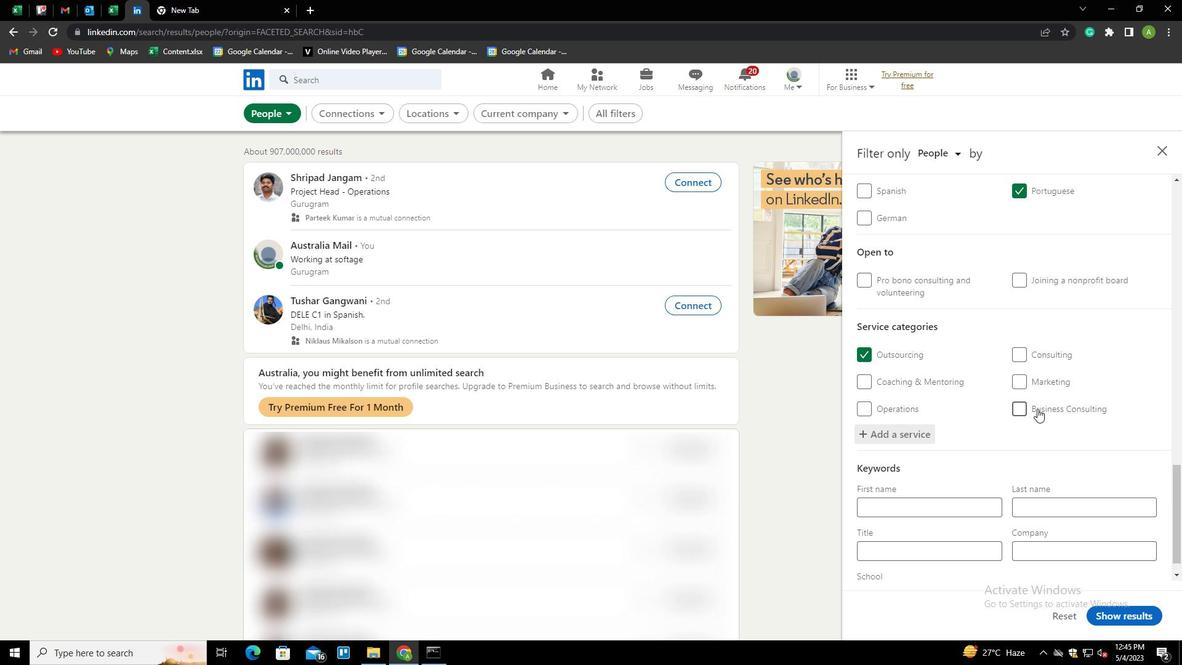 
Action: Mouse scrolled (1038, 408) with delta (0, 0)
Screenshot: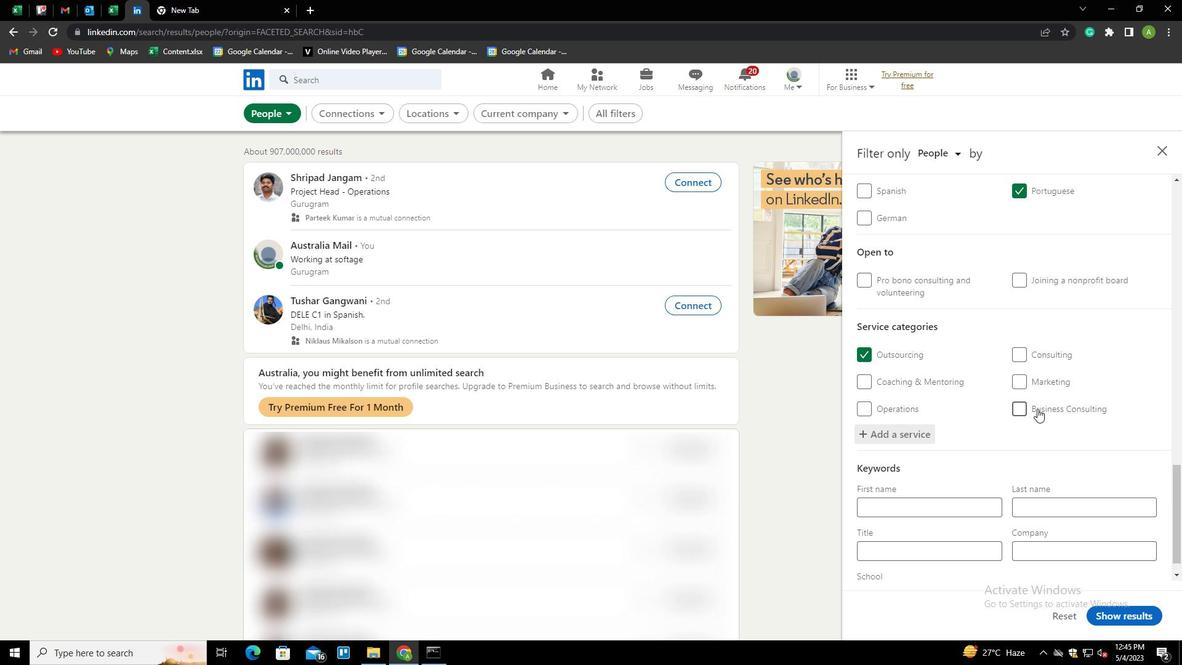 
Action: Mouse scrolled (1038, 408) with delta (0, 0)
Screenshot: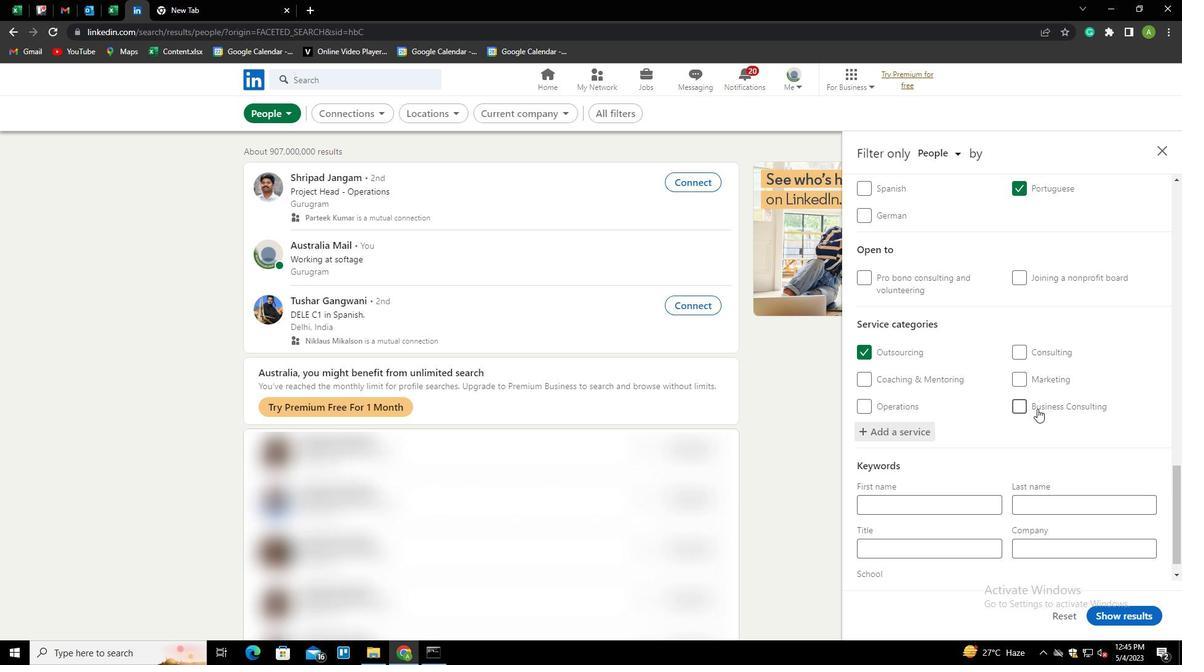 
Action: Mouse scrolled (1038, 408) with delta (0, 0)
Screenshot: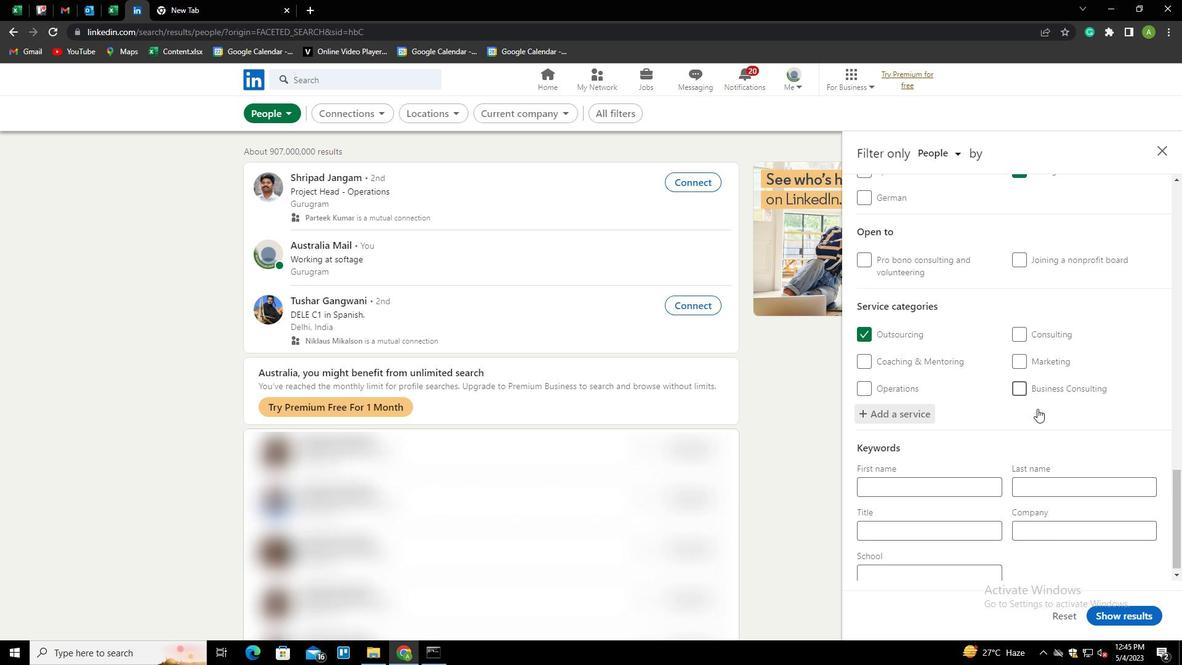 
Action: Mouse moved to (928, 523)
Screenshot: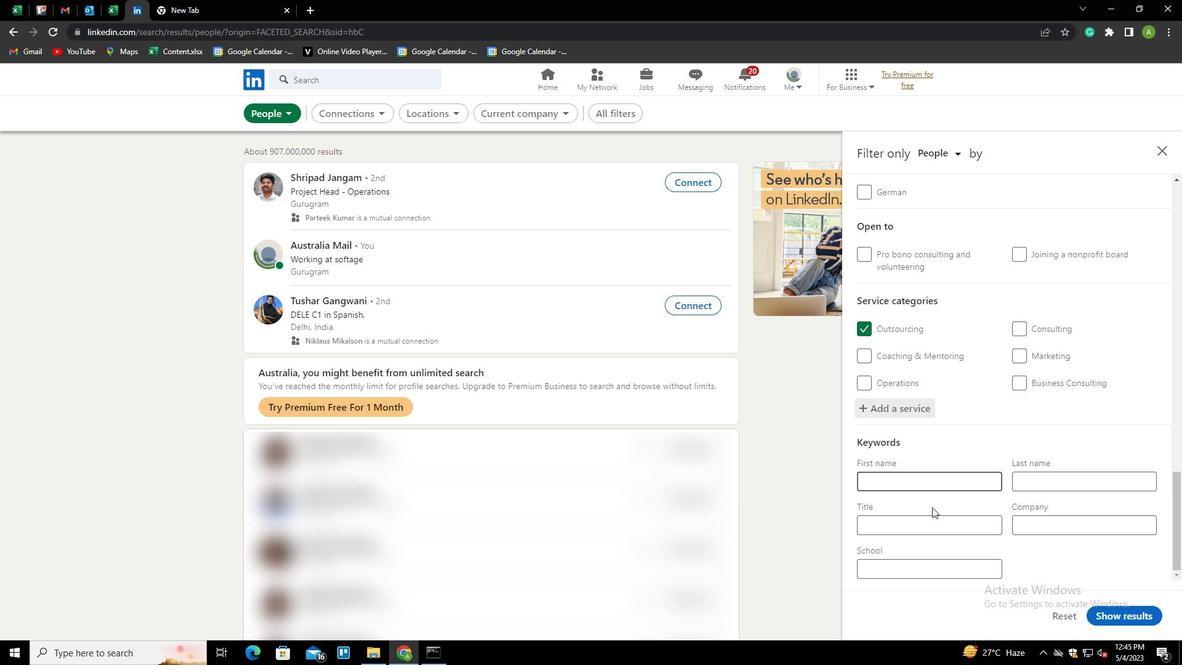 
Action: Mouse pressed left at (928, 523)
Screenshot: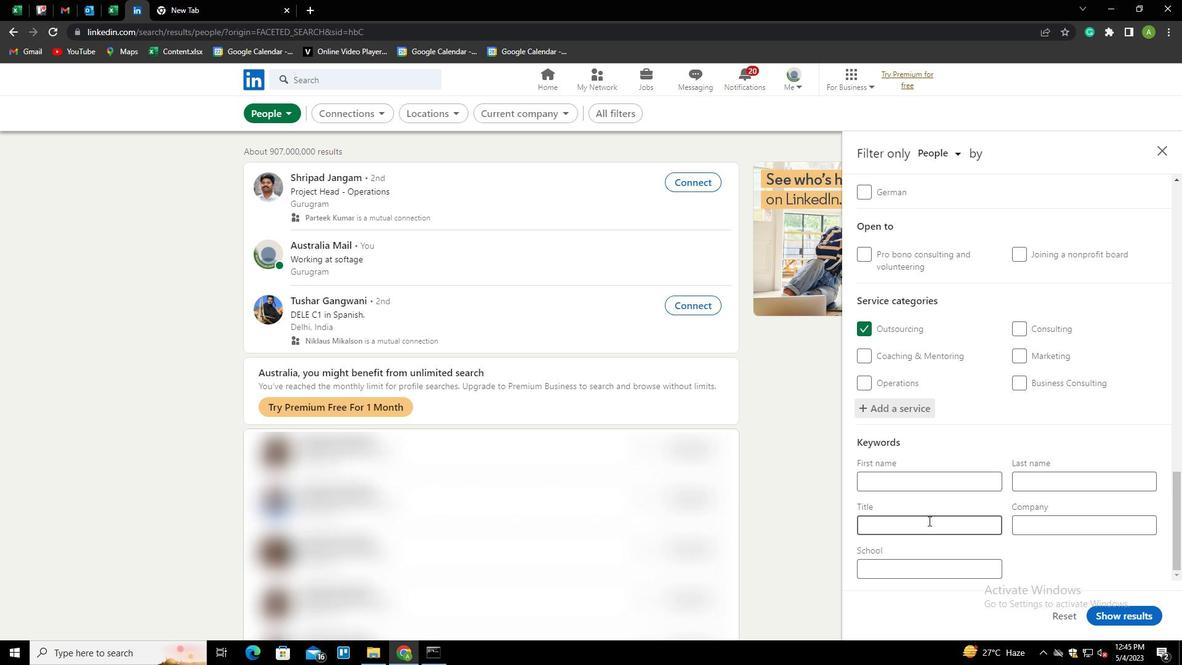 
Action: Key pressed <Key.shift>ACCOUNTING<Key.space><Key.shift>DIRECTOR
Screenshot: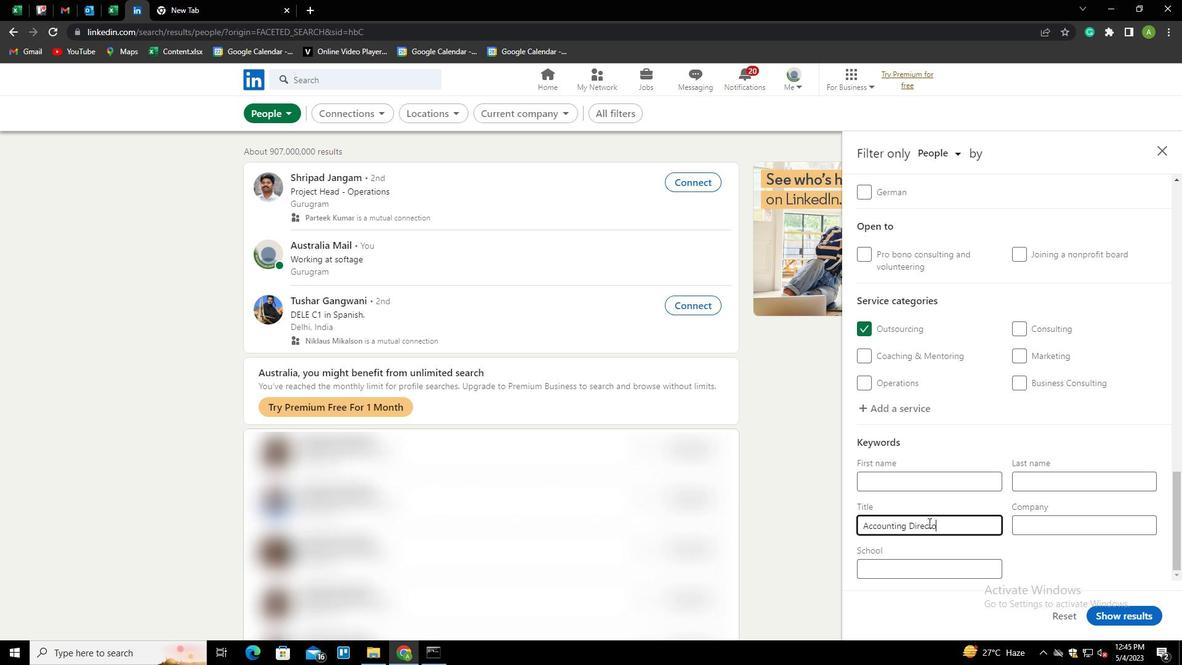 
Action: Mouse moved to (1041, 556)
Screenshot: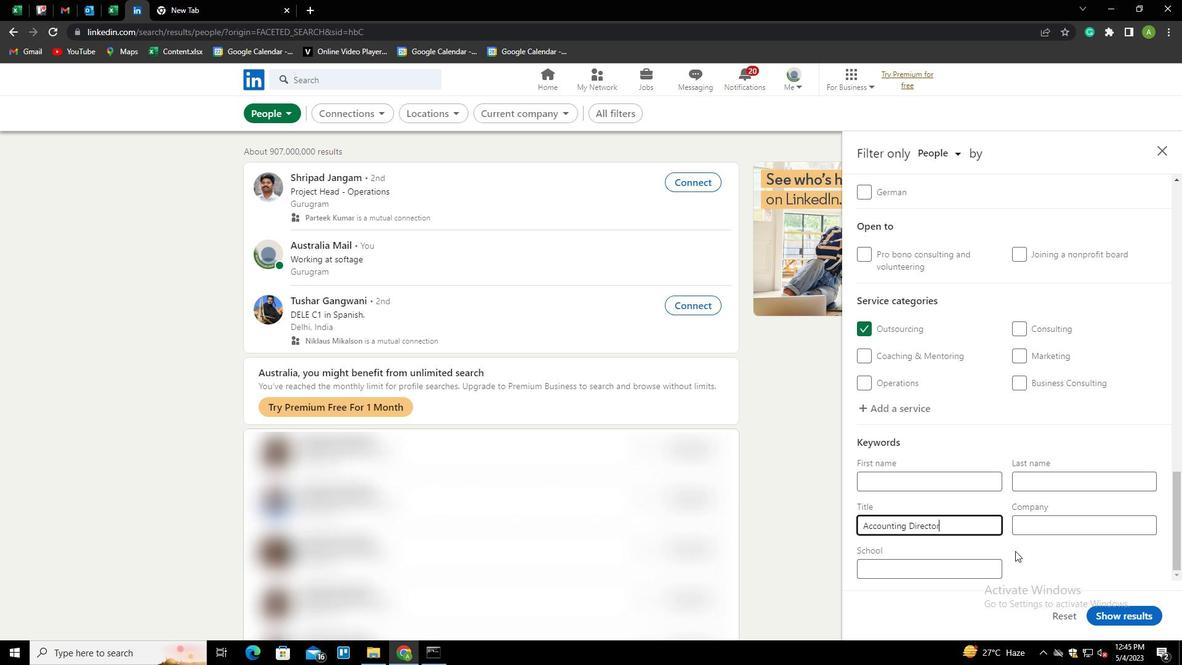 
Action: Mouse pressed left at (1041, 556)
Screenshot: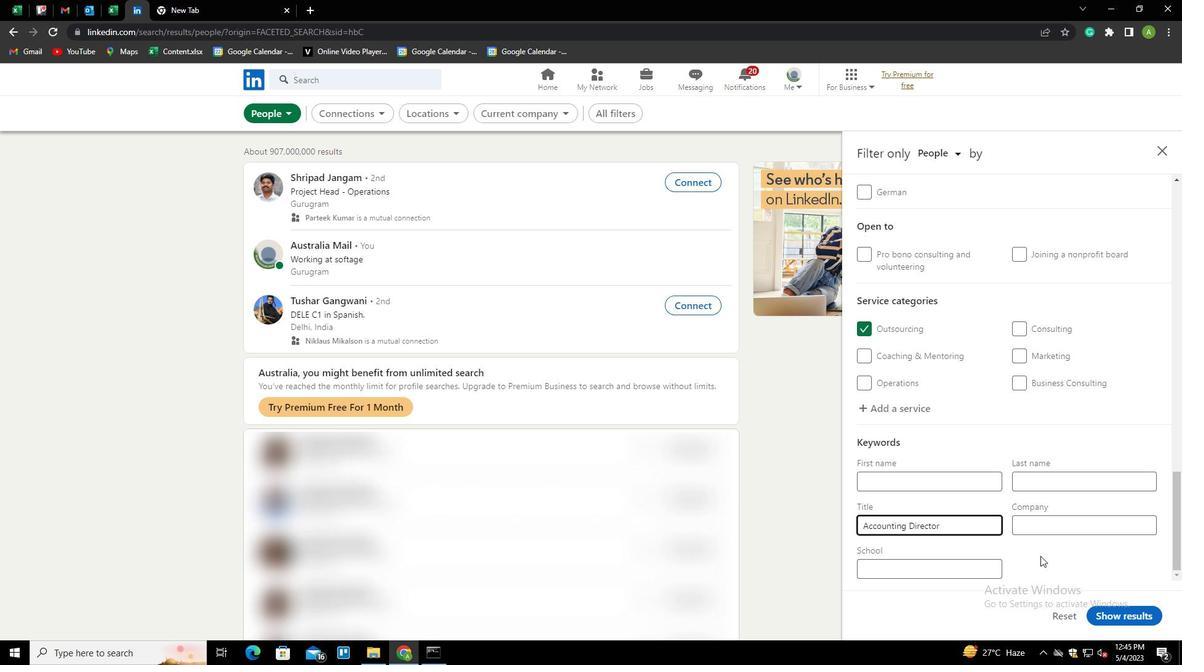 
Action: Mouse moved to (1134, 609)
Screenshot: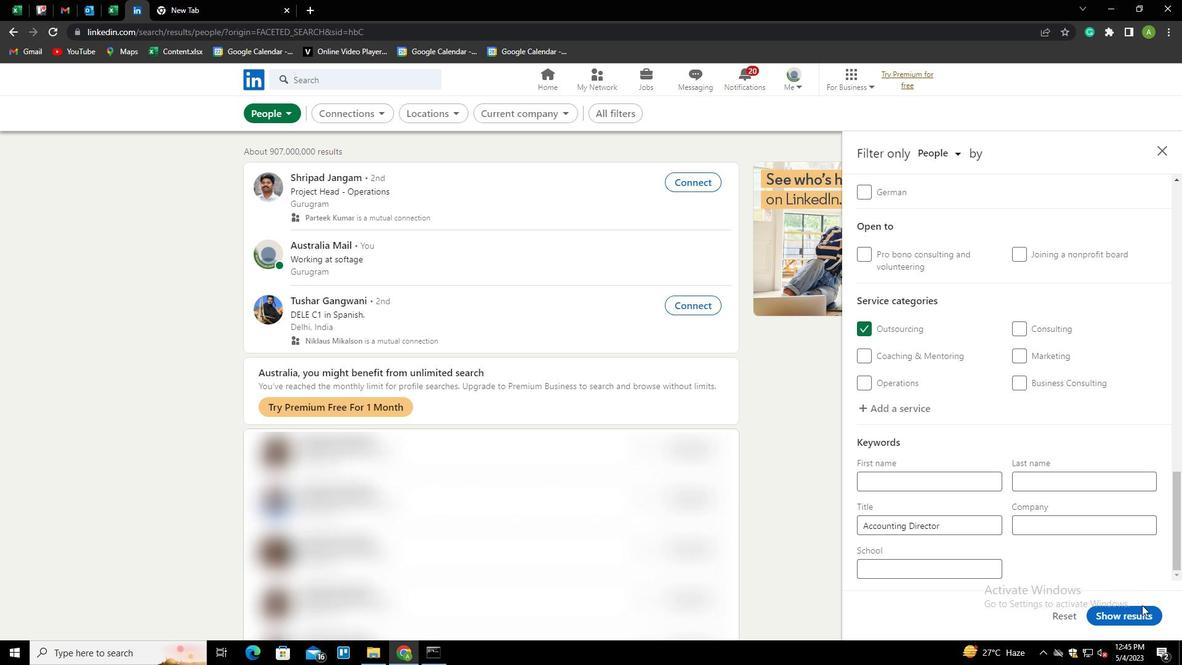 
Action: Mouse pressed left at (1134, 609)
Screenshot: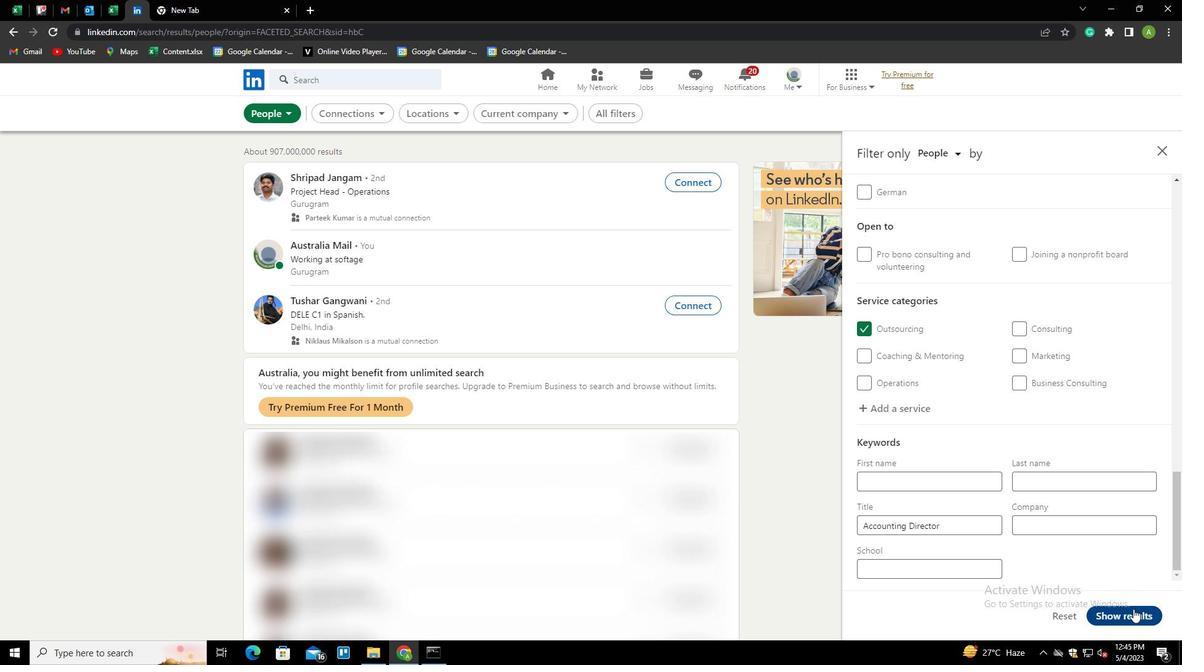 
Action: Mouse moved to (942, 477)
Screenshot: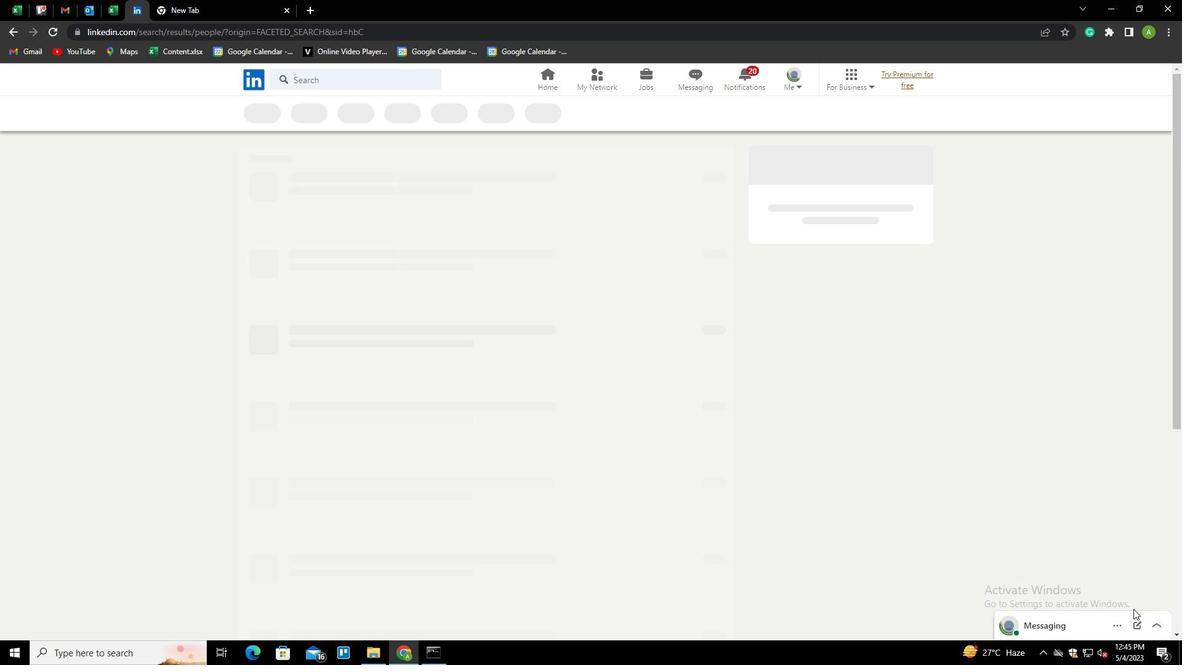 
